 Task: Send an email with the signature Gianna Martinez with the subject Thank you for a testimonial and the message I would like to request a review of the new product brochure. from softage.5@softage.net to softage.8@softage.net and move the email from Sent Items to the folder Wellness
Action: Mouse moved to (27, 53)
Screenshot: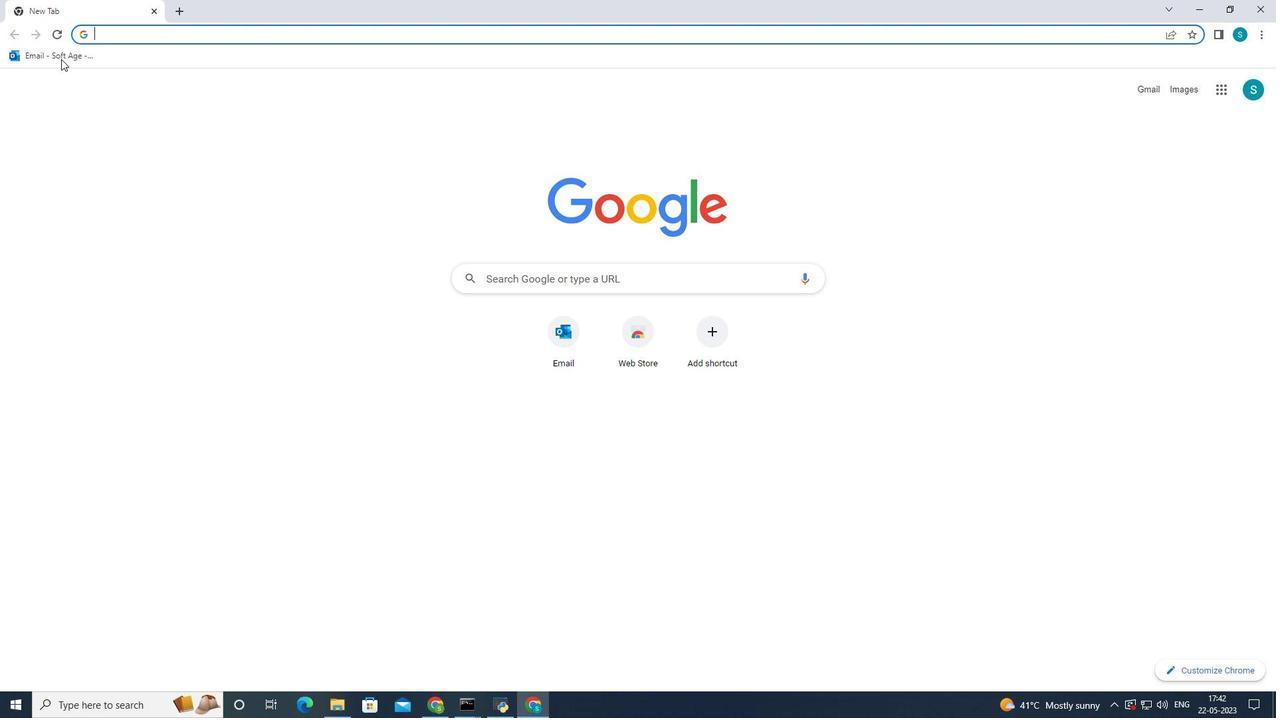 
Action: Mouse pressed left at (27, 53)
Screenshot: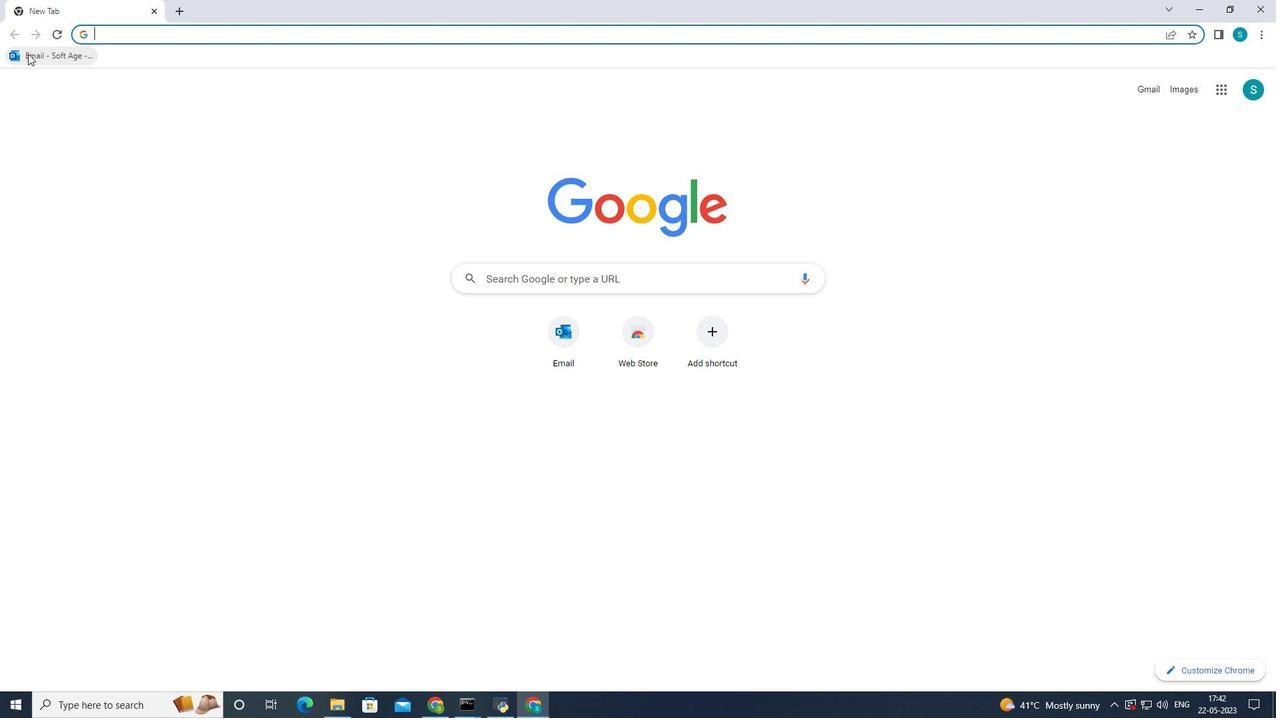 
Action: Mouse moved to (189, 123)
Screenshot: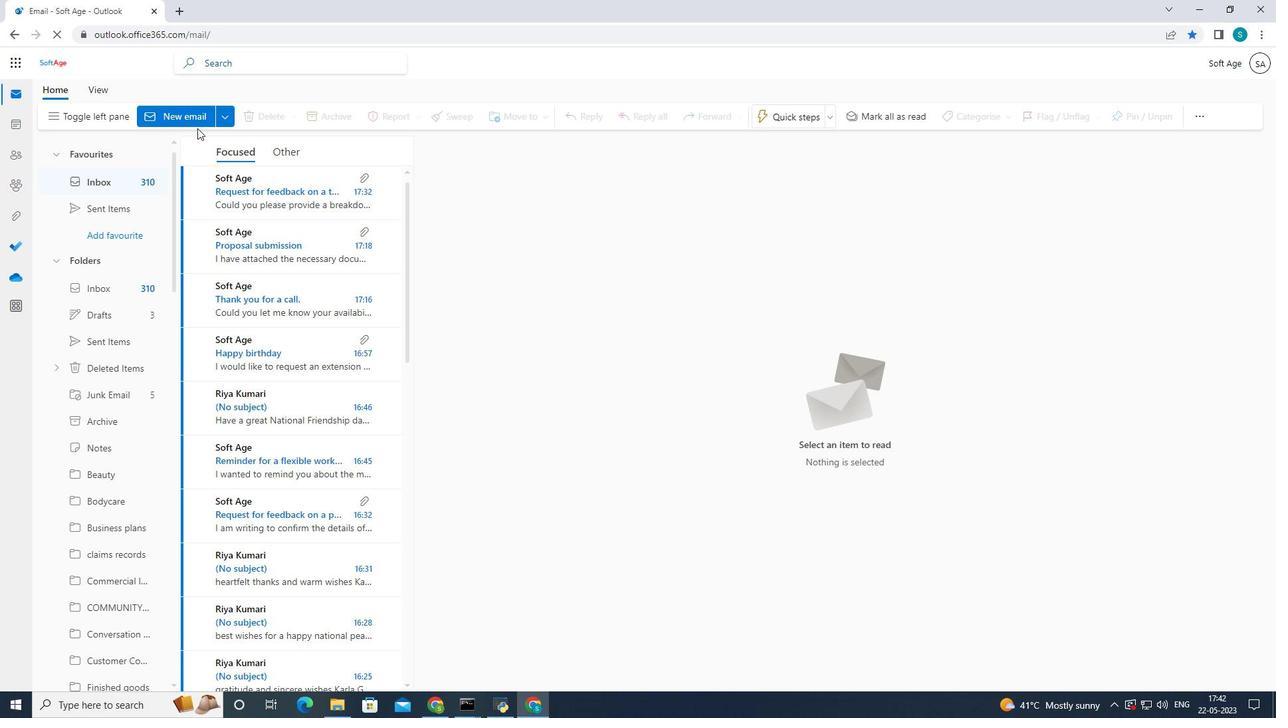 
Action: Mouse pressed left at (189, 123)
Screenshot: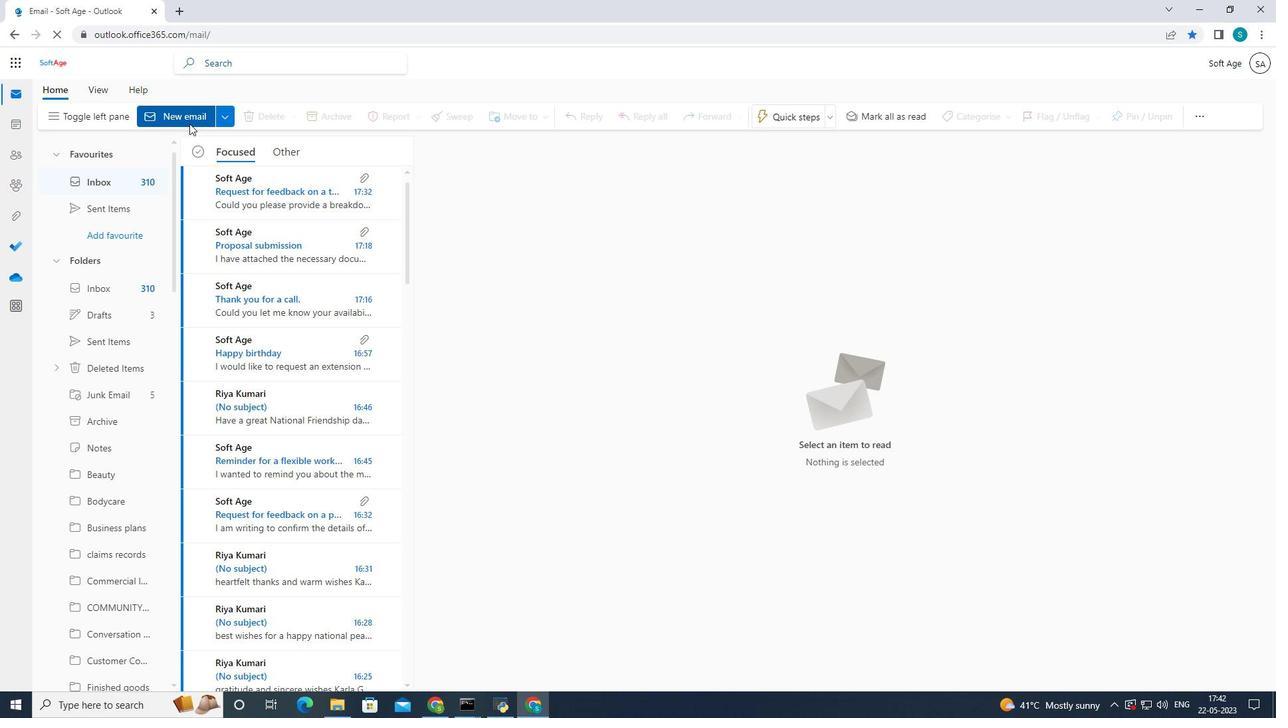 
Action: Mouse pressed left at (189, 123)
Screenshot: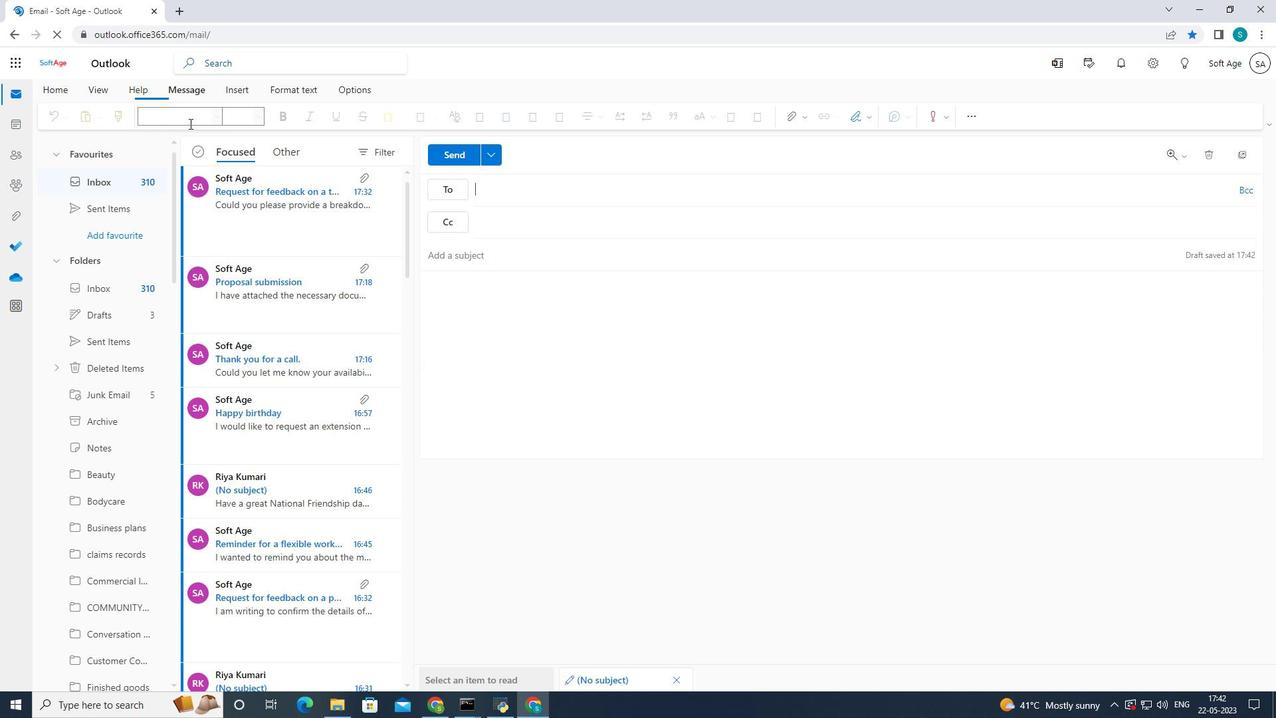 
Action: Mouse moved to (863, 121)
Screenshot: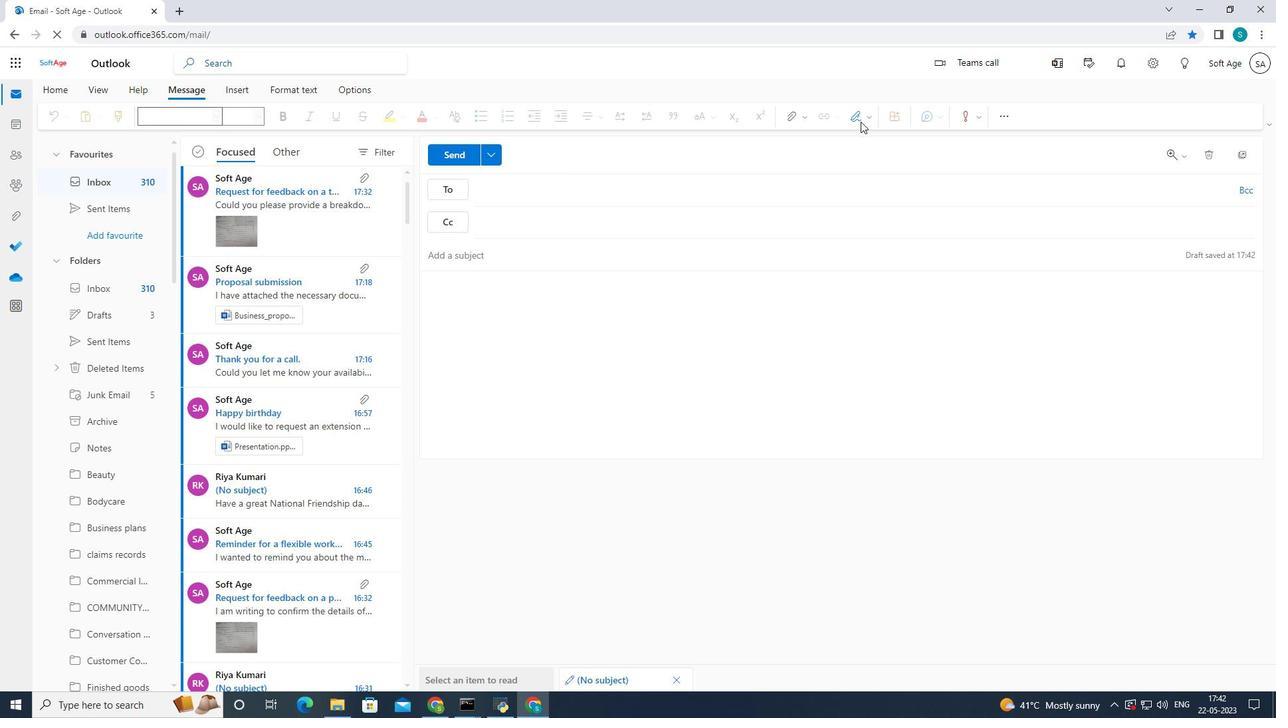 
Action: Mouse pressed left at (863, 121)
Screenshot: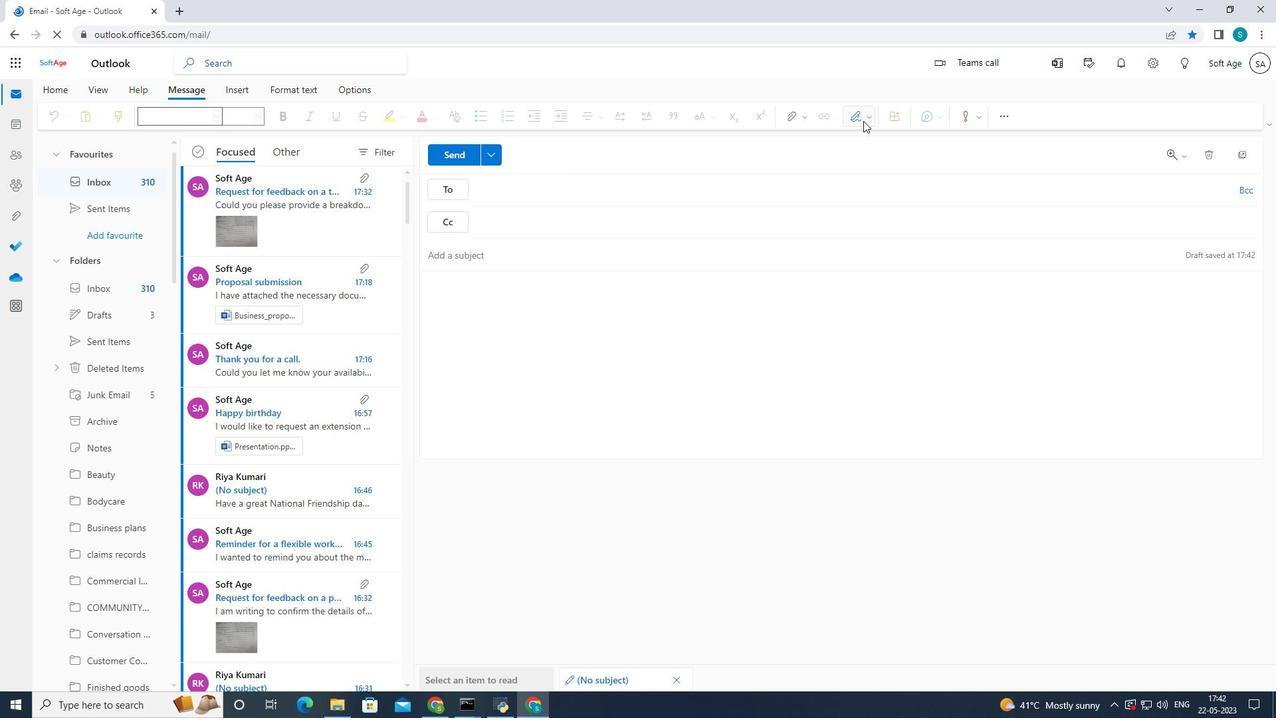 
Action: Mouse moved to (837, 173)
Screenshot: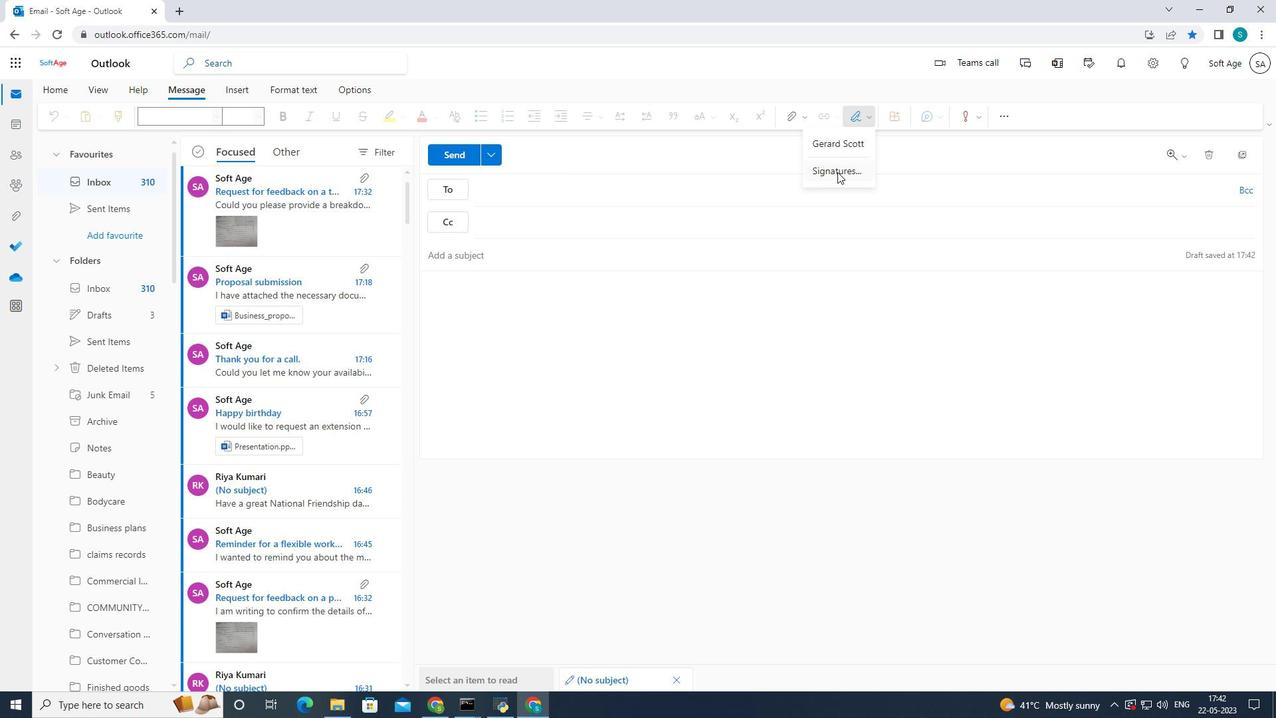 
Action: Mouse pressed left at (837, 173)
Screenshot: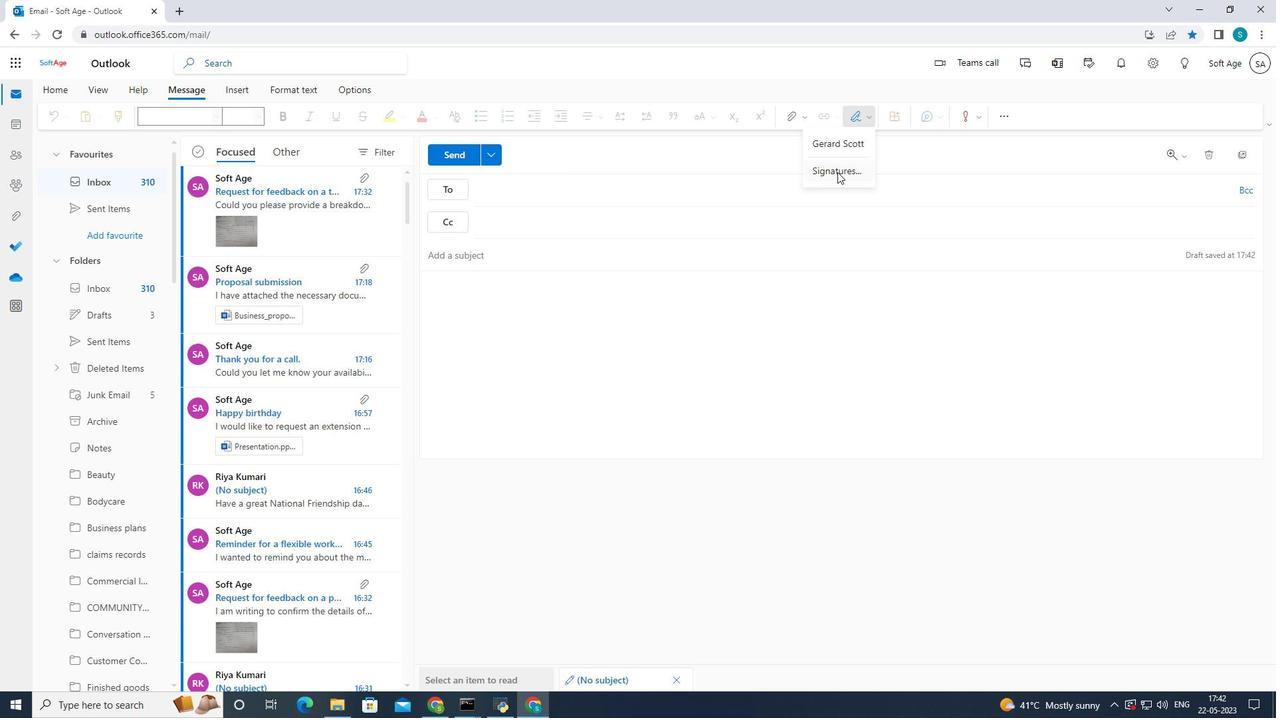 
Action: Mouse moved to (612, 217)
Screenshot: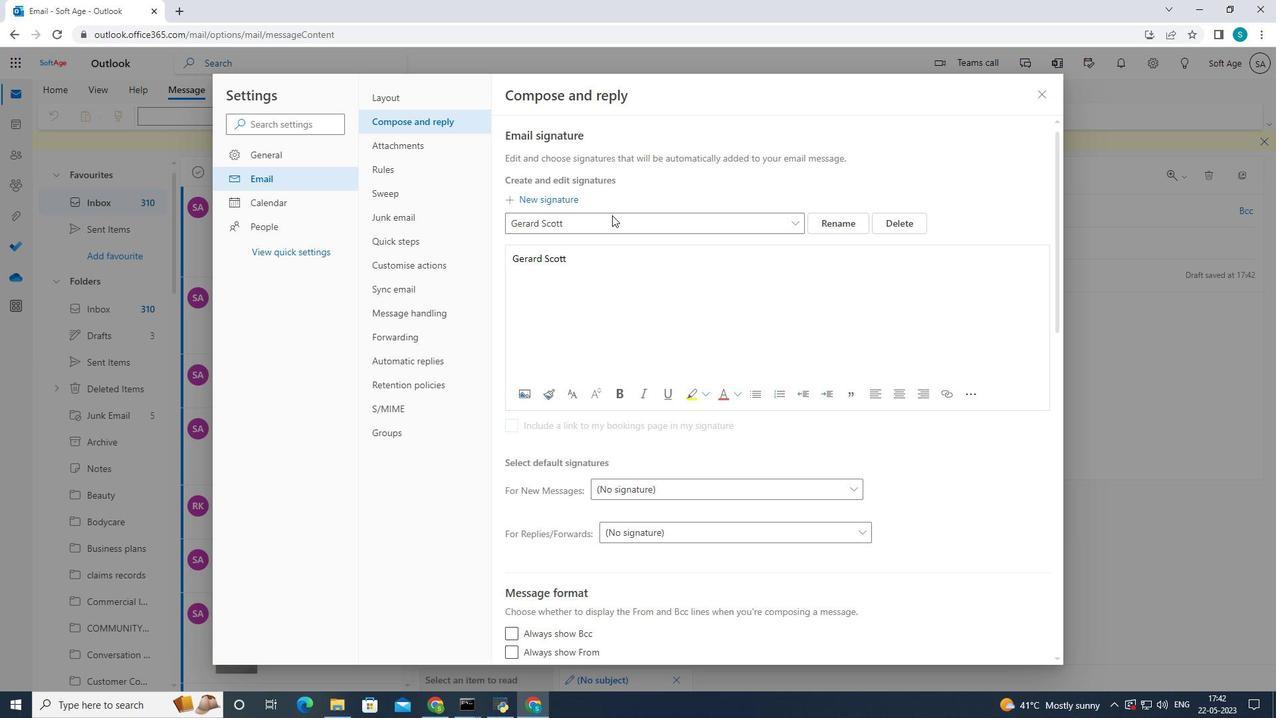 
Action: Mouse pressed left at (612, 217)
Screenshot: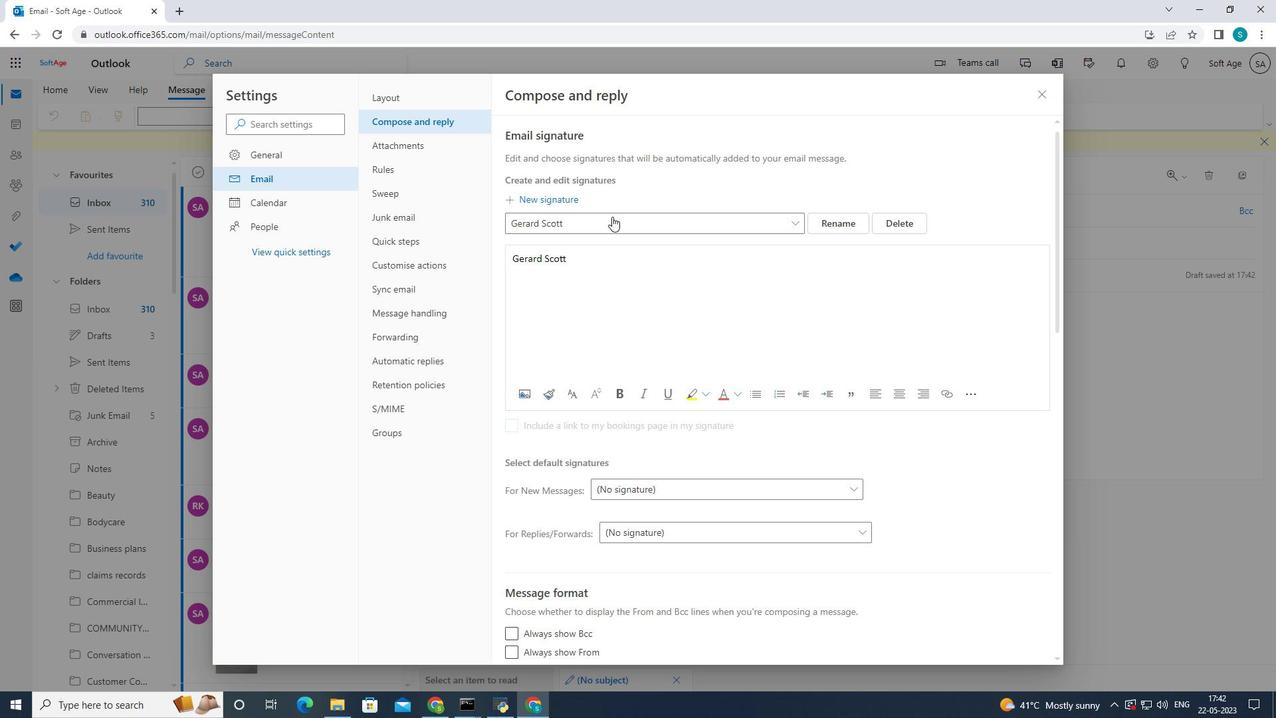 
Action: Mouse moved to (835, 221)
Screenshot: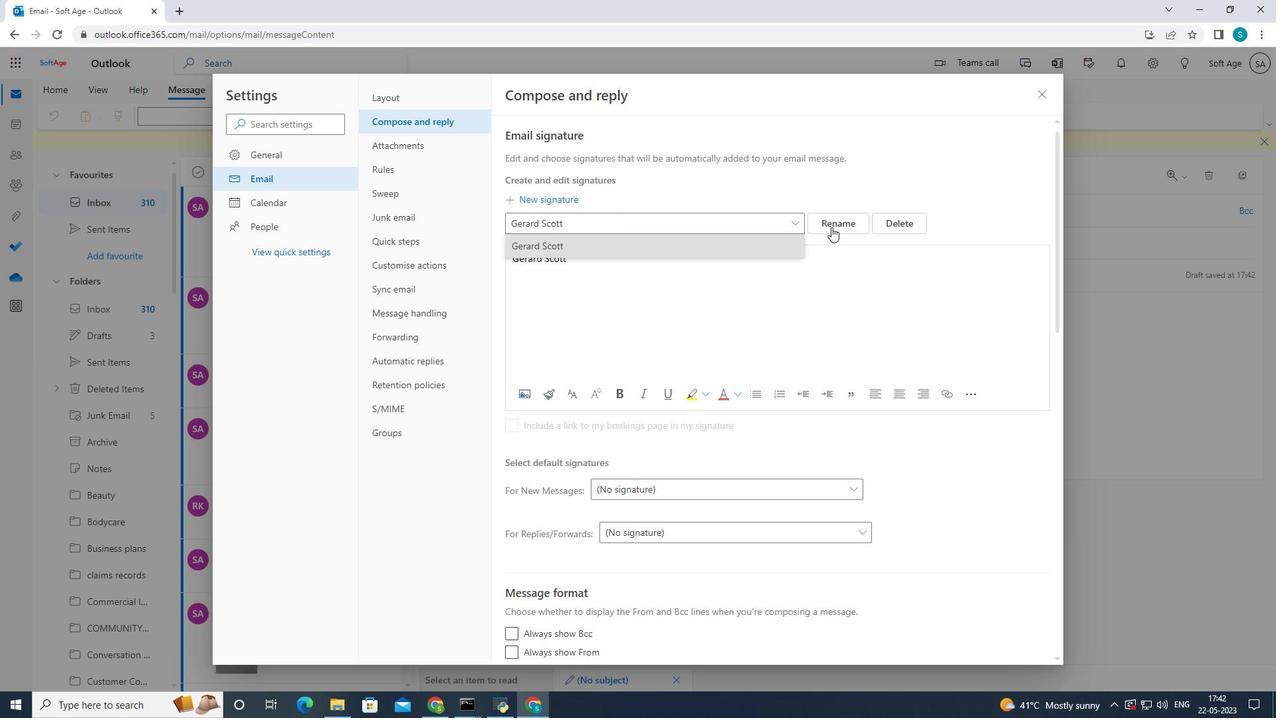 
Action: Mouse pressed left at (835, 221)
Screenshot: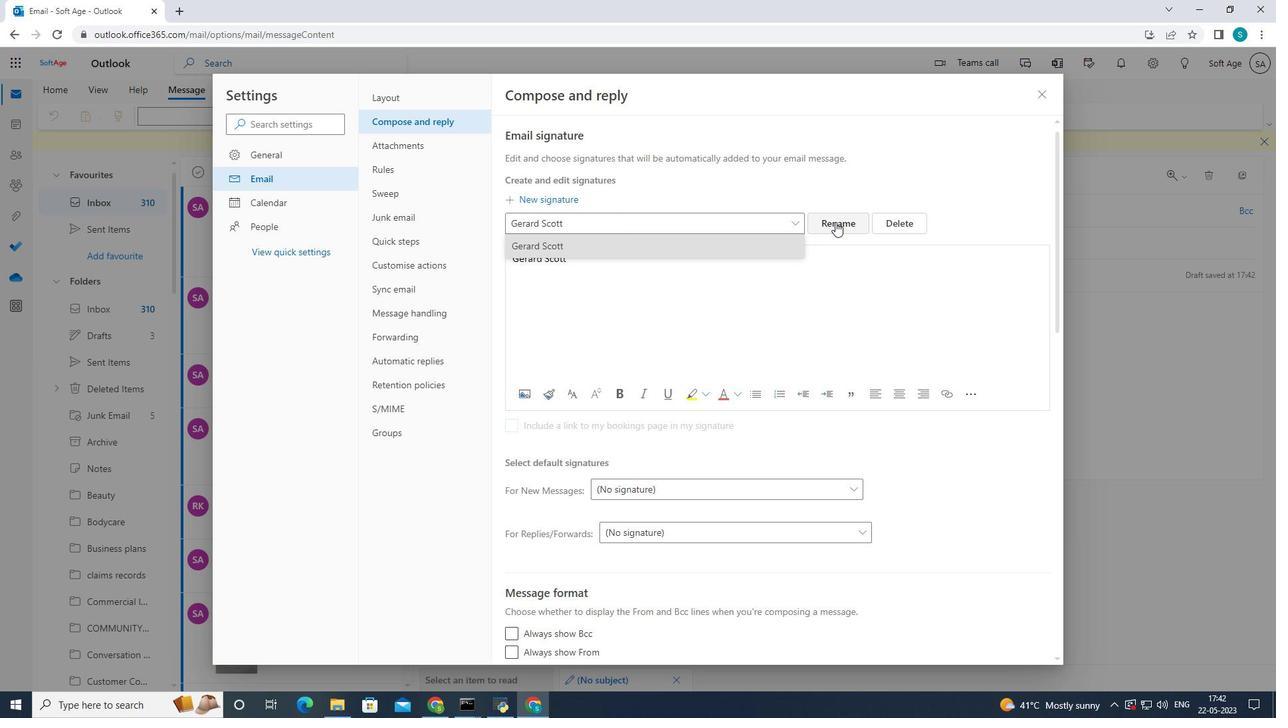 
Action: Mouse moved to (704, 220)
Screenshot: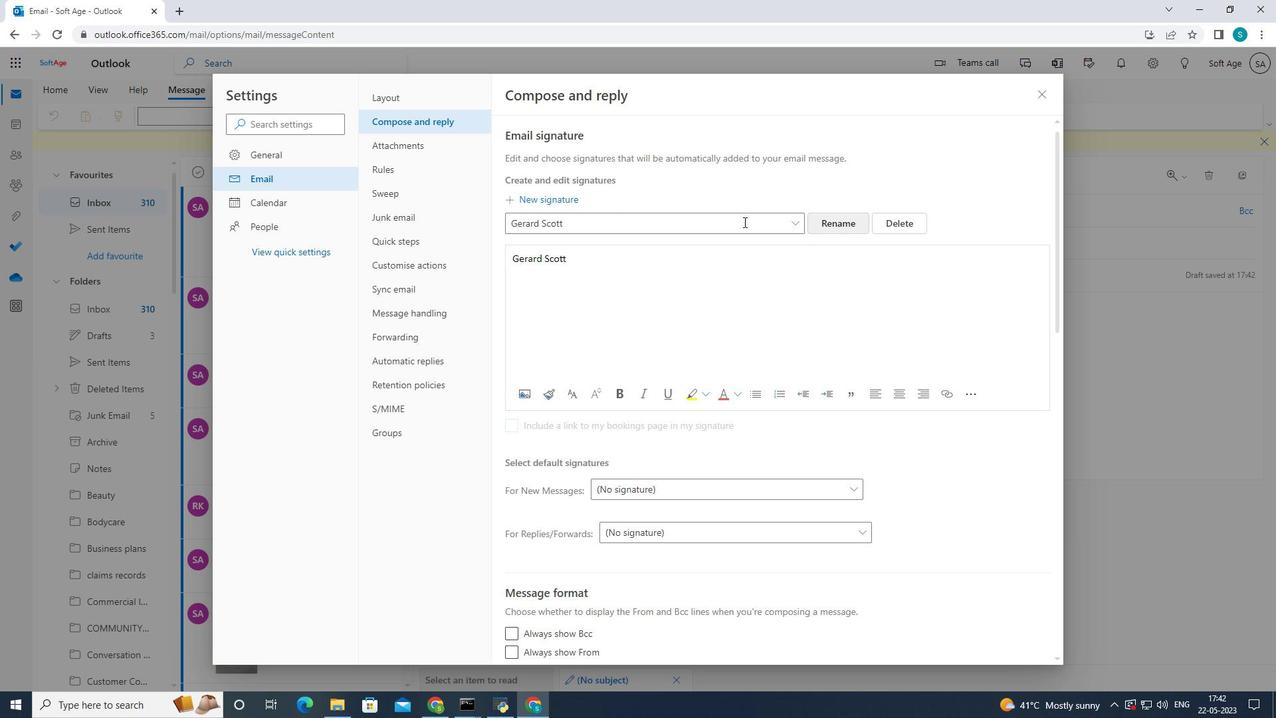
Action: Mouse pressed left at (704, 220)
Screenshot: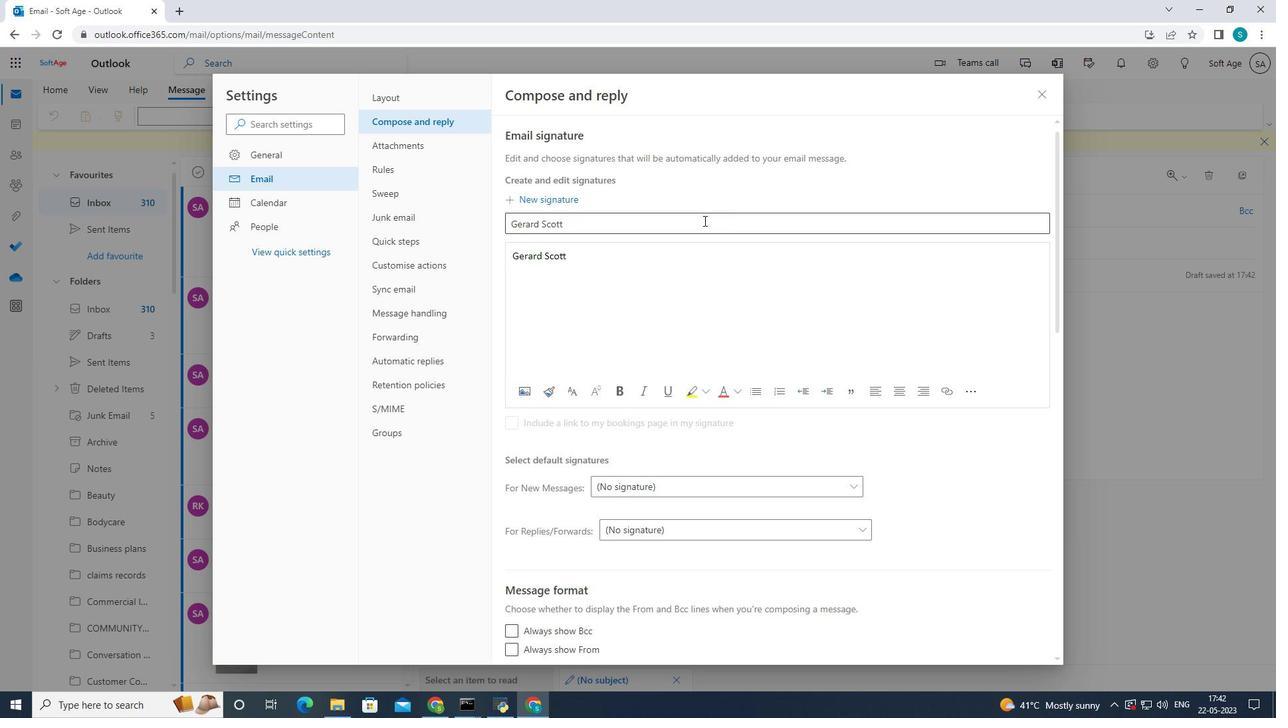 
Action: Mouse moved to (703, 220)
Screenshot: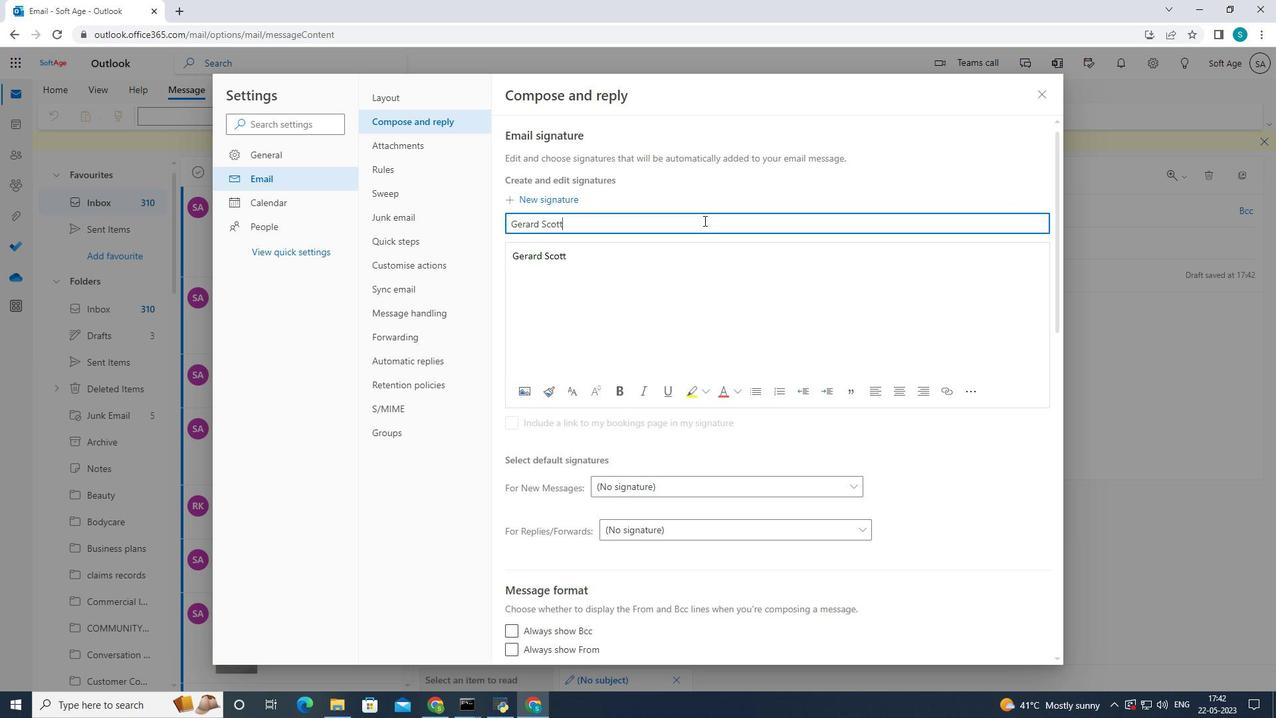 
Action: Key pressed <Key.backspace><Key.backspace><Key.backspace><Key.backspace><Key.backspace><Key.backspace><Key.backspace><Key.backspace><Key.backspace><Key.backspace><Key.backspace><Key.backspace><Key.backspace><Key.backspace><Key.backspace><Key.shift>Gianna<Key.space><Key.shift>Martinez
Screenshot: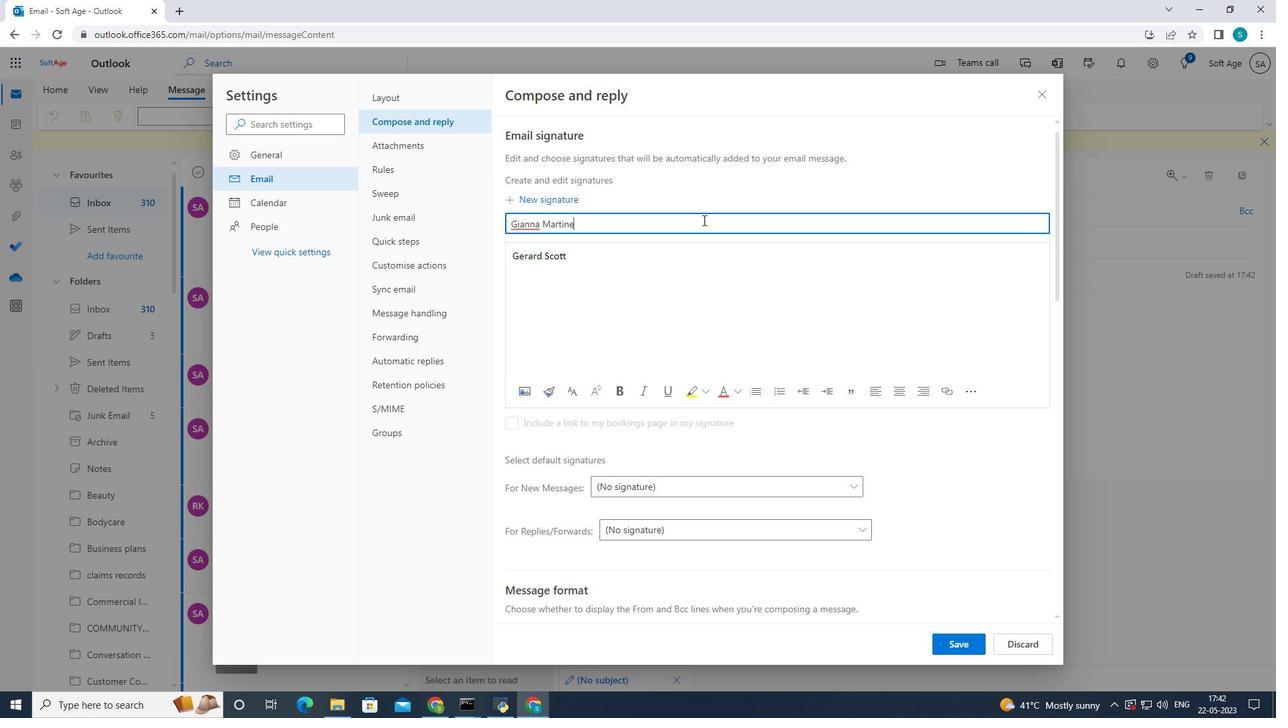 
Action: Mouse moved to (571, 254)
Screenshot: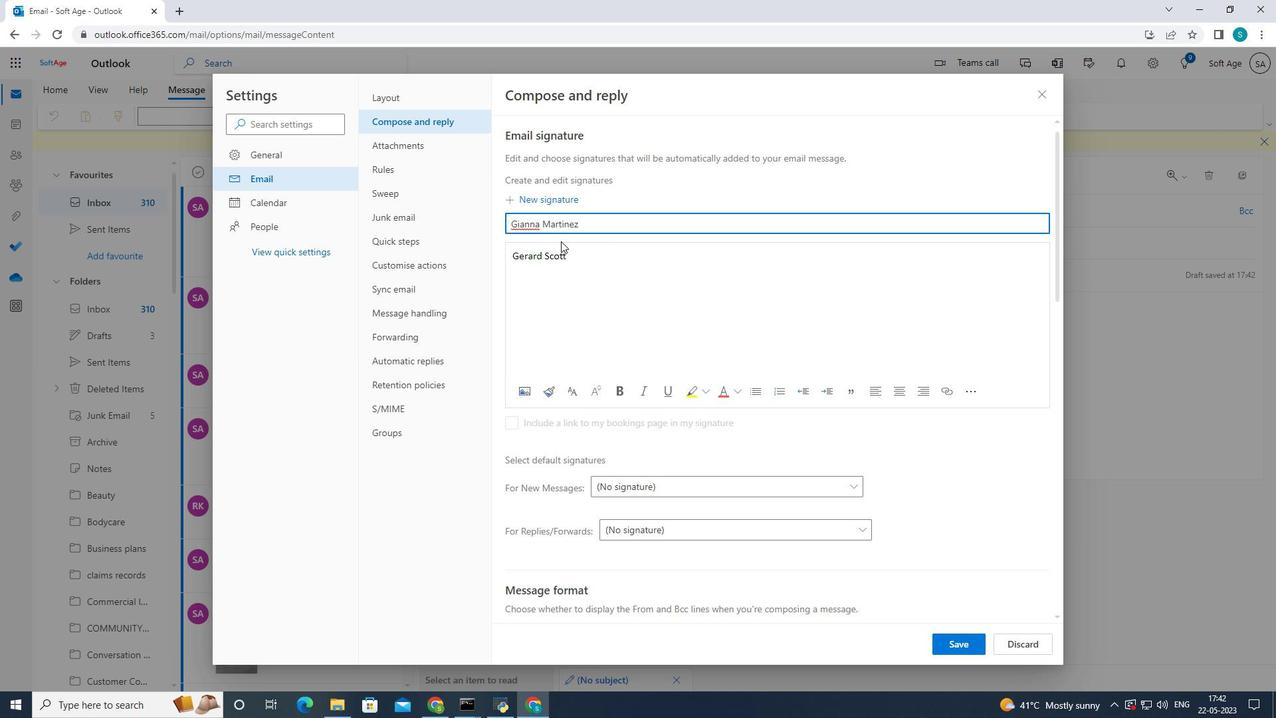 
Action: Mouse pressed left at (571, 254)
Screenshot: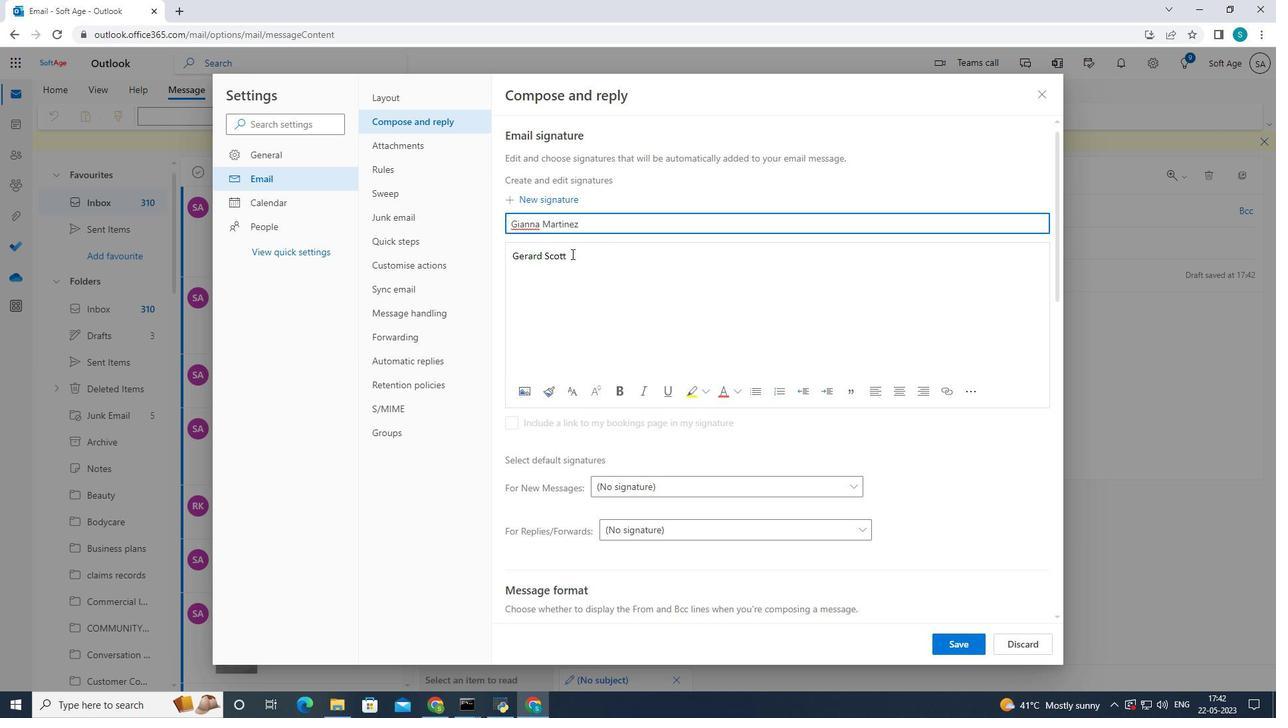 
Action: Key pressed <Key.backspace><Key.backspace><Key.backspace><Key.backspace><Key.backspace><Key.backspace><Key.backspace><Key.backspace><Key.backspace><Key.backspace><Key.backspace>ianna<Key.space><Key.shift>Martinez
Screenshot: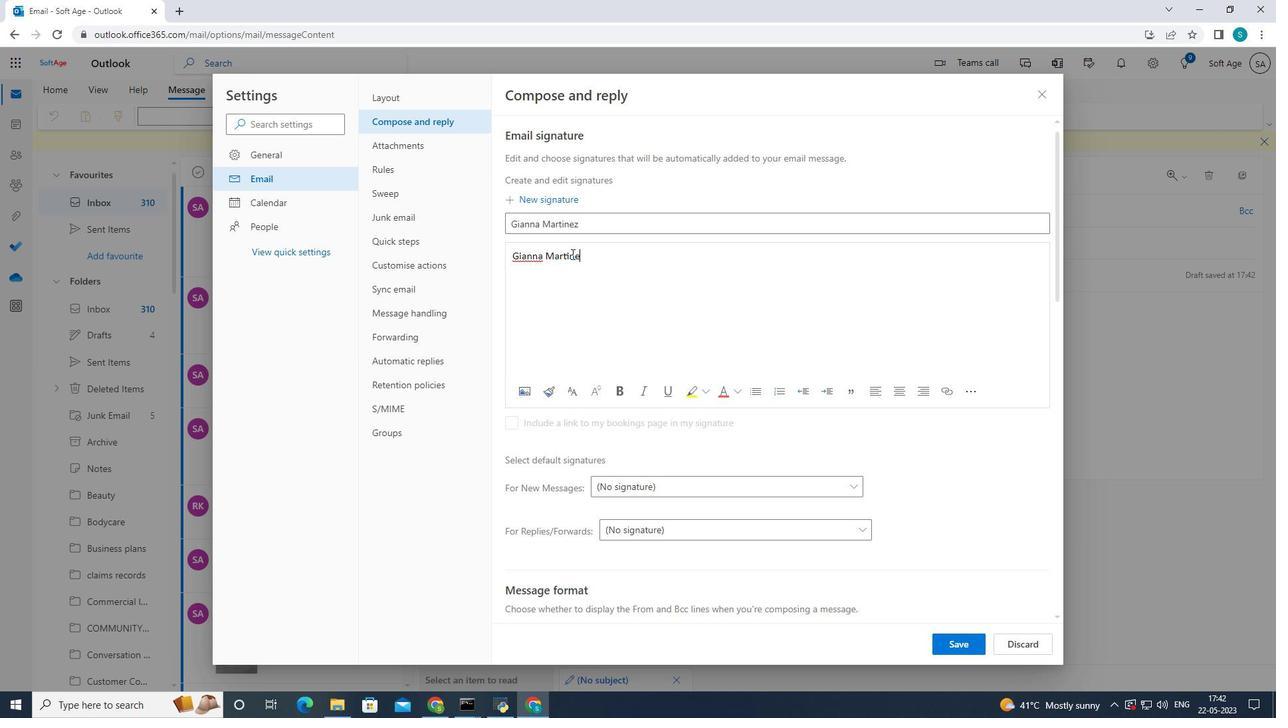 
Action: Mouse moved to (970, 646)
Screenshot: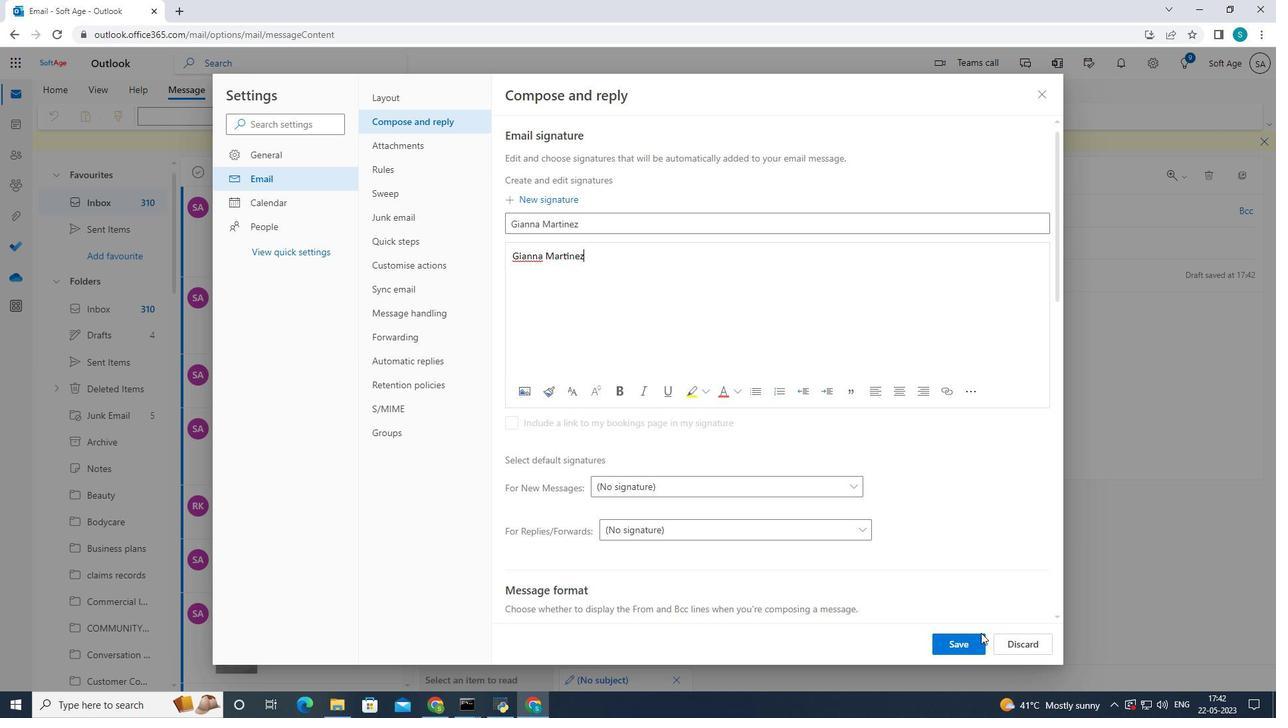 
Action: Mouse pressed left at (970, 646)
Screenshot: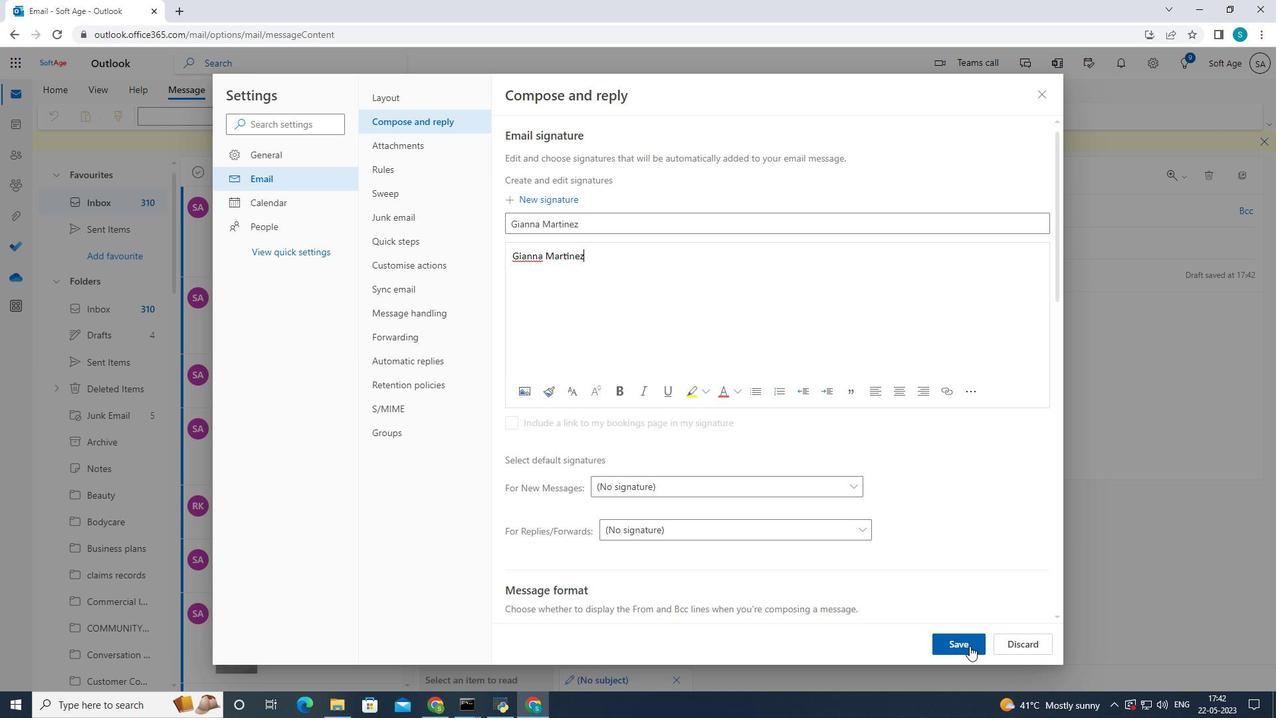 
Action: Mouse moved to (1040, 99)
Screenshot: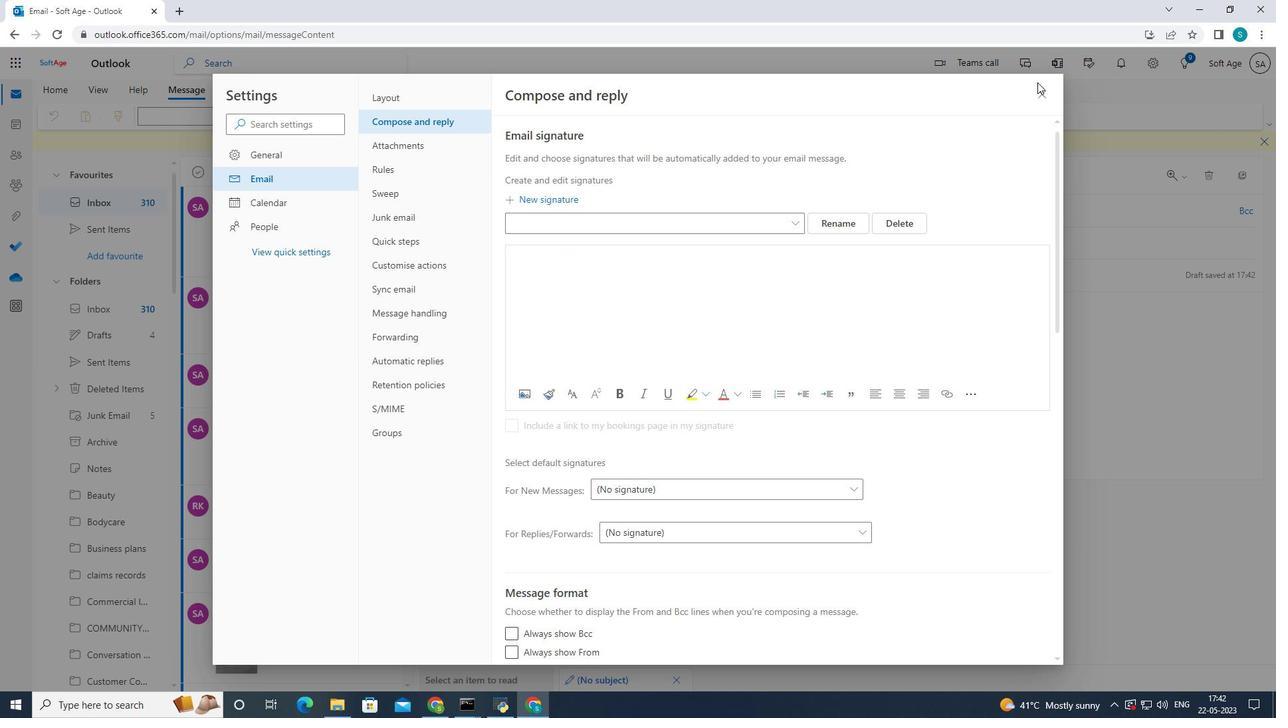 
Action: Mouse pressed left at (1040, 99)
Screenshot: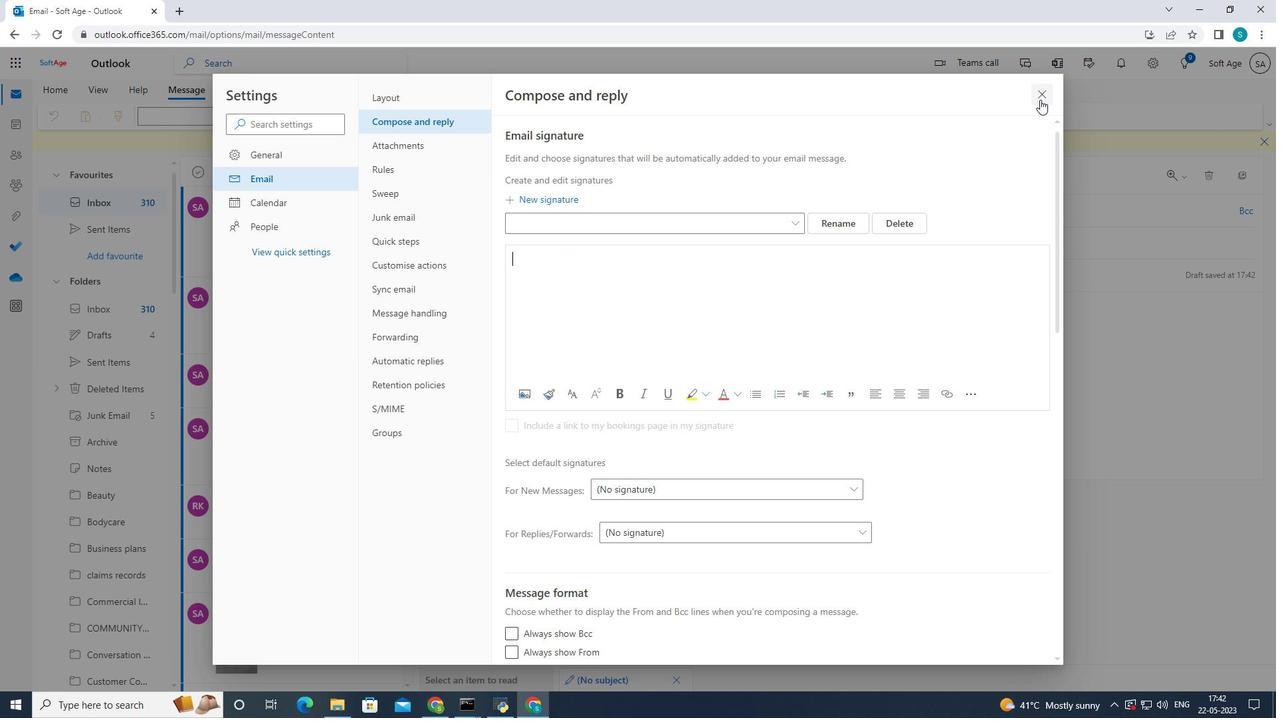 
Action: Mouse moved to (555, 276)
Screenshot: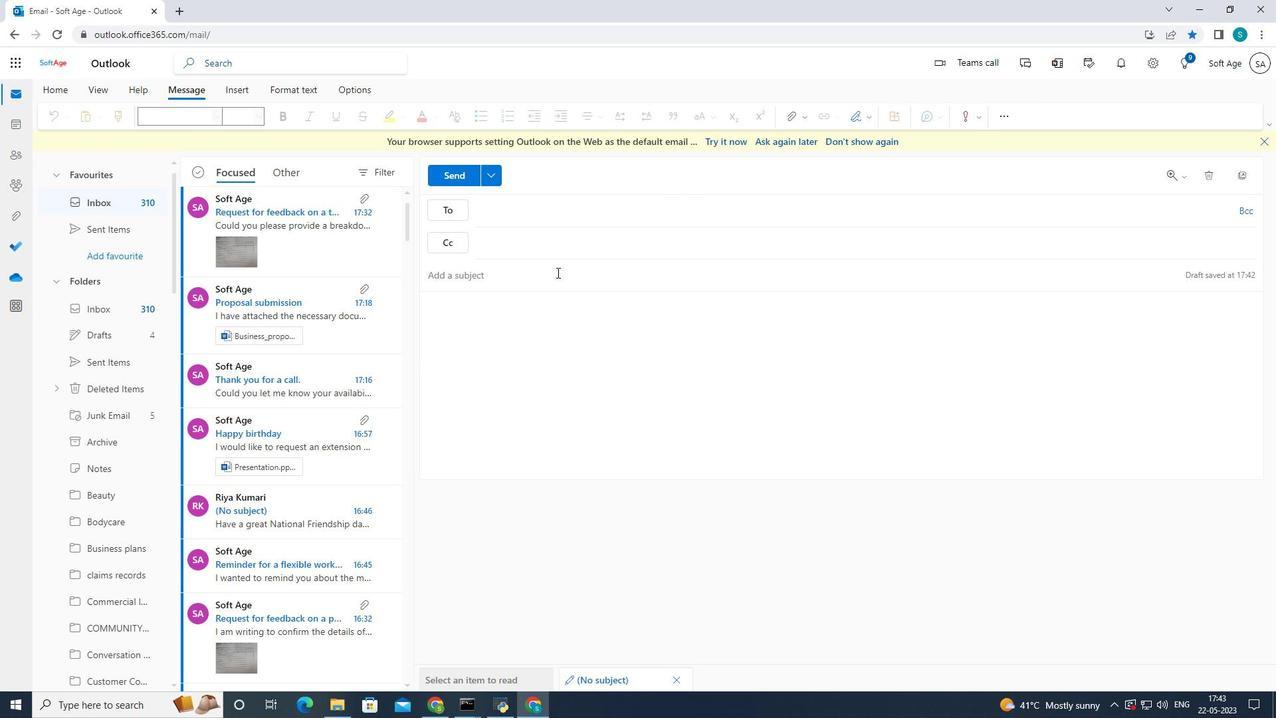 
Action: Mouse pressed left at (555, 276)
Screenshot: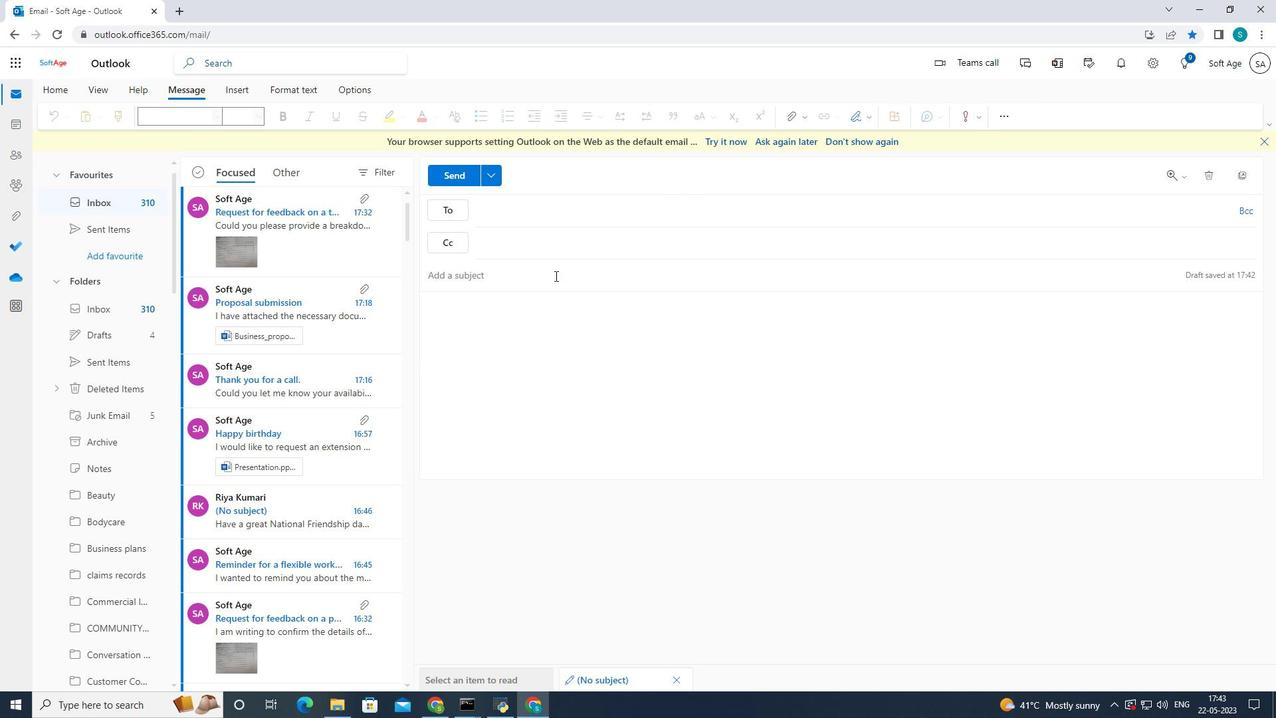 
Action: Mouse moved to (573, 285)
Screenshot: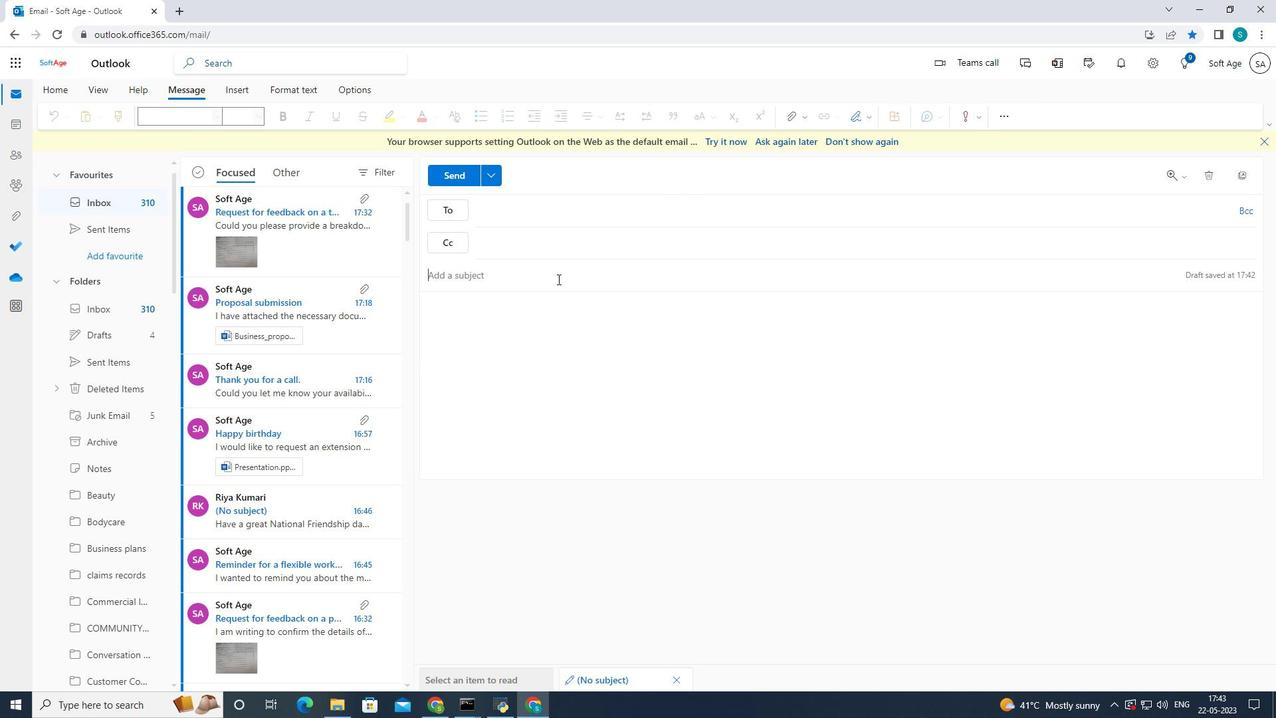 
Action: Key pressed <Key.shift>t<Key.backspace><Key.shift>Thank<Key.space>you<Key.space>for<Key.space>a<Key.space>testimono<Key.backspace>ial<Key.space>
Screenshot: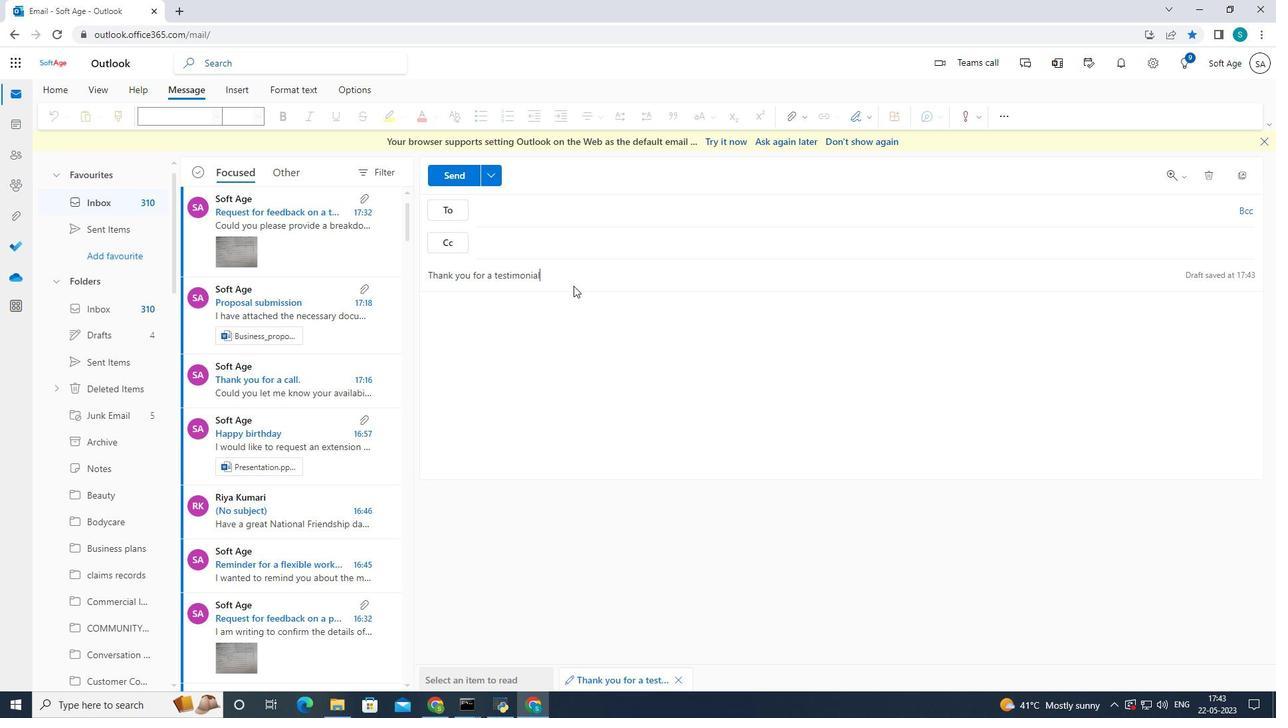 
Action: Mouse moved to (518, 311)
Screenshot: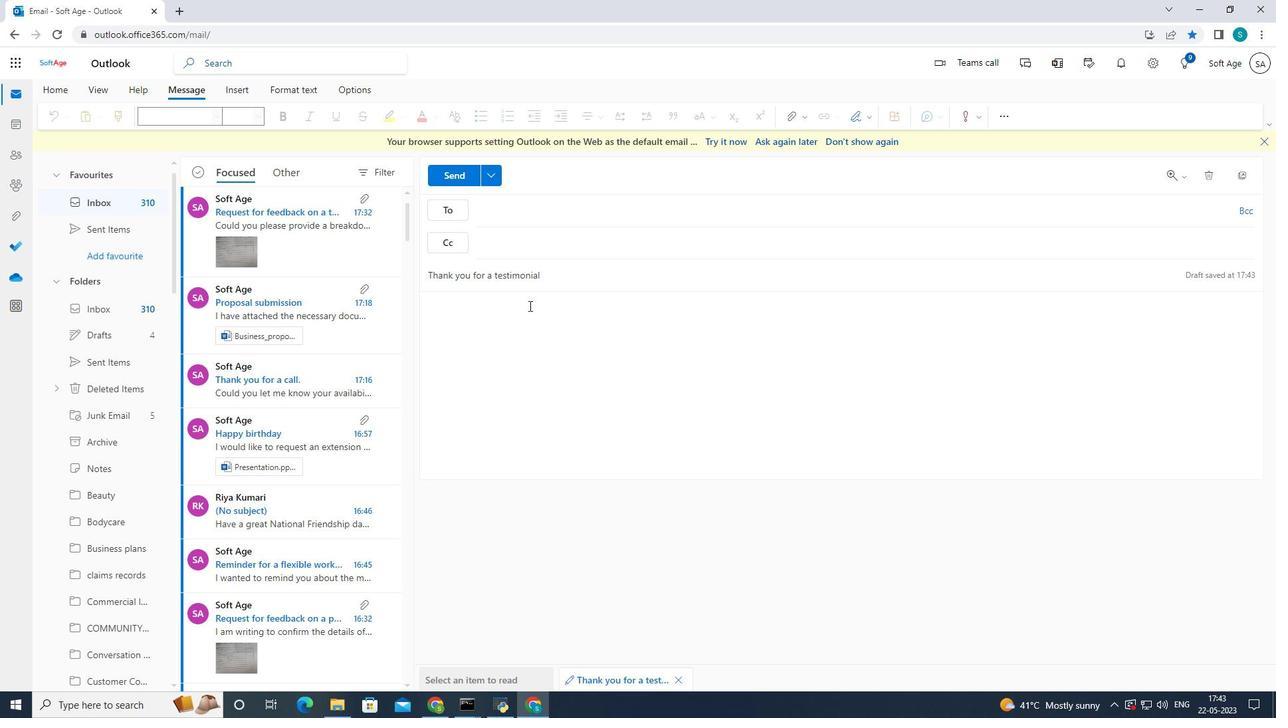 
Action: Mouse pressed left at (518, 311)
Screenshot: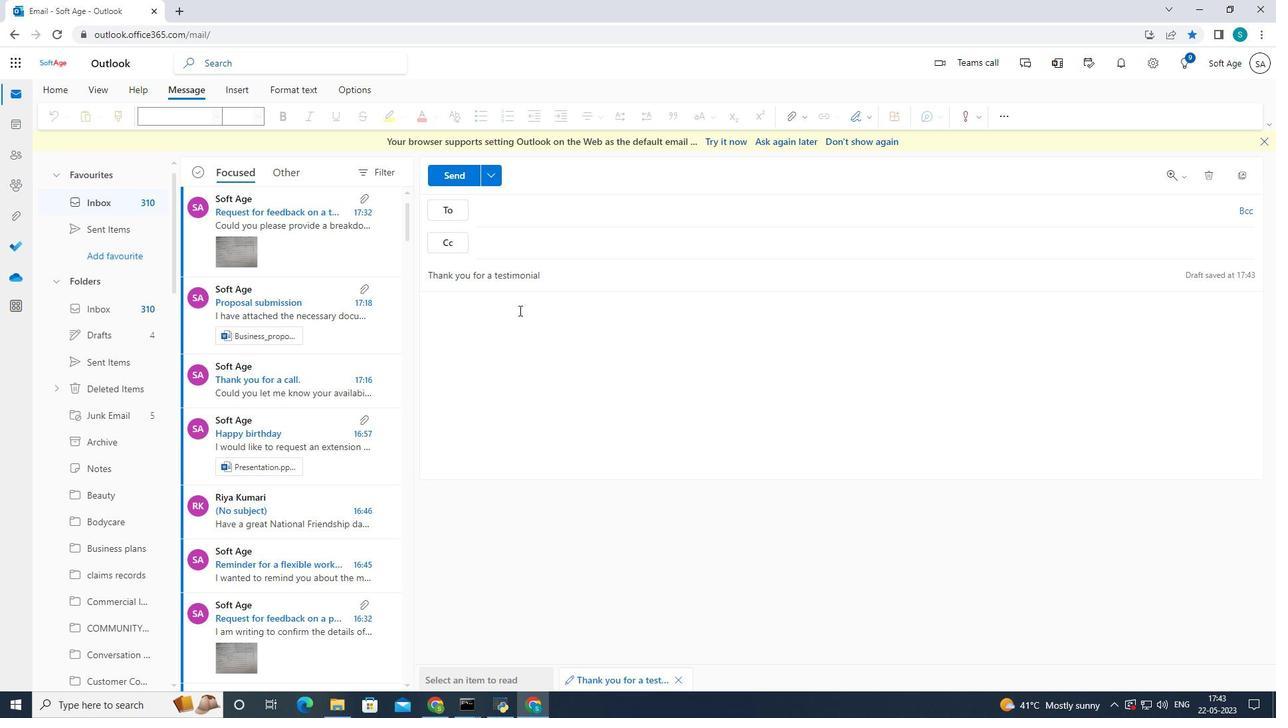 
Action: Mouse moved to (865, 115)
Screenshot: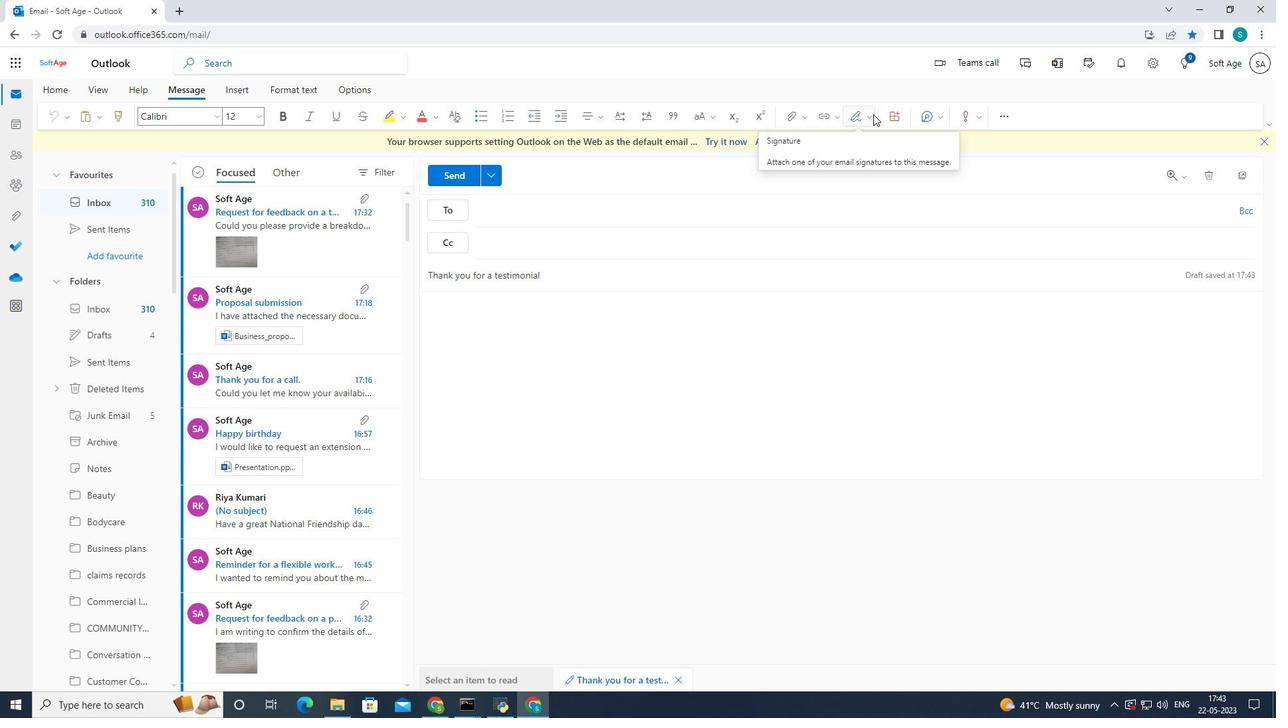 
Action: Mouse pressed left at (865, 115)
Screenshot: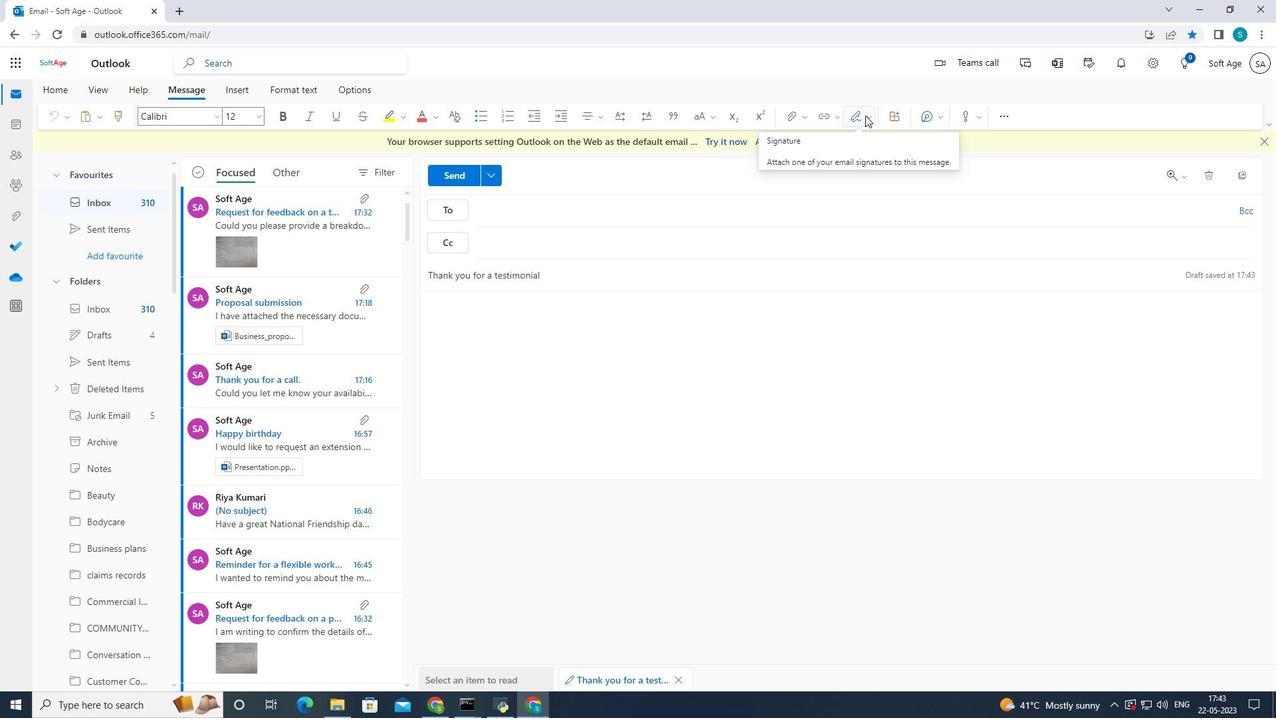 
Action: Mouse moved to (852, 152)
Screenshot: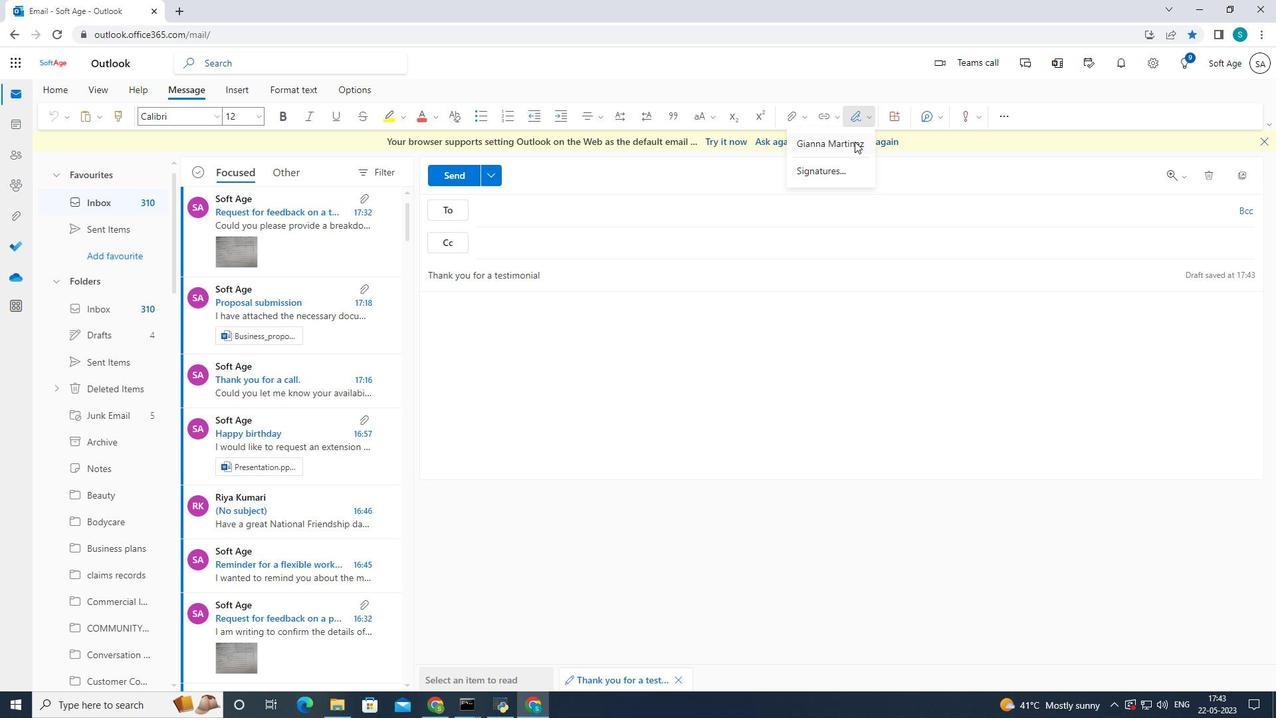 
Action: Mouse pressed left at (852, 152)
Screenshot: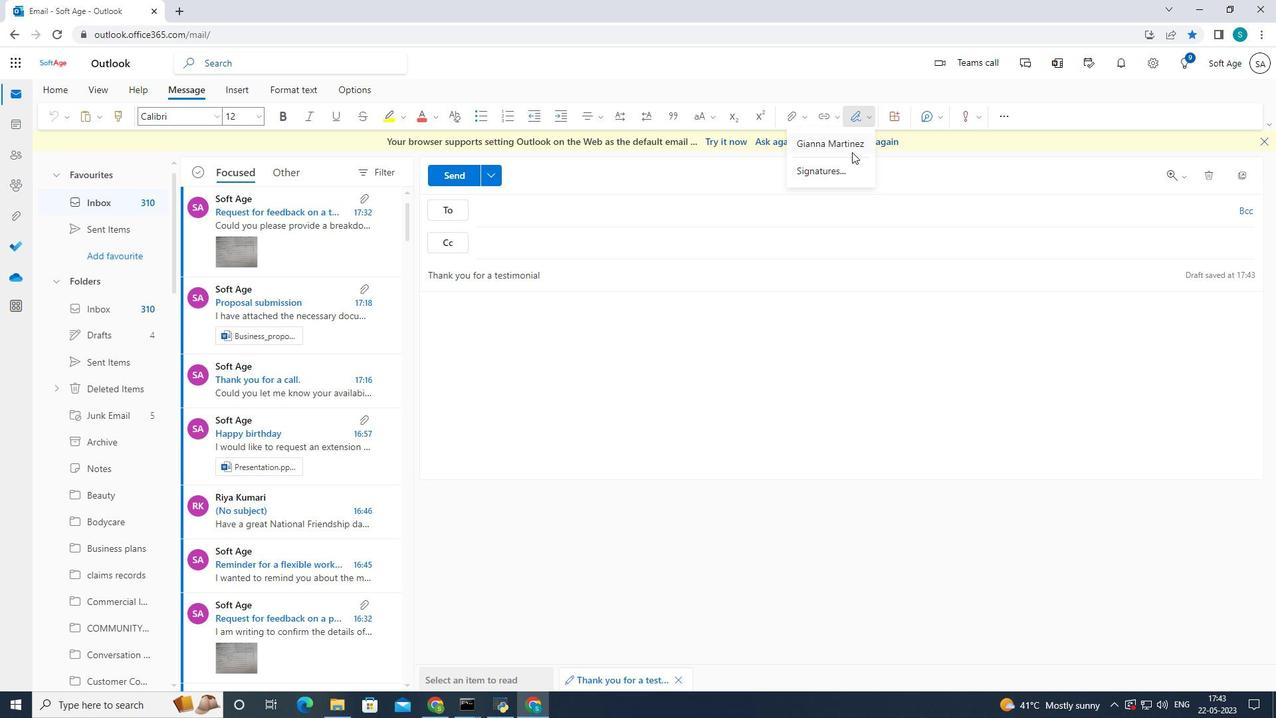 
Action: Mouse moved to (709, 349)
Screenshot: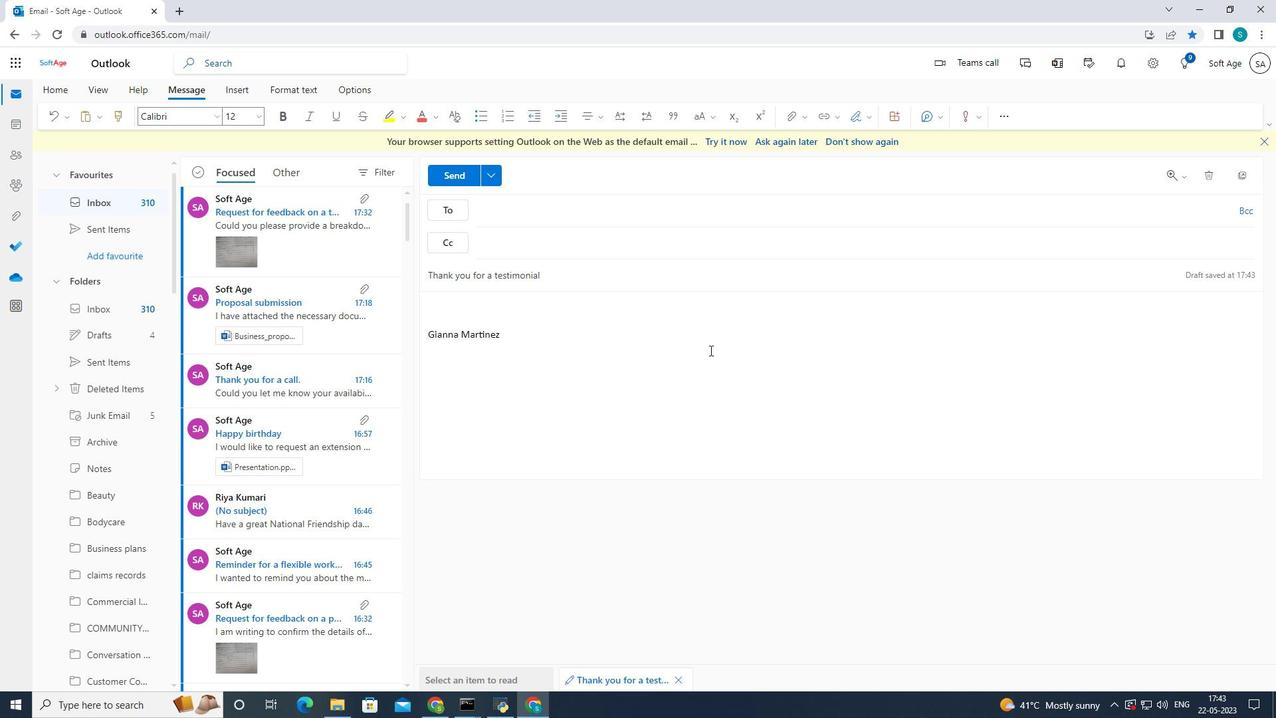 
Action: Key pressed <Key.shift>I<Key.space>woulg<Key.space><Key.backspace><Key.backspace>d<Key.space>like<Key.space>tp<Key.space><Key.backspace><Key.backspace>o<Key.space>request<Key.space>a<Key.space>review<Key.space>of<Key.space>the<Key.space>new<Key.space>product<Key.space>brochure
Screenshot: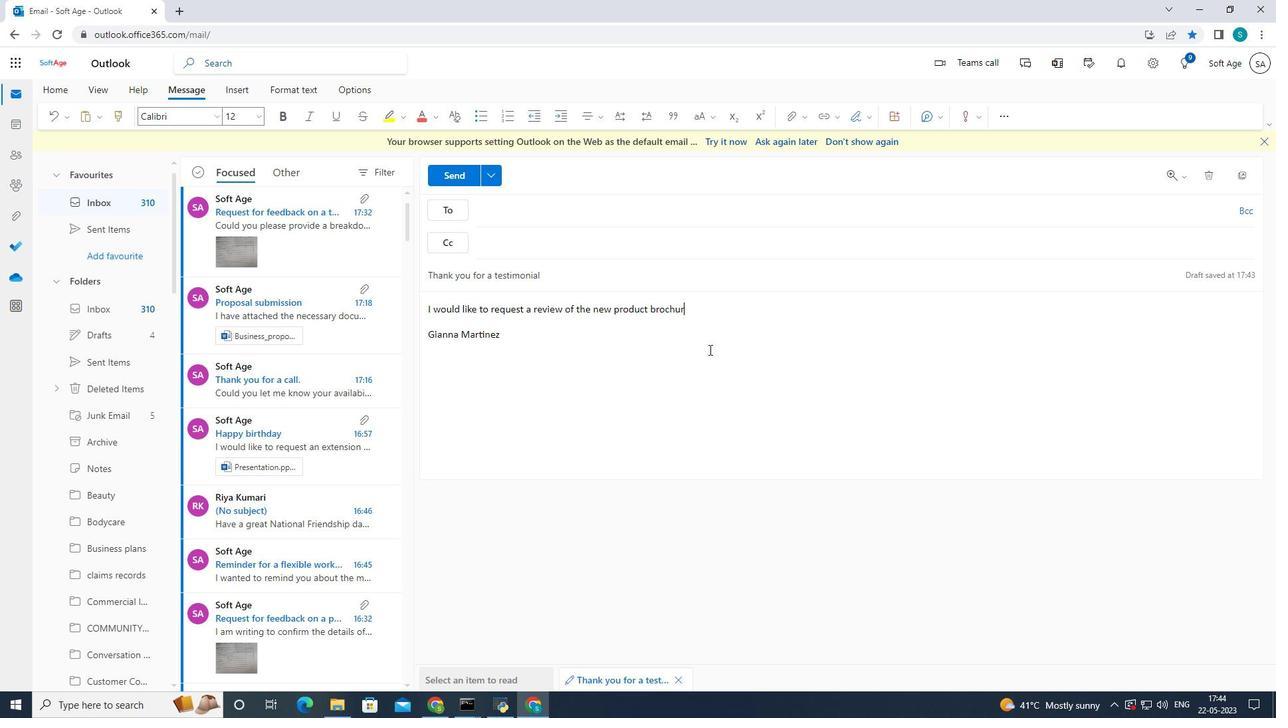 
Action: Mouse moved to (153, 429)
Screenshot: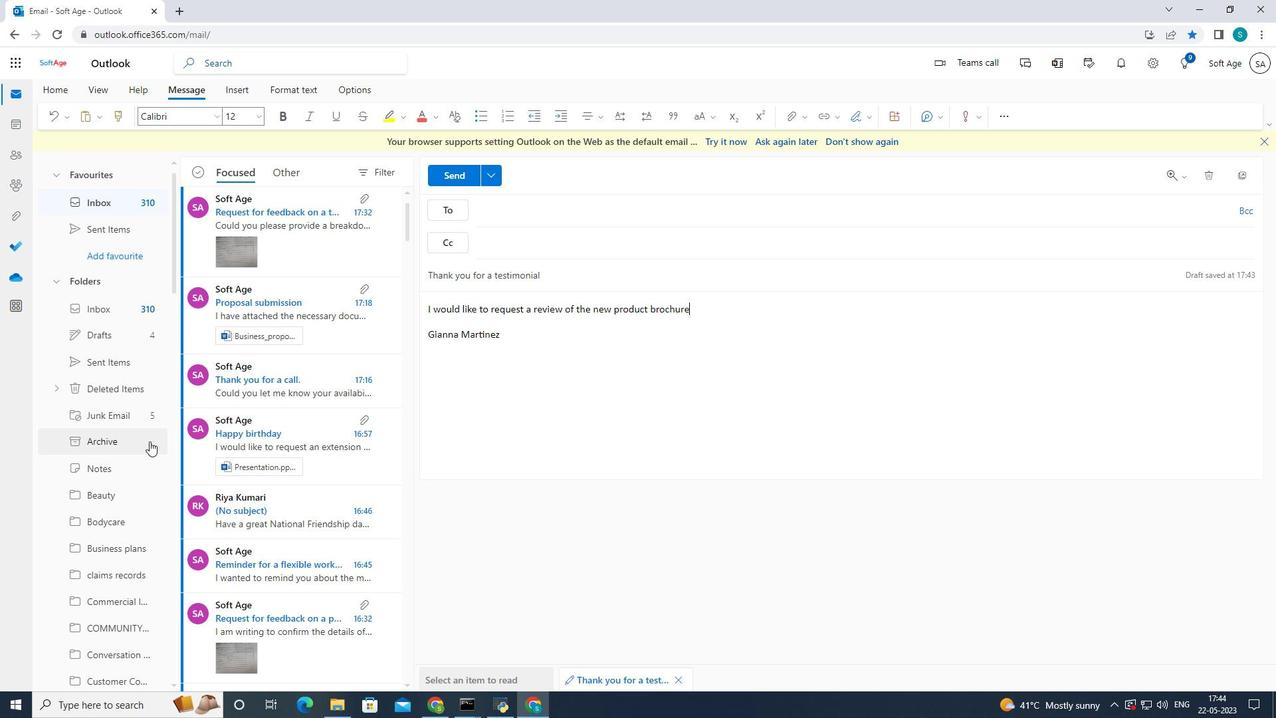 
Action: Mouse scrolled (153, 428) with delta (0, 0)
Screenshot: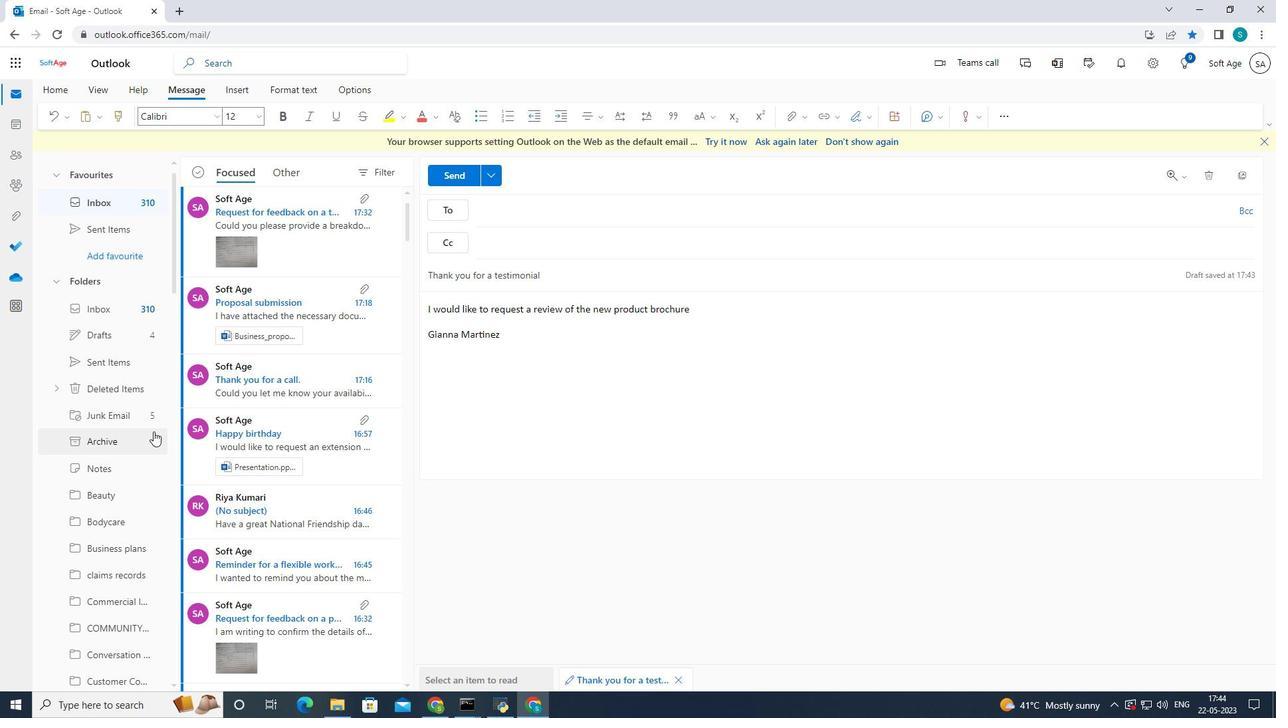 
Action: Mouse scrolled (153, 428) with delta (0, 0)
Screenshot: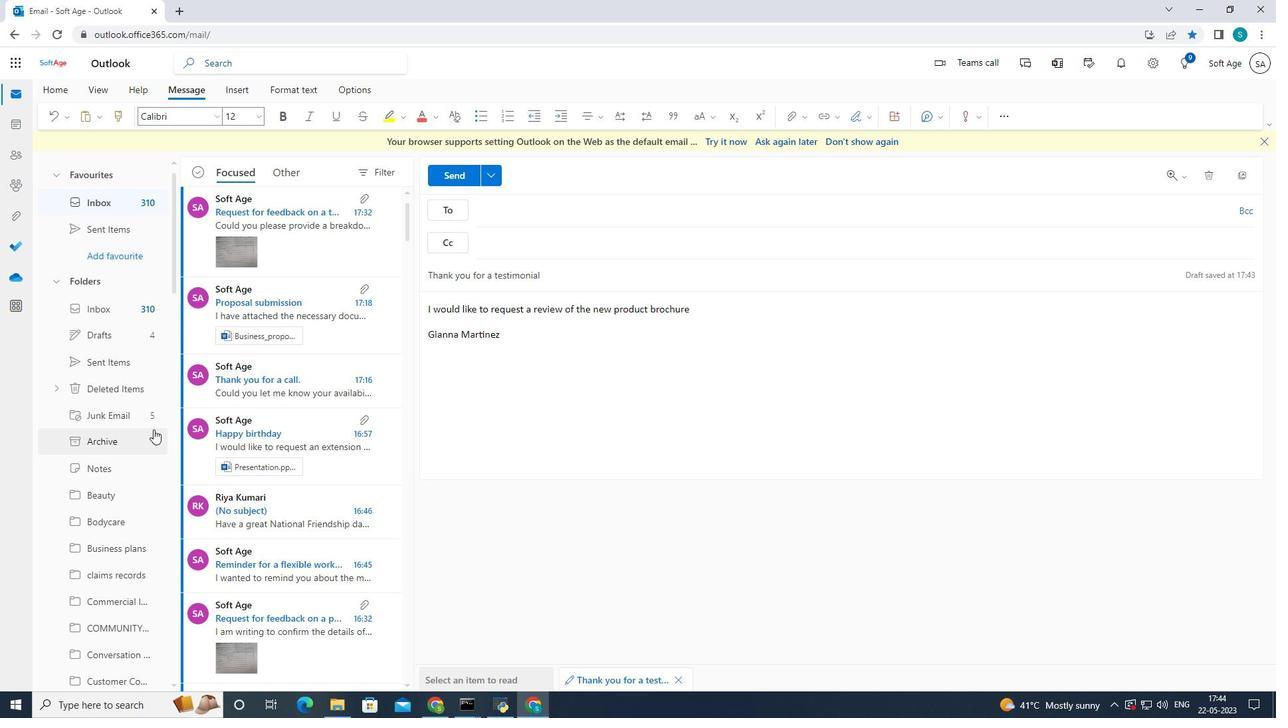 
Action: Mouse scrolled (153, 428) with delta (0, 0)
Screenshot: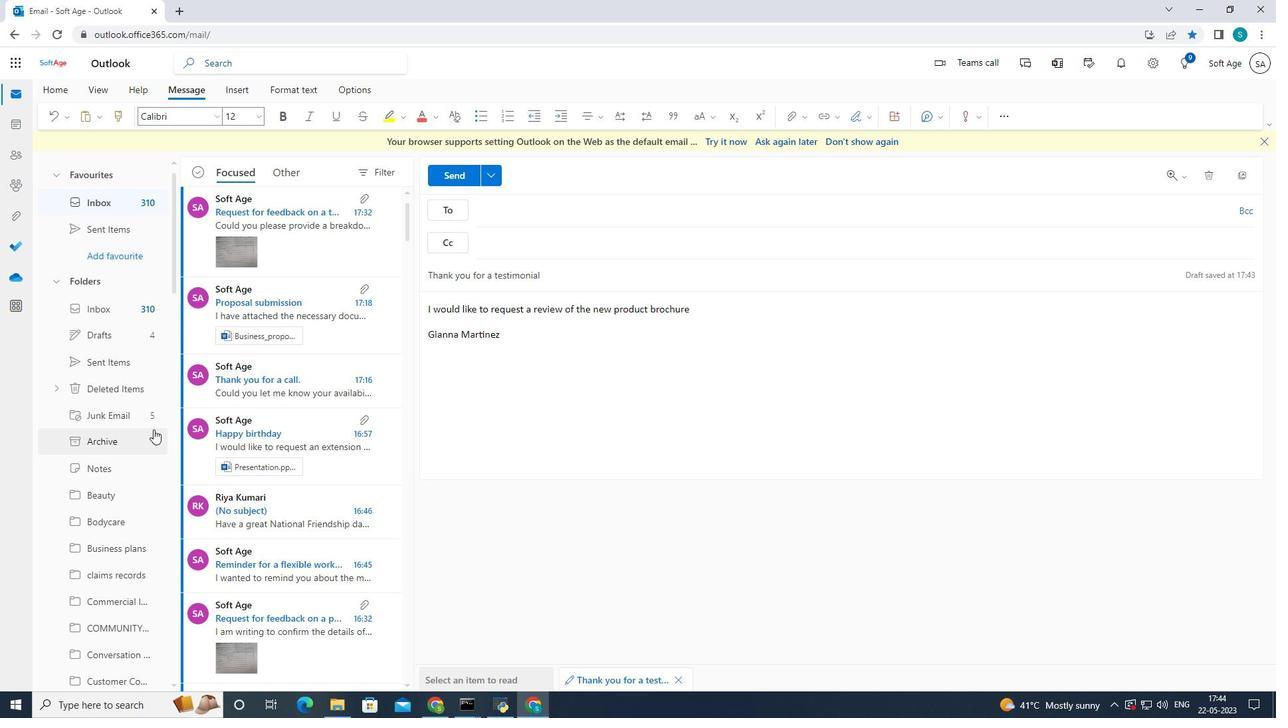 
Action: Mouse moved to (153, 429)
Screenshot: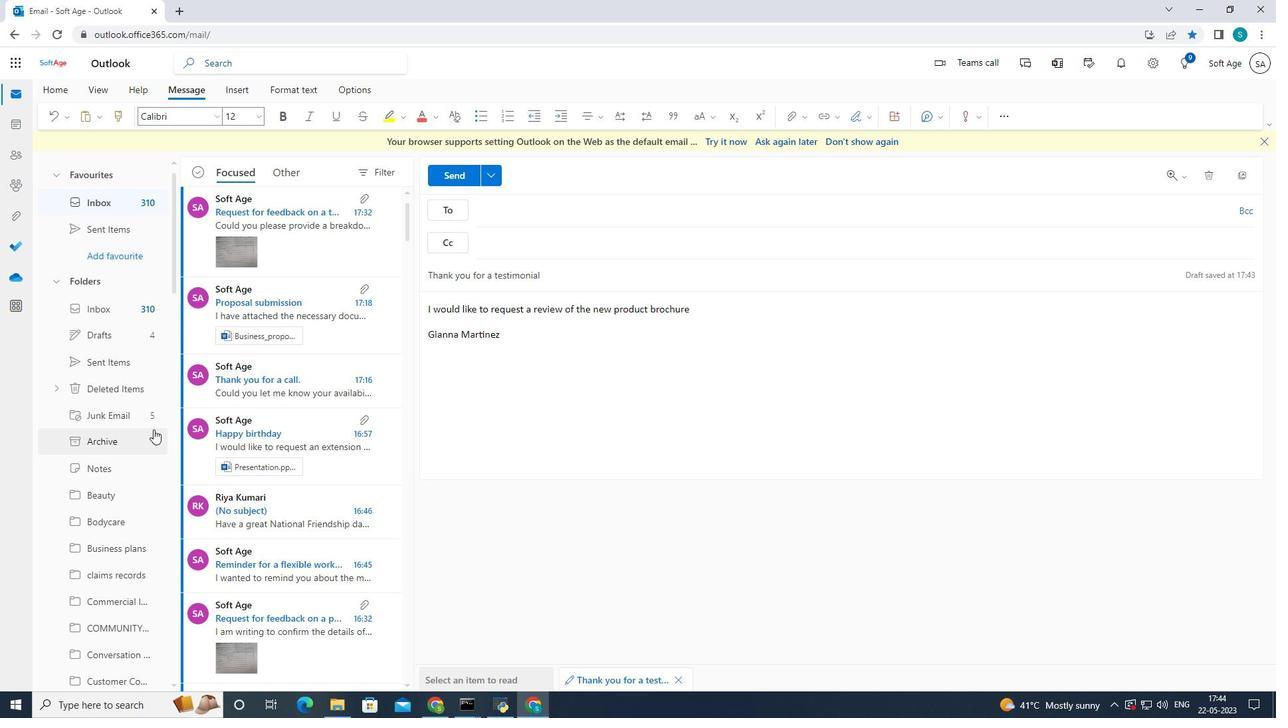 
Action: Mouse scrolled (153, 428) with delta (0, 0)
Screenshot: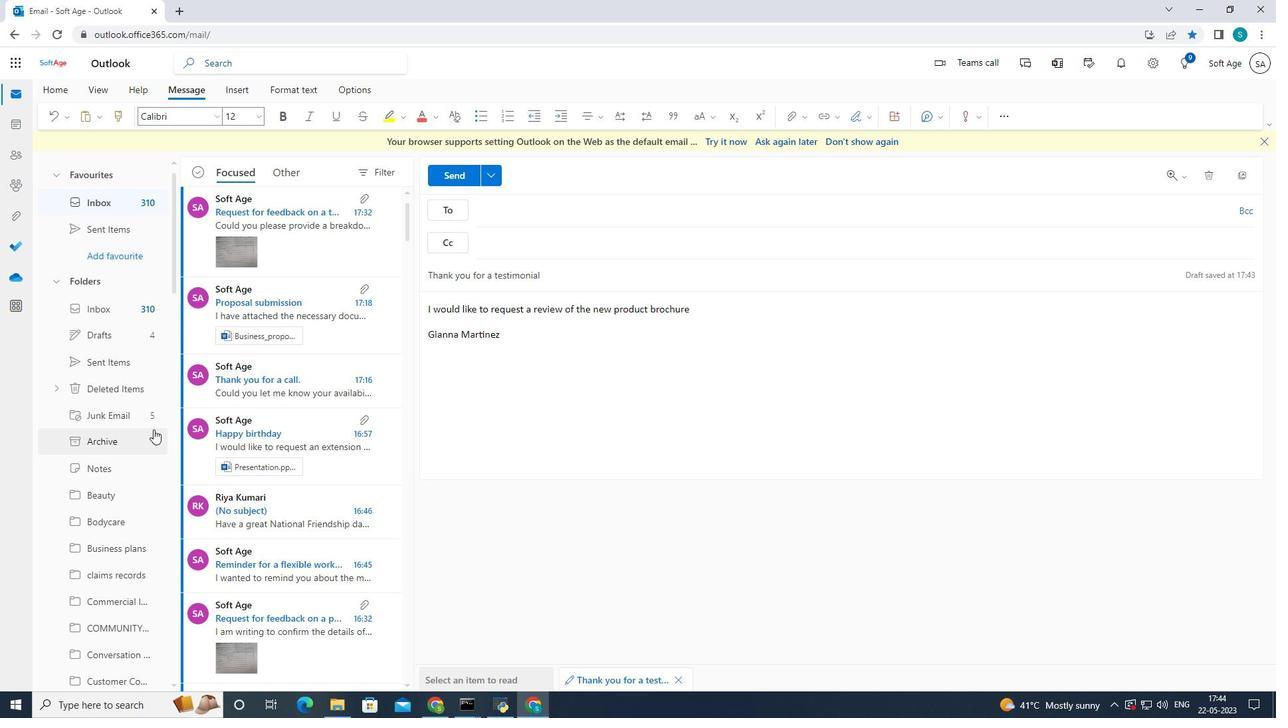 
Action: Mouse moved to (152, 430)
Screenshot: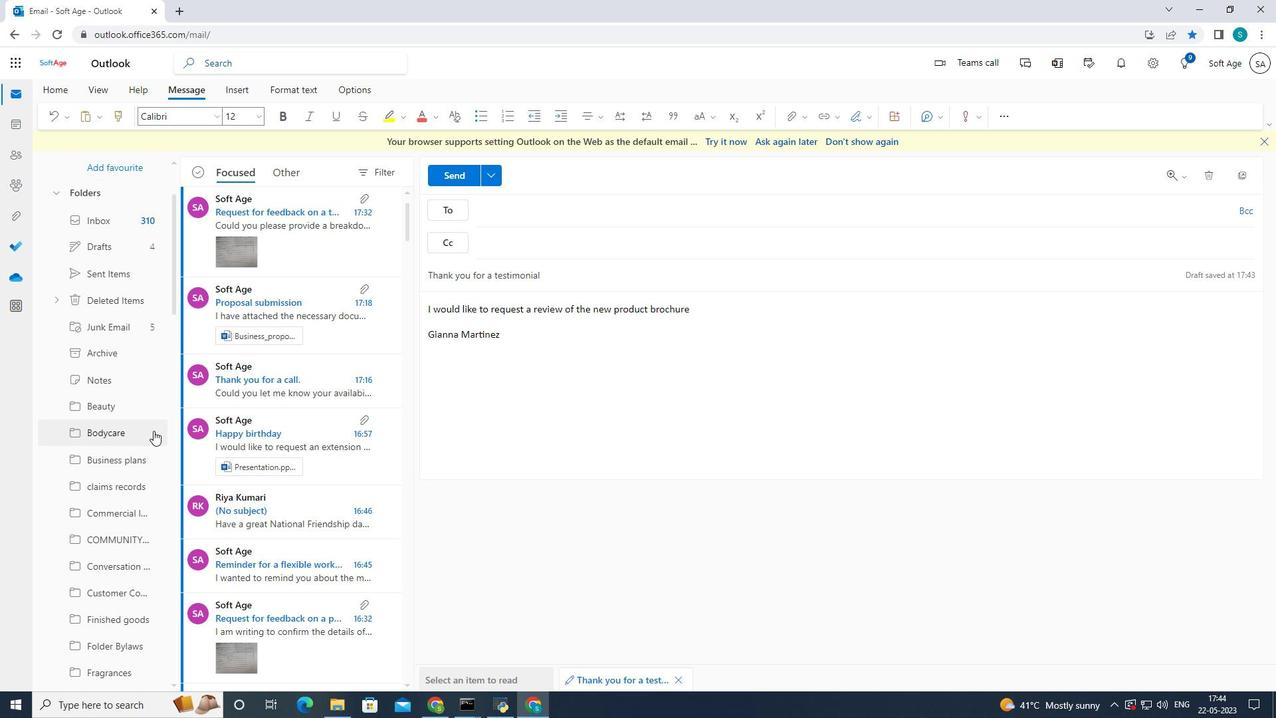 
Action: Mouse scrolled (152, 430) with delta (0, 0)
Screenshot: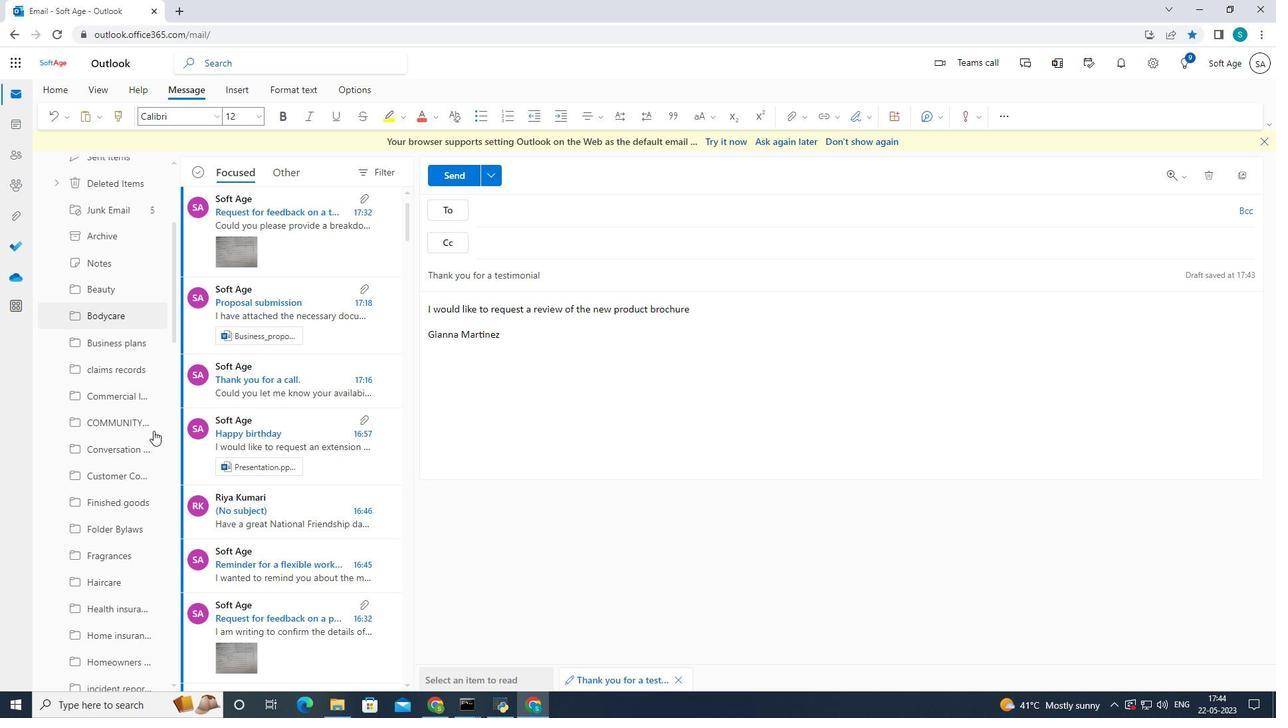 
Action: Mouse scrolled (152, 430) with delta (0, 0)
Screenshot: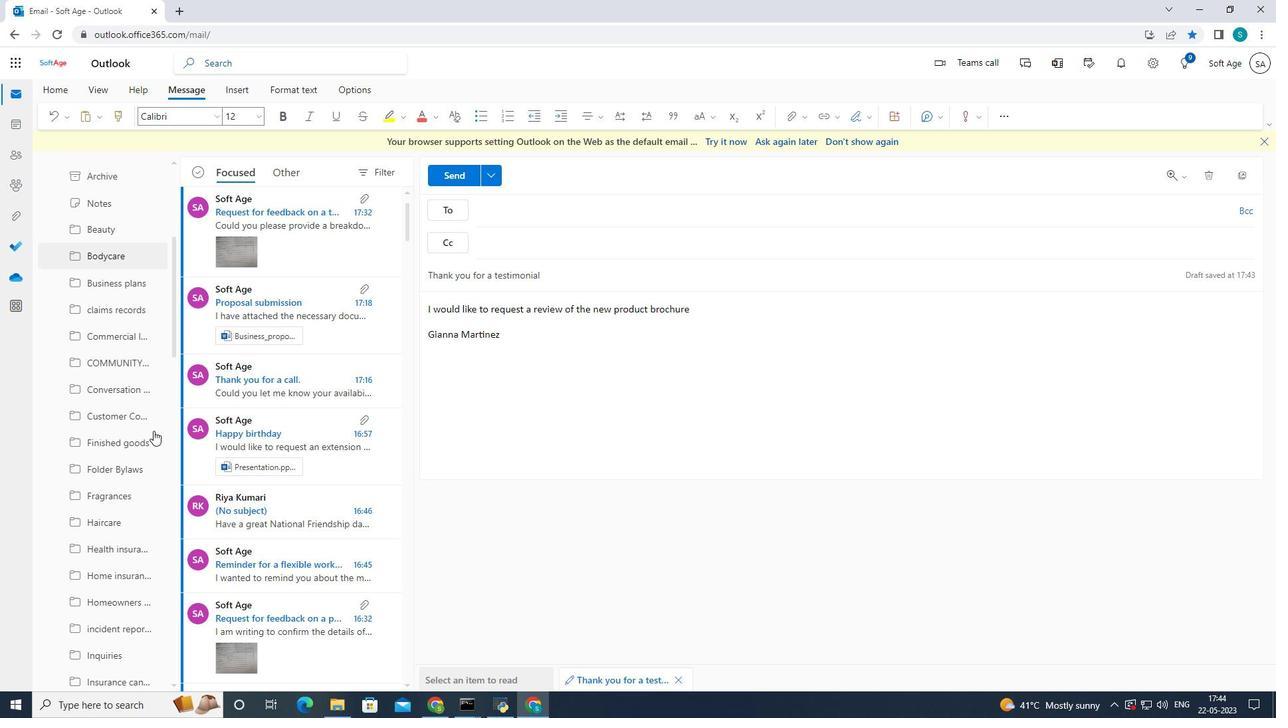 
Action: Mouse moved to (152, 430)
Screenshot: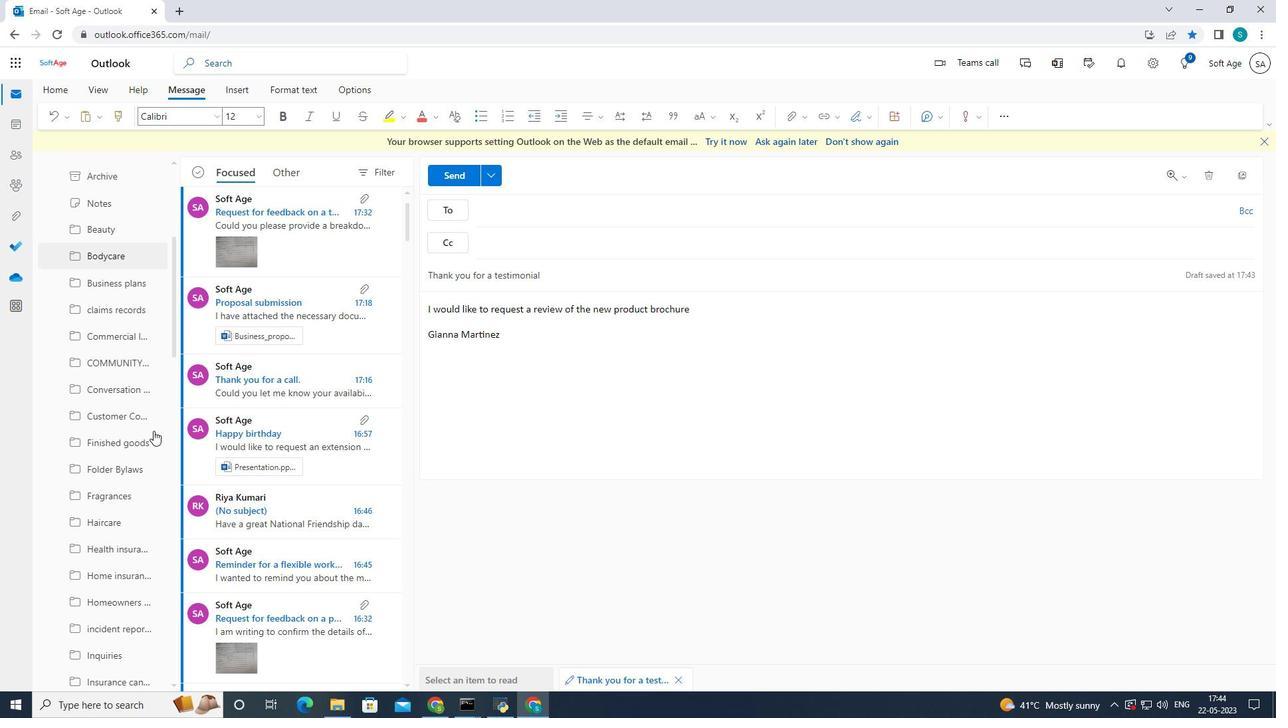 
Action: Mouse scrolled (152, 430) with delta (0, 0)
Screenshot: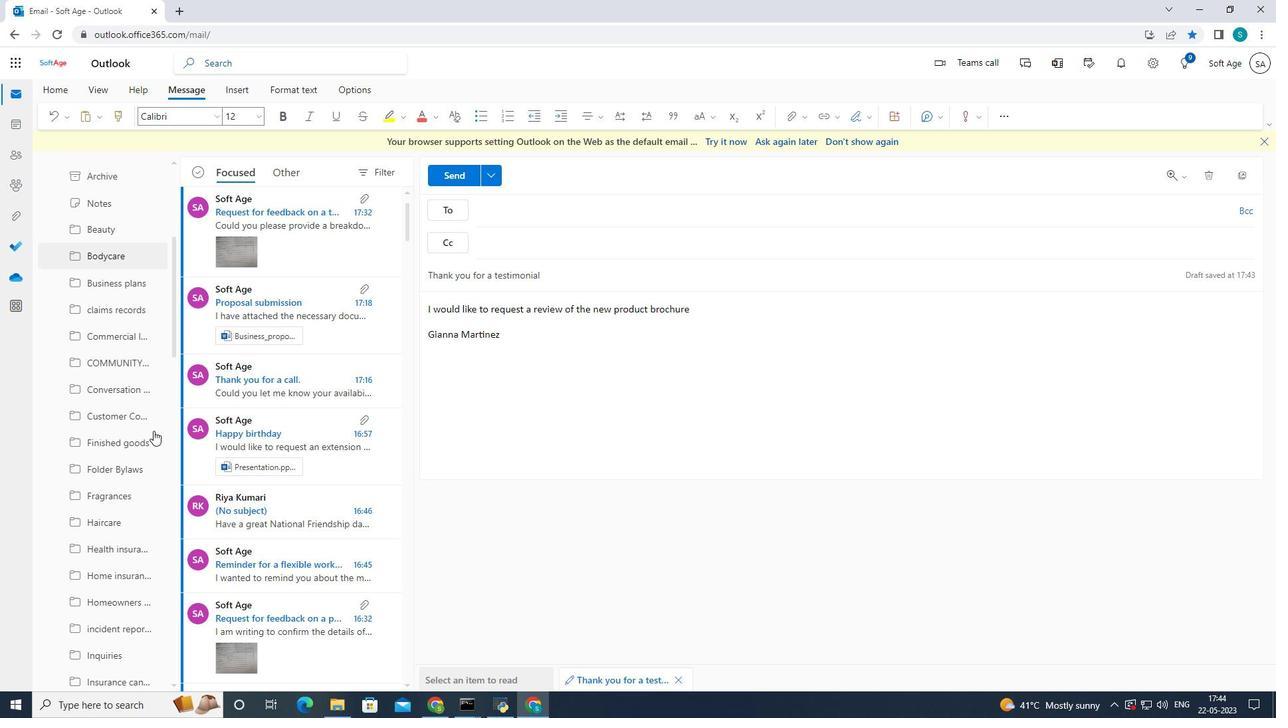 
Action: Mouse moved to (151, 431)
Screenshot: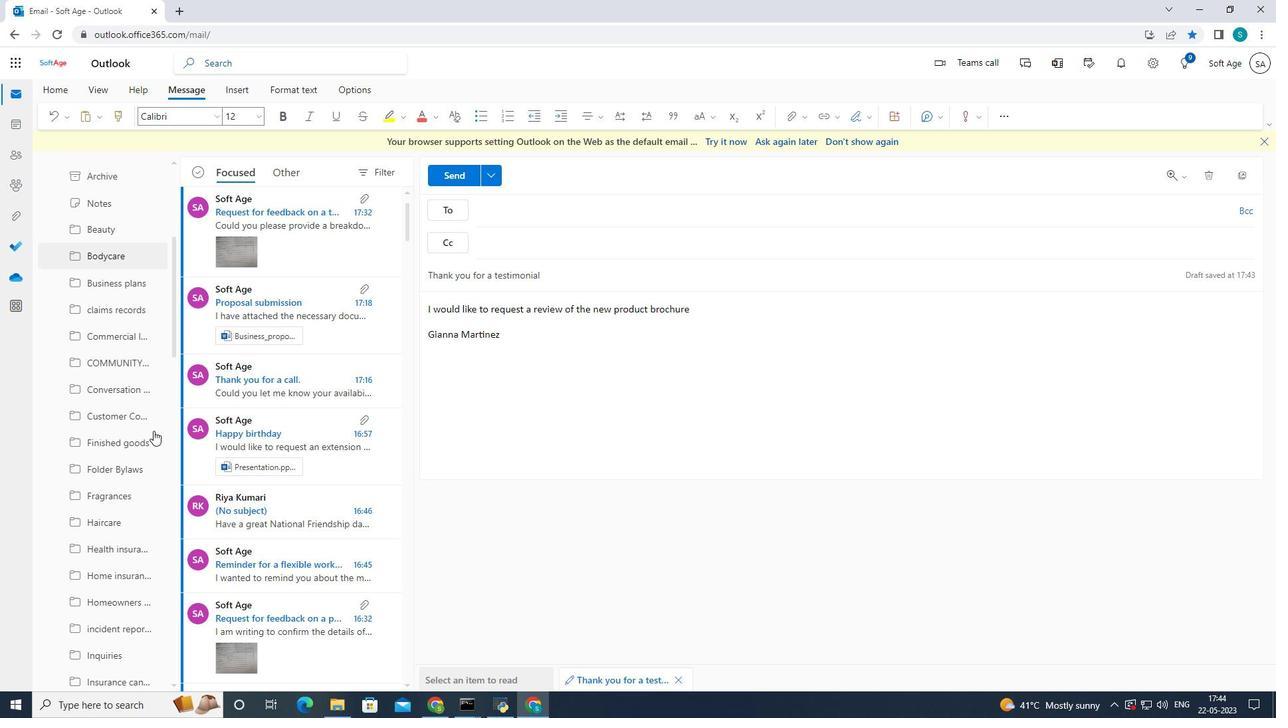 
Action: Mouse scrolled (152, 430) with delta (0, 0)
Screenshot: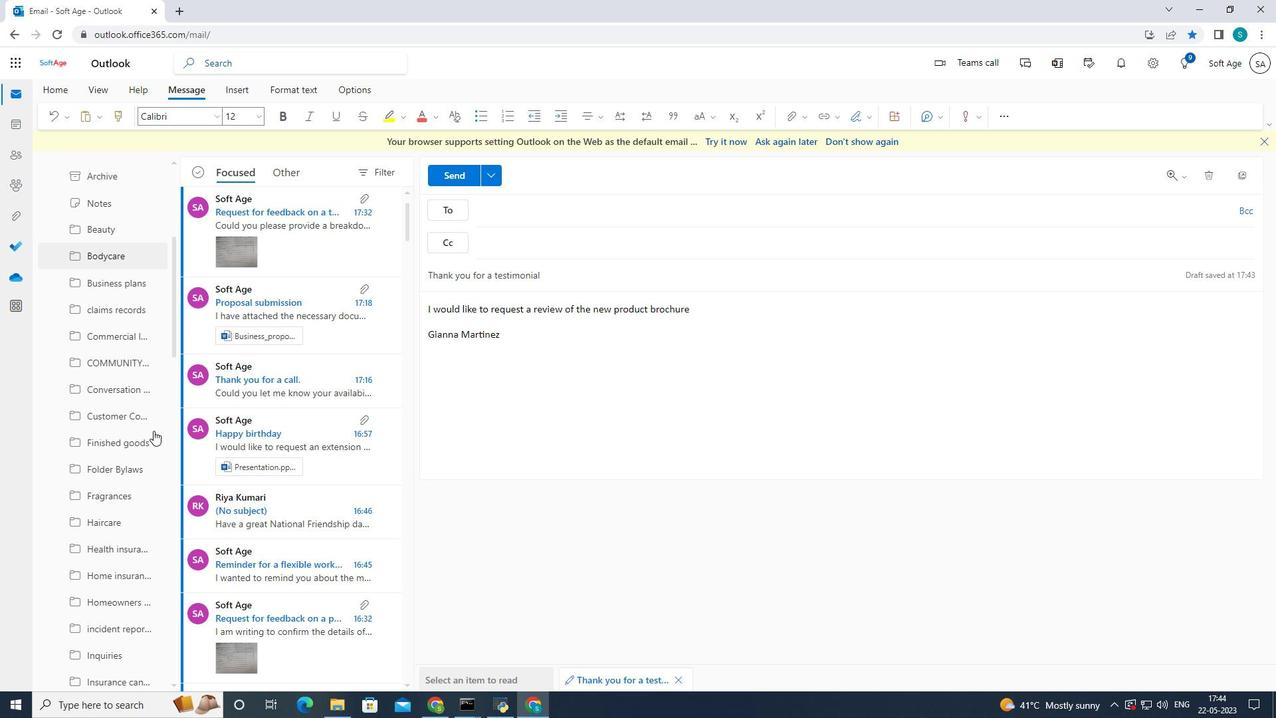 
Action: Mouse moved to (150, 433)
Screenshot: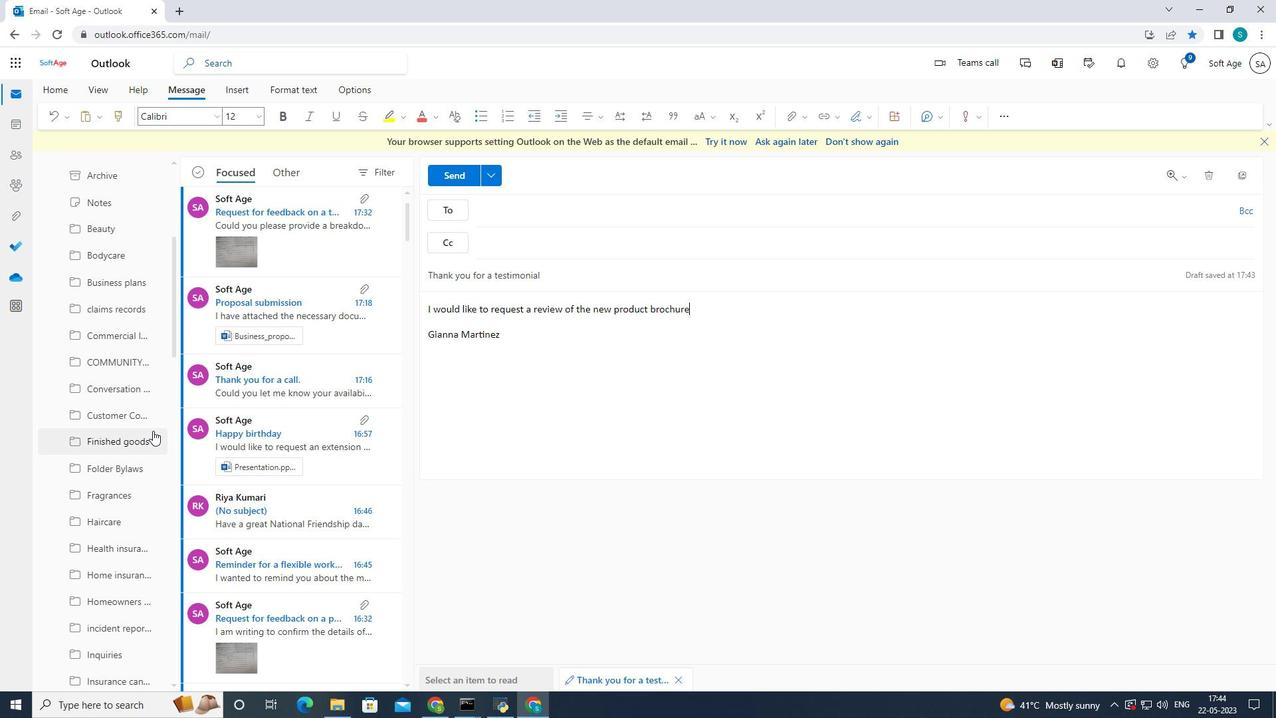 
Action: Mouse scrolled (150, 432) with delta (0, 0)
Screenshot: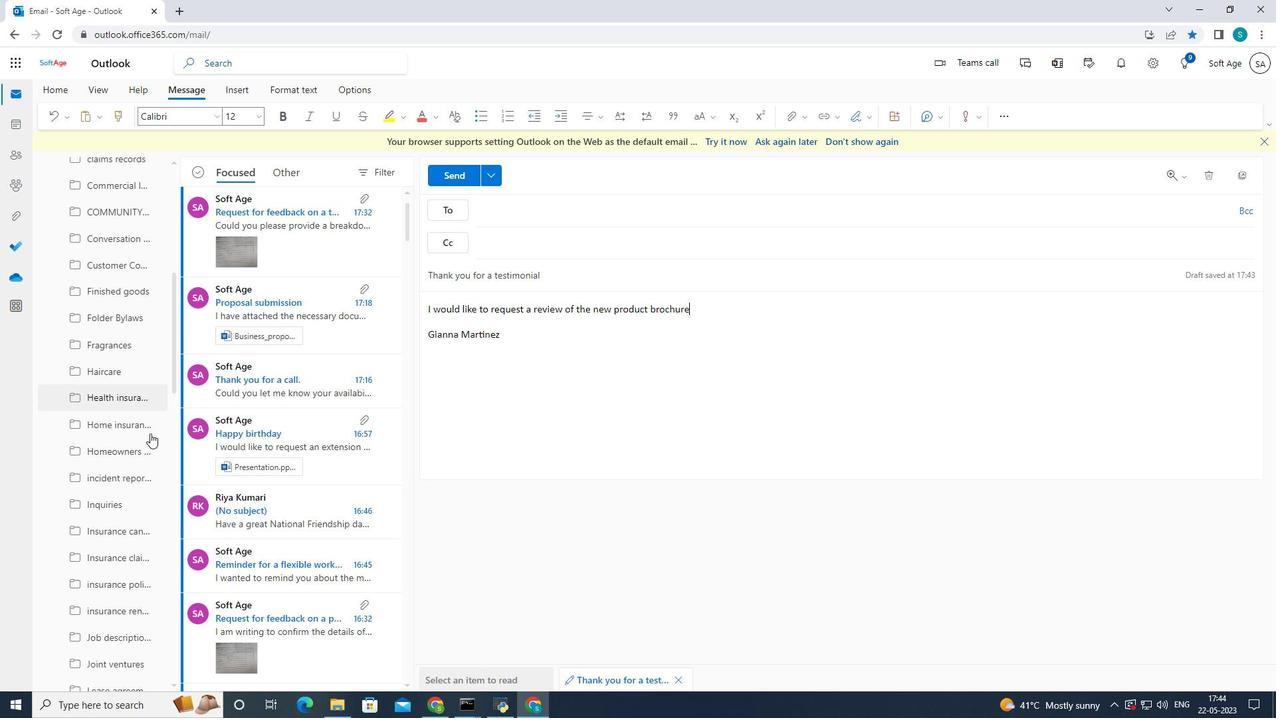 
Action: Mouse scrolled (150, 432) with delta (0, 0)
Screenshot: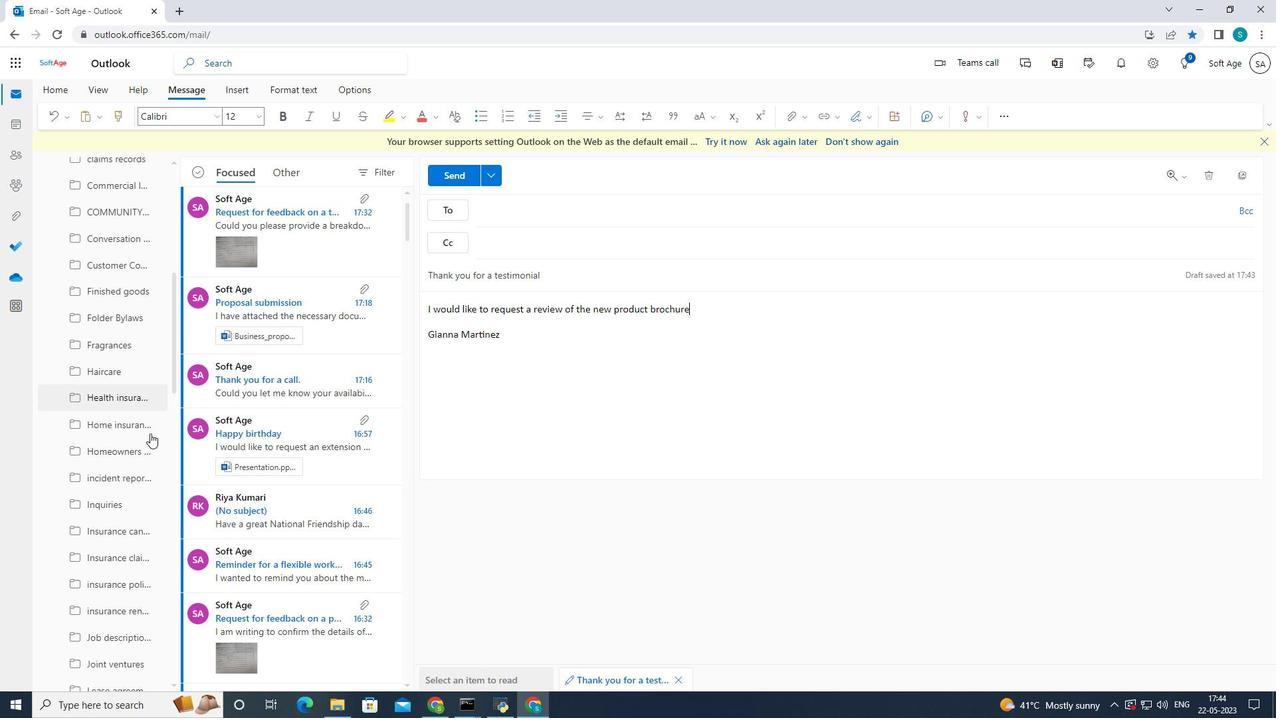 
Action: Mouse scrolled (150, 432) with delta (0, 0)
Screenshot: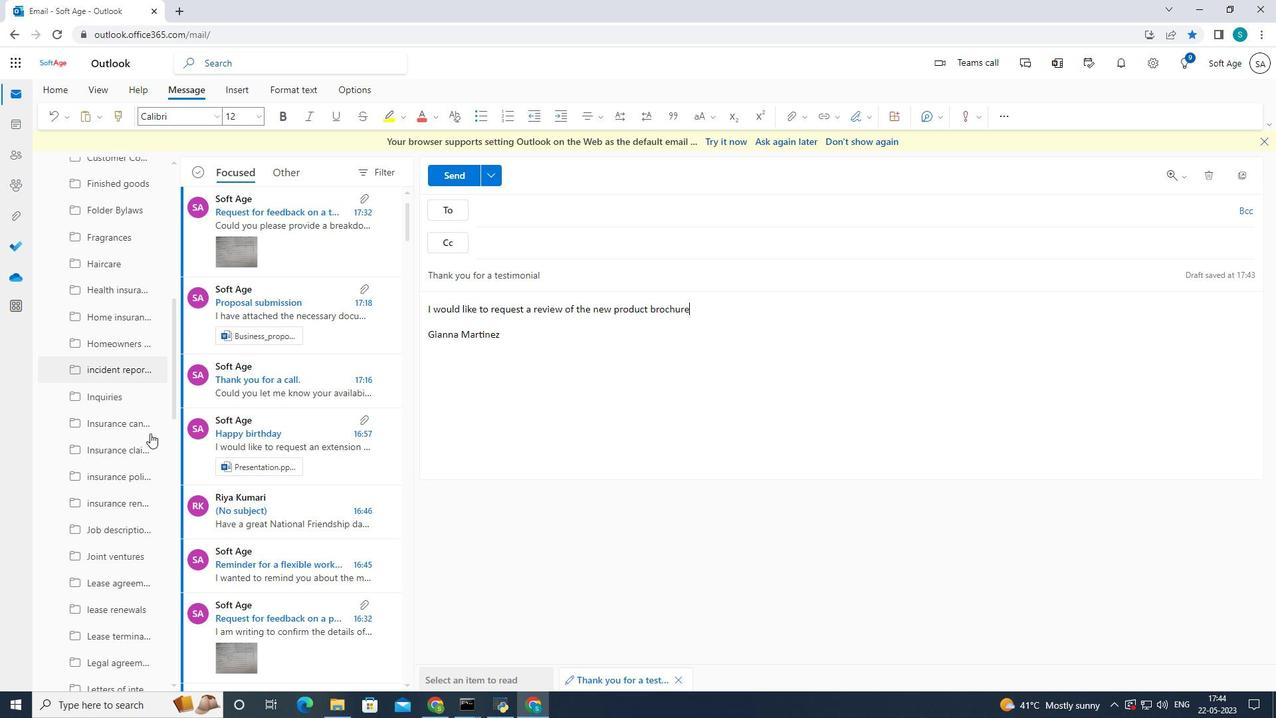 
Action: Mouse scrolled (150, 432) with delta (0, 0)
Screenshot: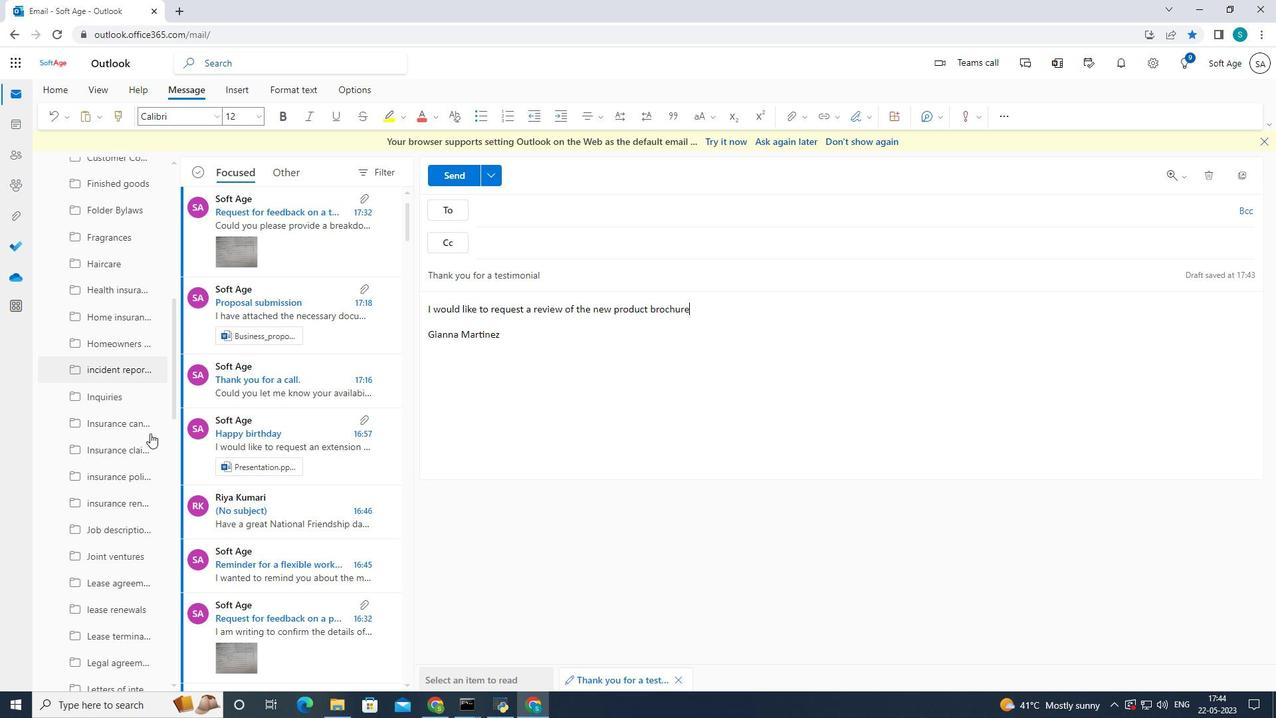 
Action: Mouse scrolled (150, 432) with delta (0, 0)
Screenshot: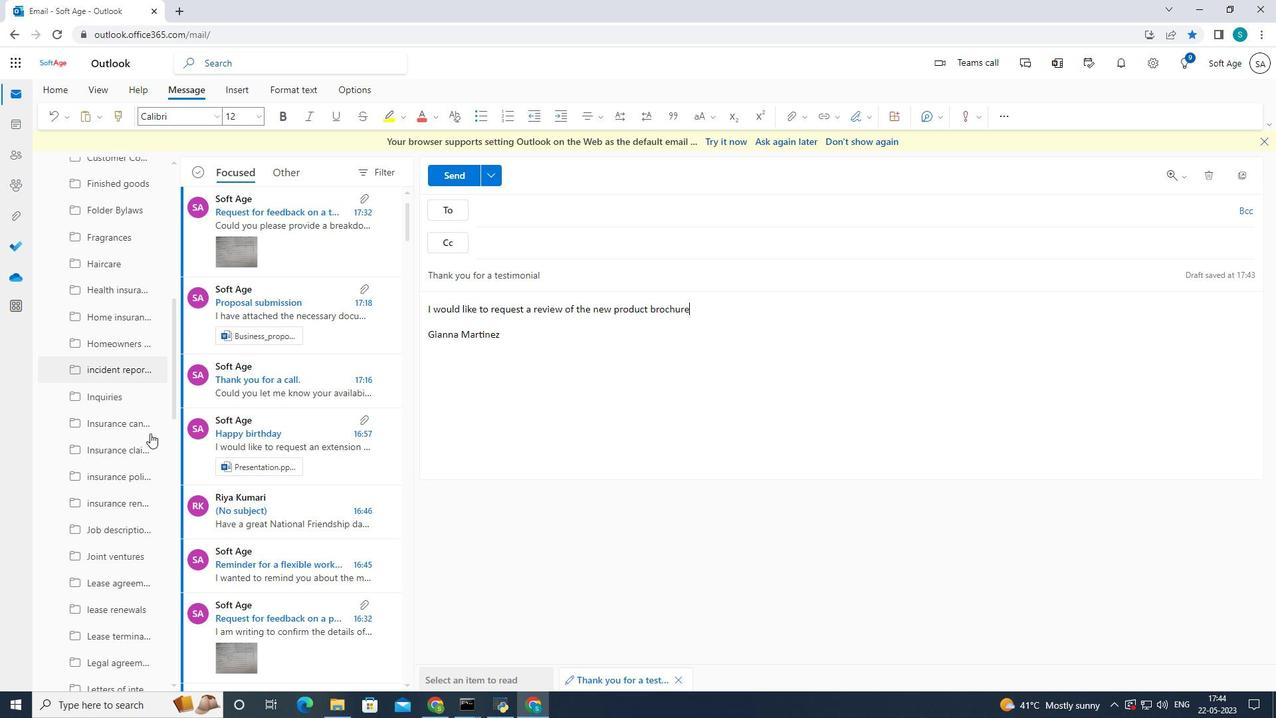 
Action: Mouse moved to (149, 428)
Screenshot: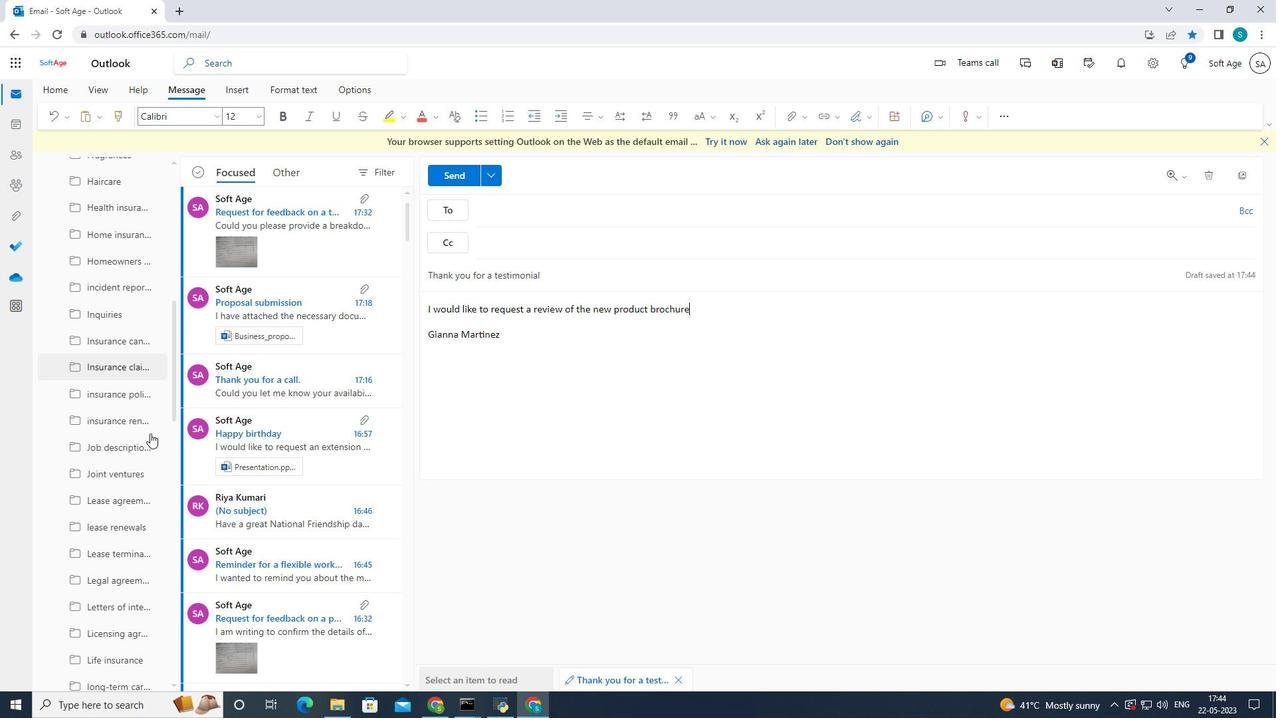 
Action: Mouse scrolled (149, 427) with delta (0, 0)
Screenshot: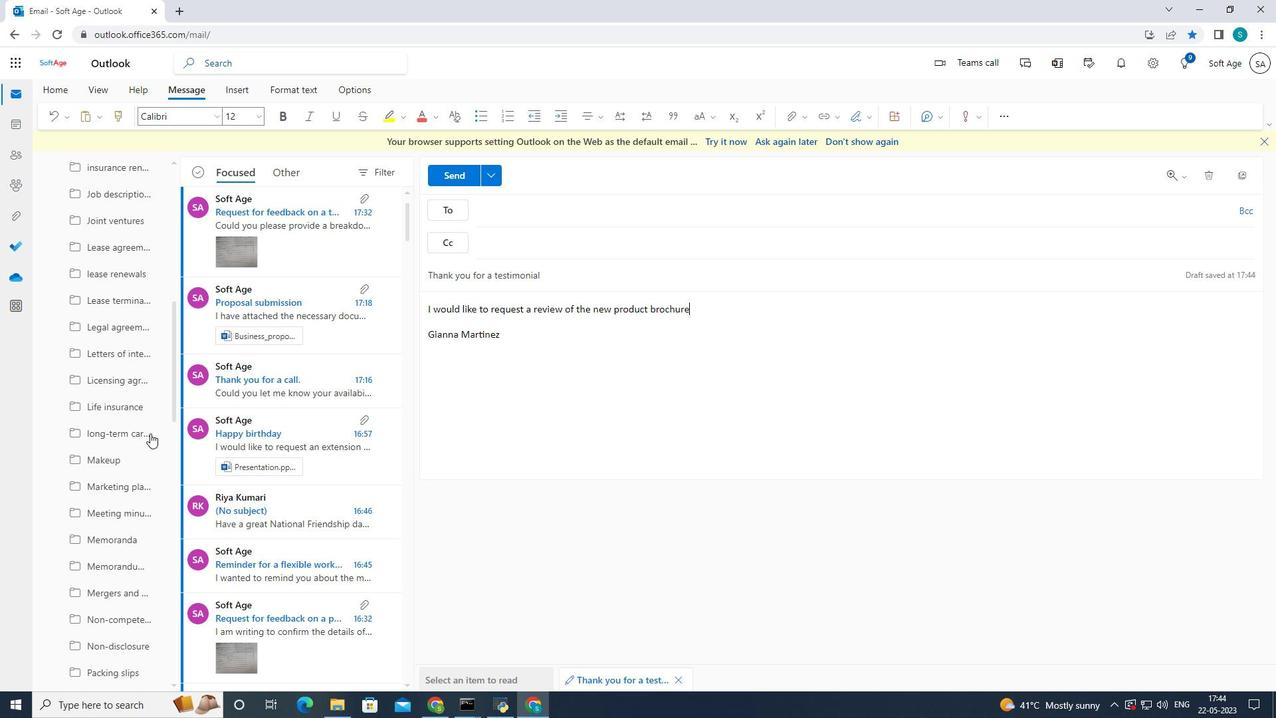 
Action: Mouse scrolled (149, 427) with delta (0, 0)
Screenshot: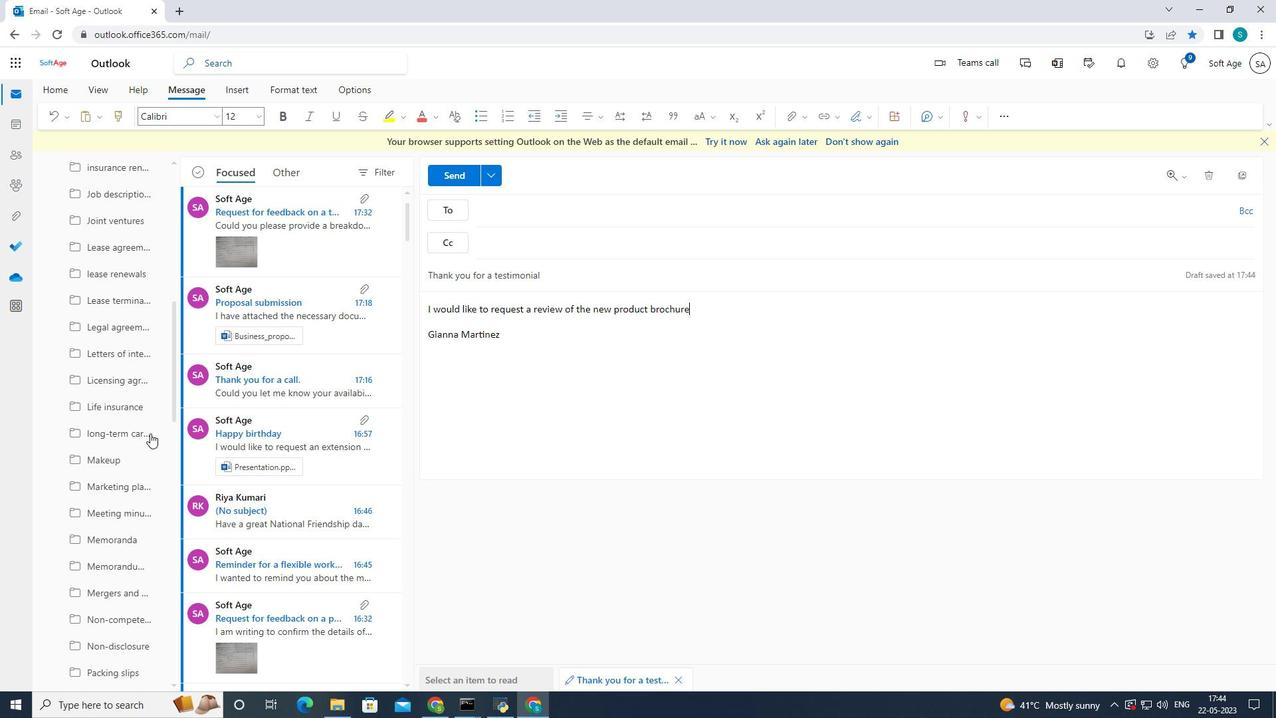 
Action: Mouse scrolled (149, 427) with delta (0, 0)
Screenshot: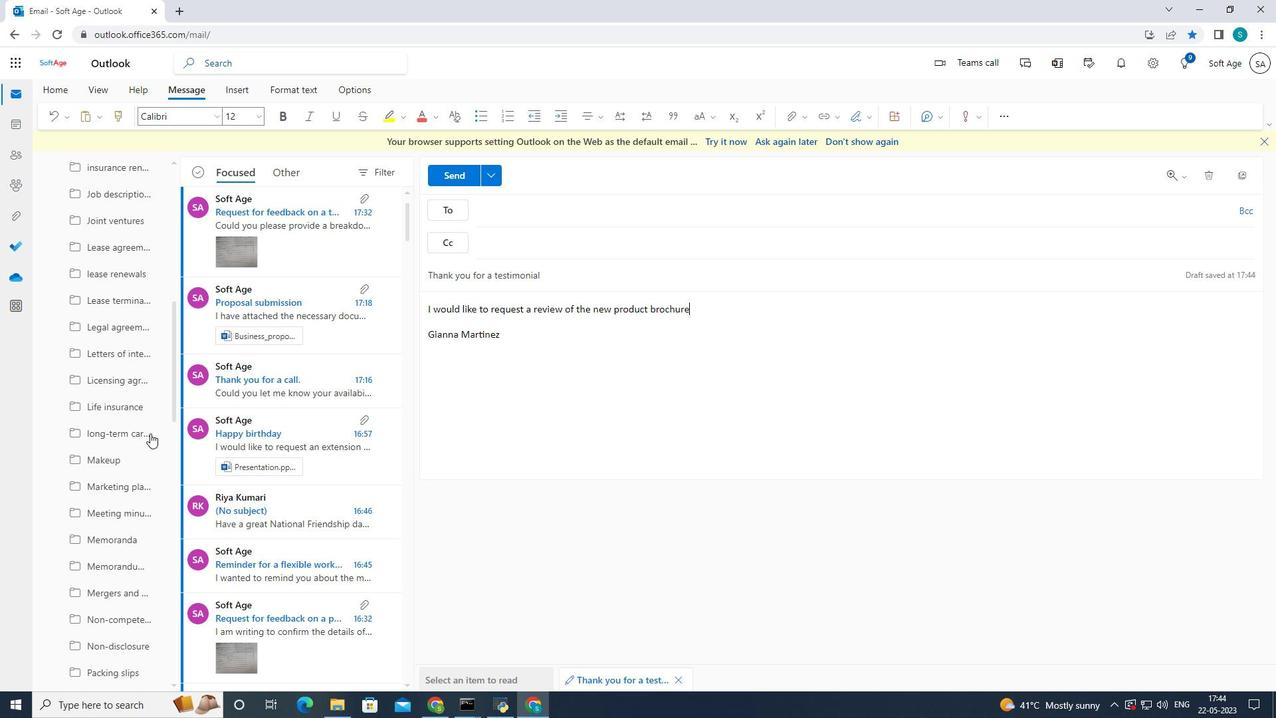
Action: Mouse scrolled (149, 427) with delta (0, 0)
Screenshot: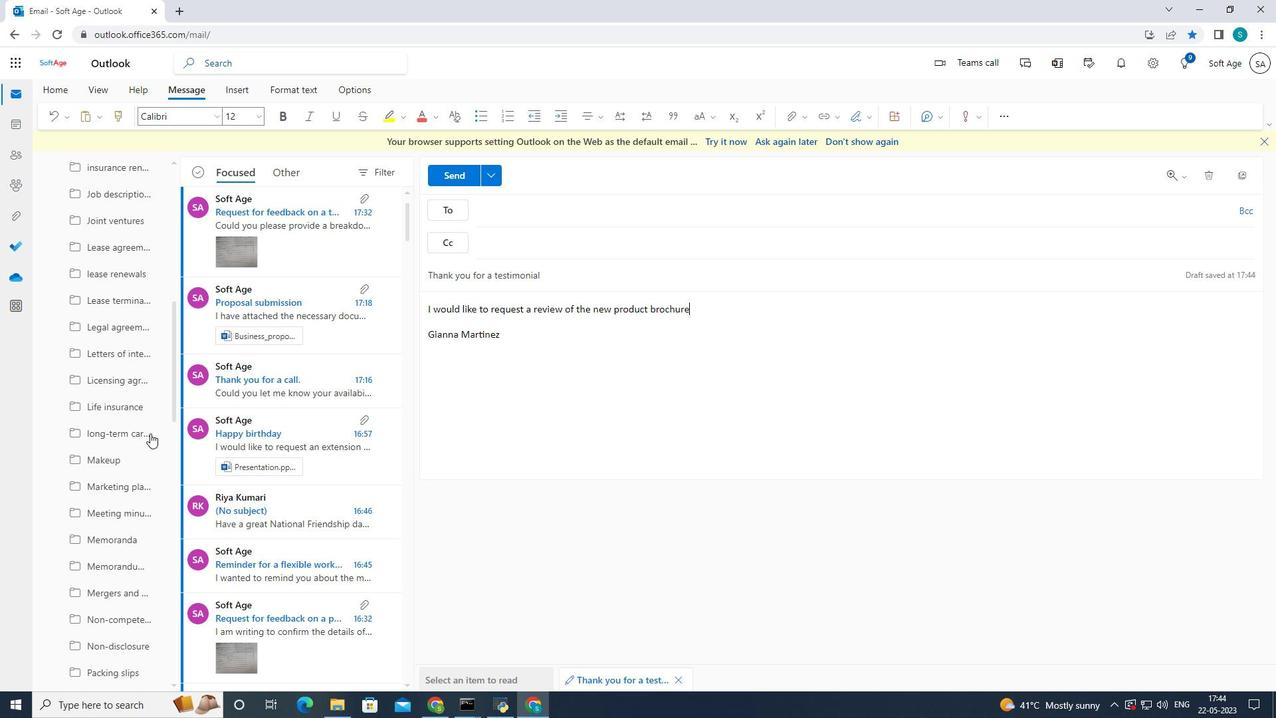 
Action: Mouse moved to (149, 424)
Screenshot: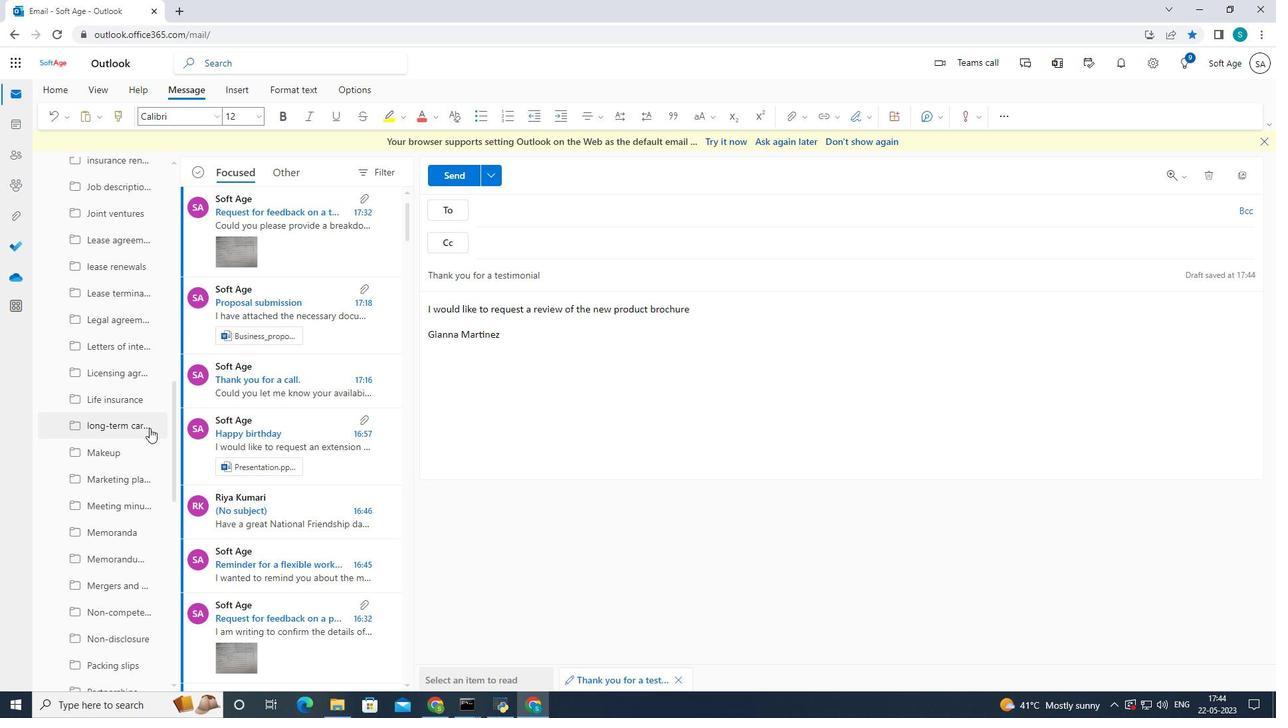 
Action: Mouse scrolled (149, 423) with delta (0, 0)
Screenshot: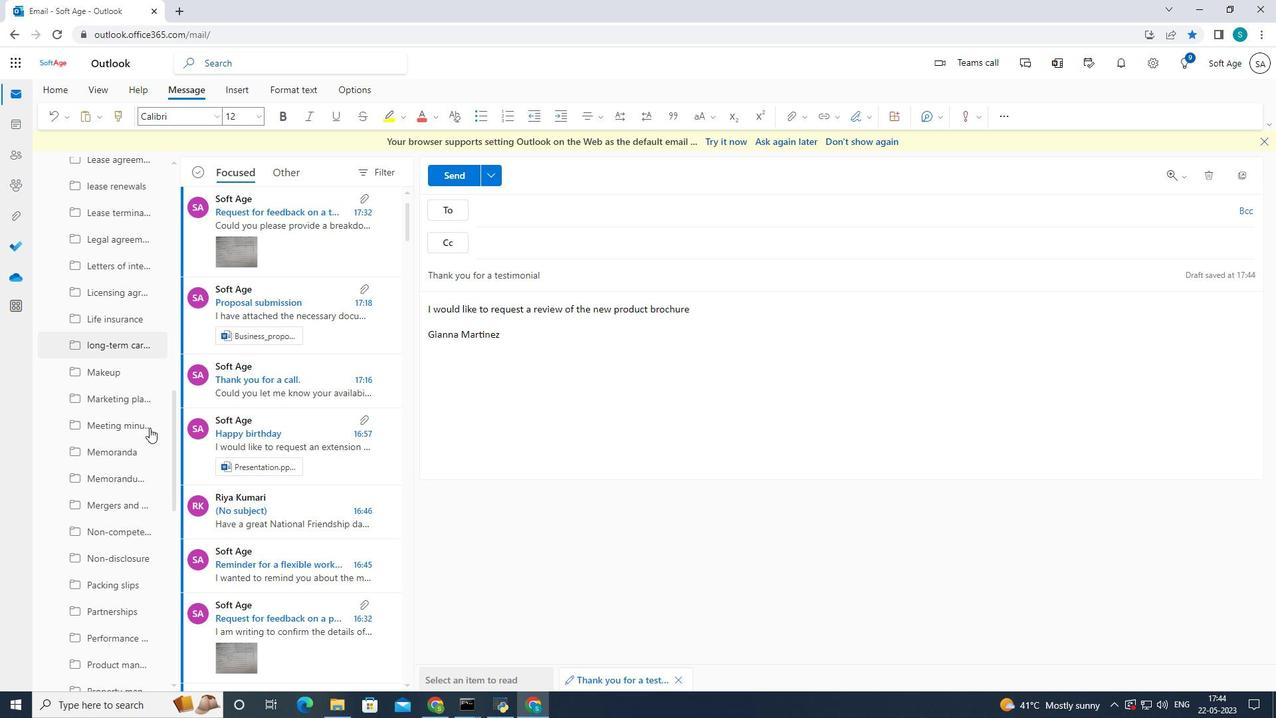 
Action: Mouse scrolled (149, 423) with delta (0, 0)
Screenshot: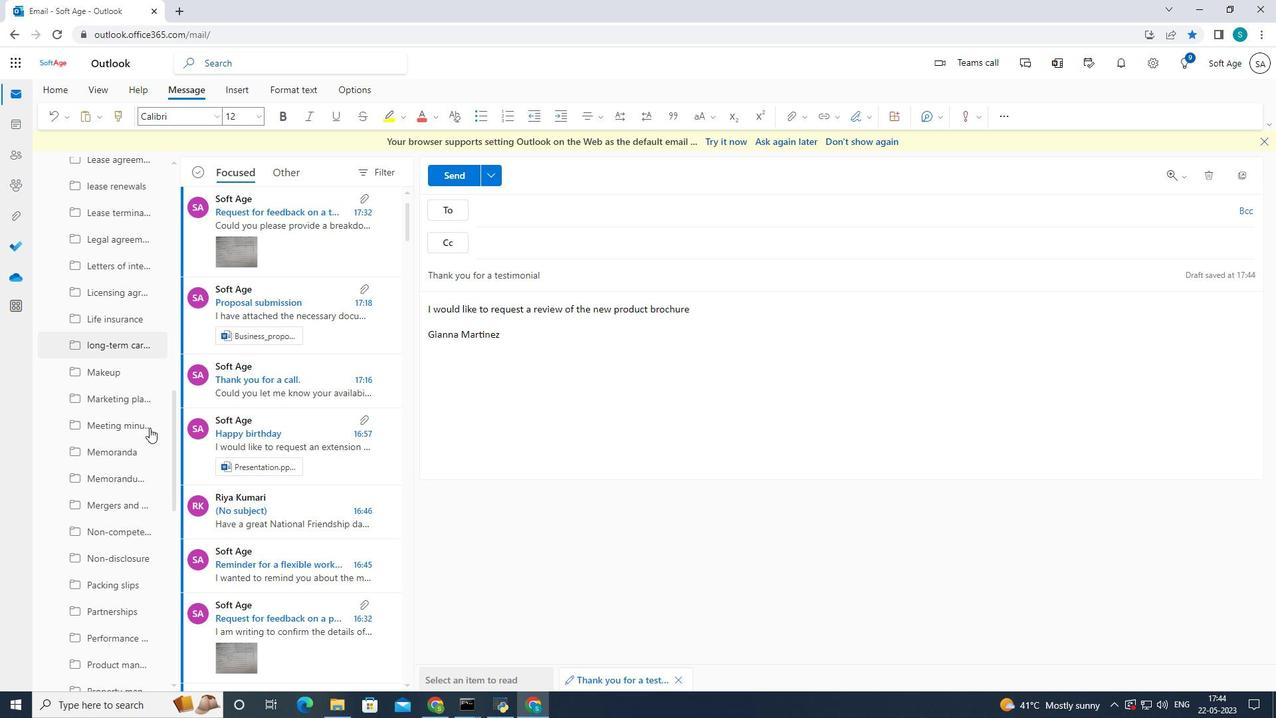 
Action: Mouse scrolled (149, 423) with delta (0, 0)
Screenshot: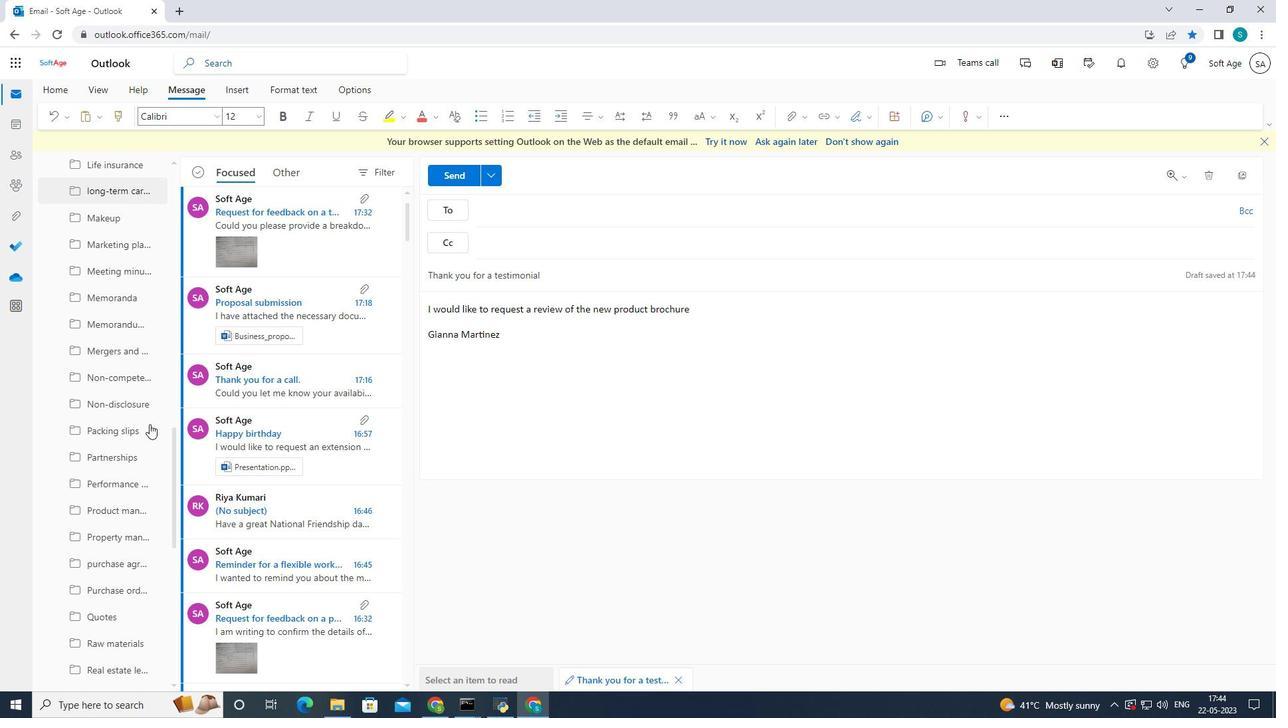 
Action: Mouse scrolled (149, 423) with delta (0, 0)
Screenshot: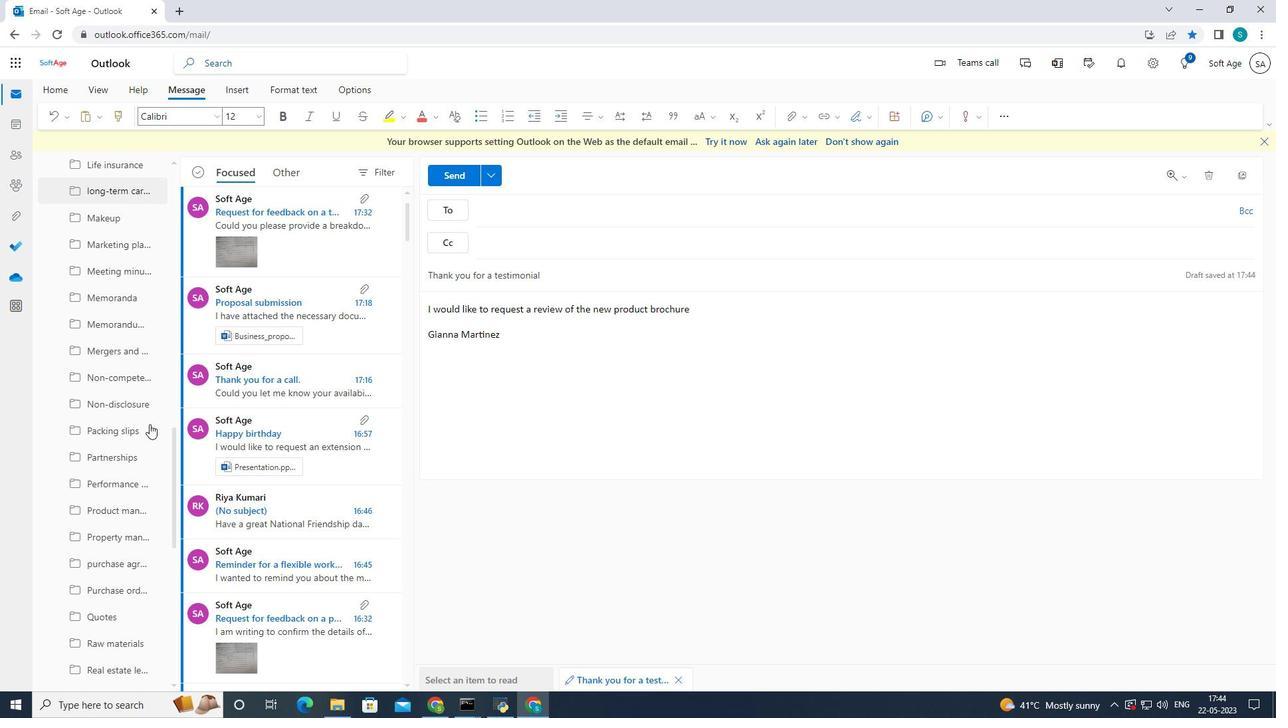 
Action: Mouse moved to (148, 427)
Screenshot: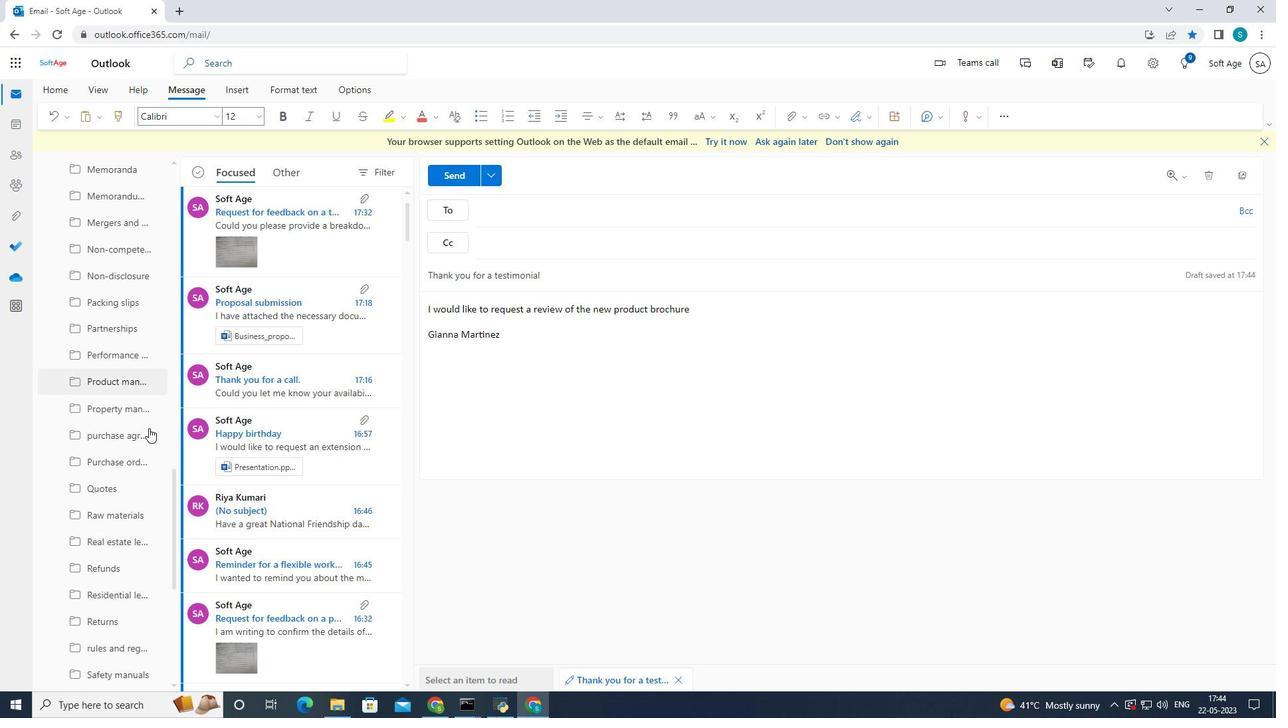 
Action: Mouse scrolled (148, 426) with delta (0, 0)
Screenshot: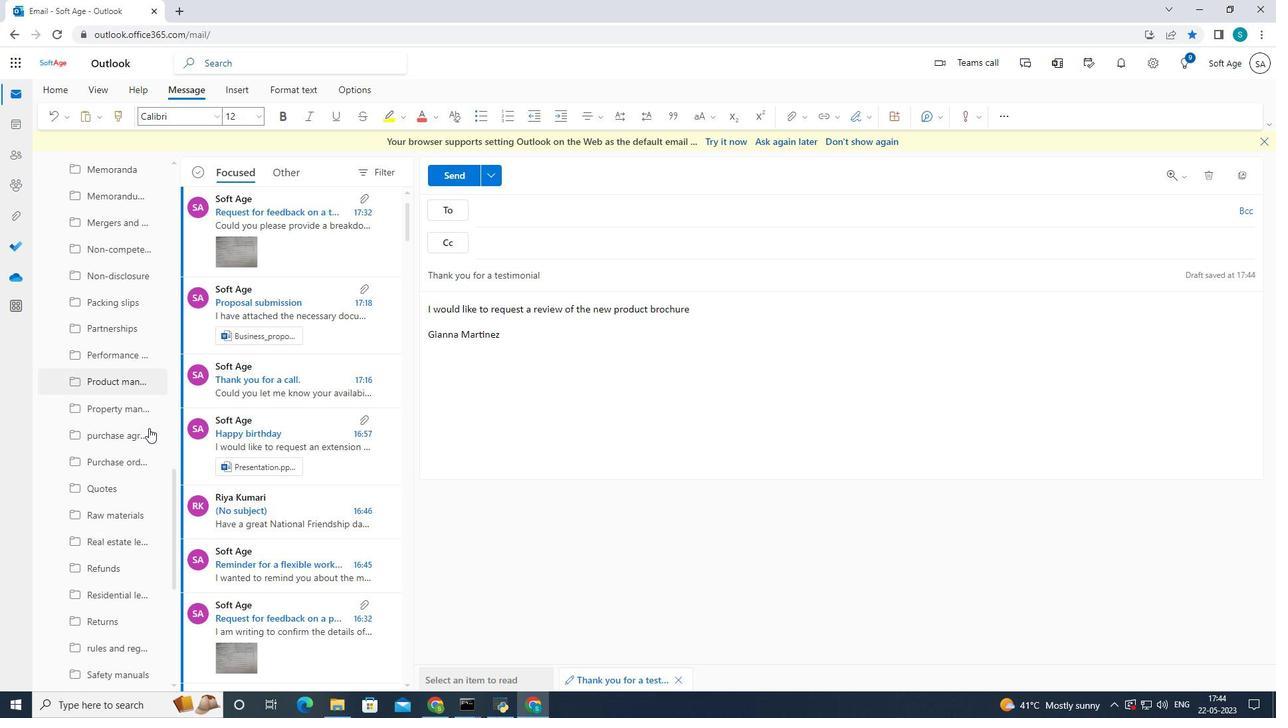 
Action: Mouse scrolled (148, 426) with delta (0, 0)
Screenshot: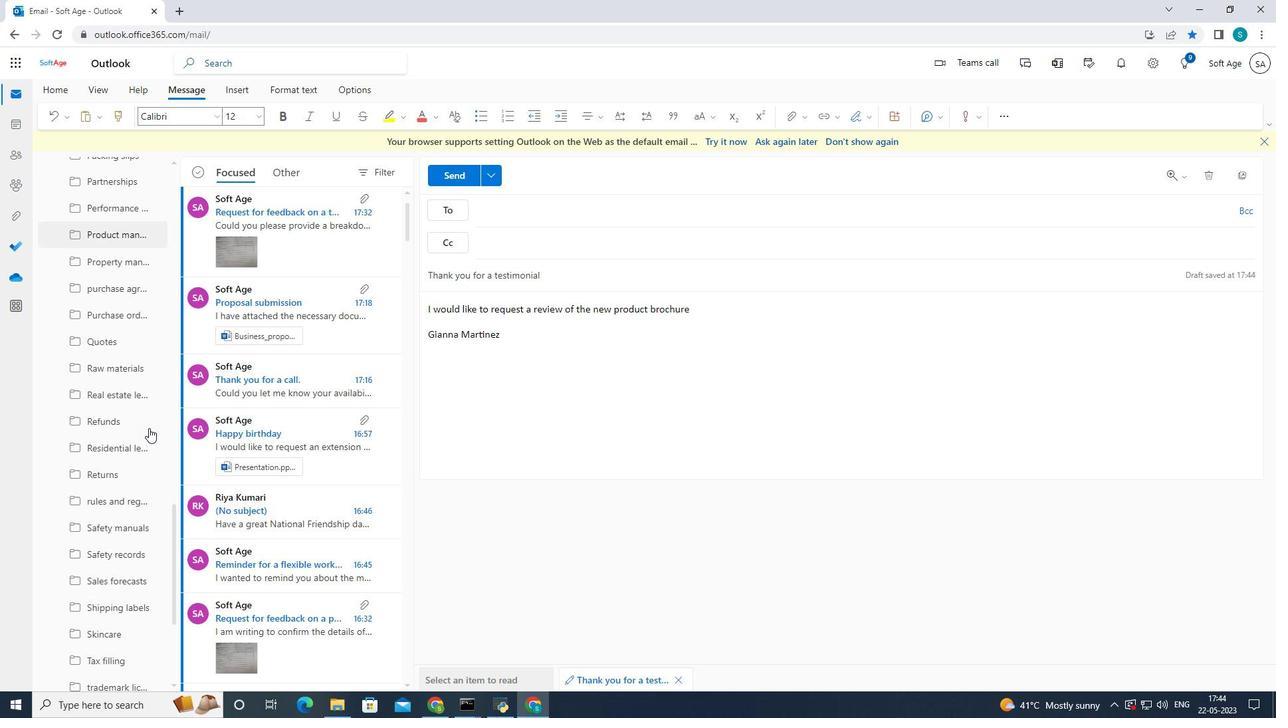 
Action: Mouse scrolled (148, 426) with delta (0, 0)
Screenshot: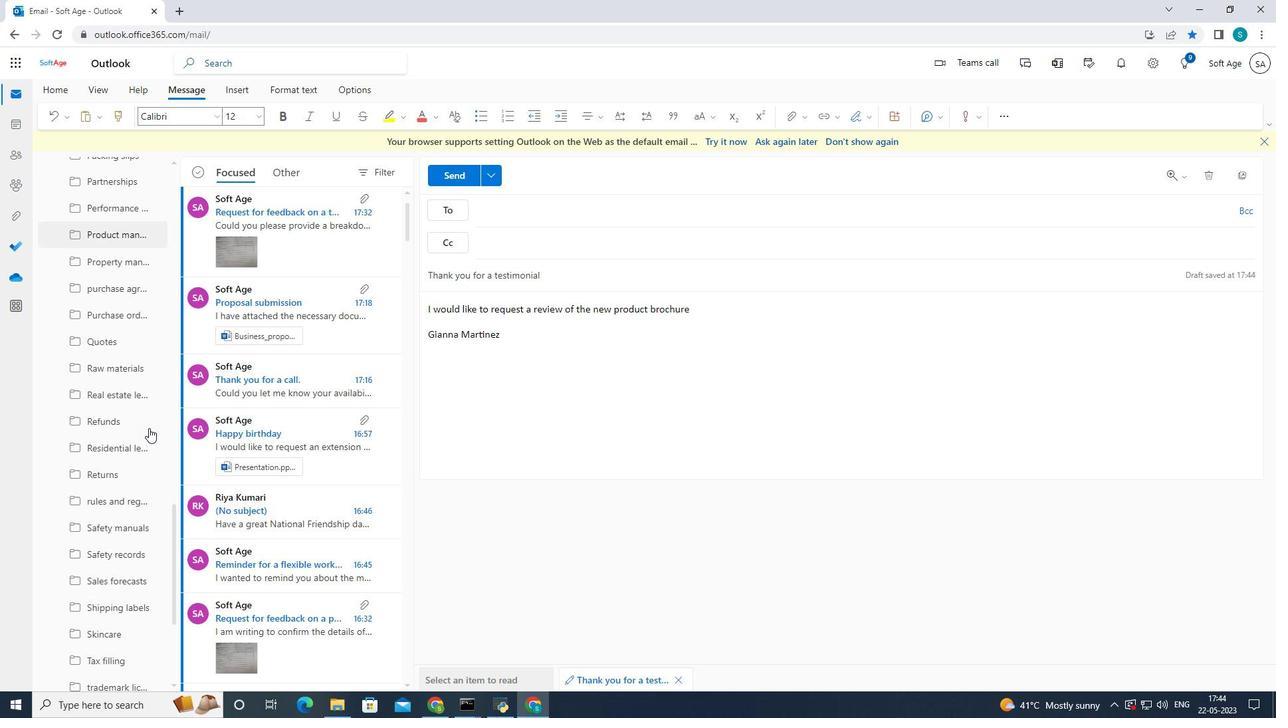 
Action: Mouse scrolled (148, 426) with delta (0, 0)
Screenshot: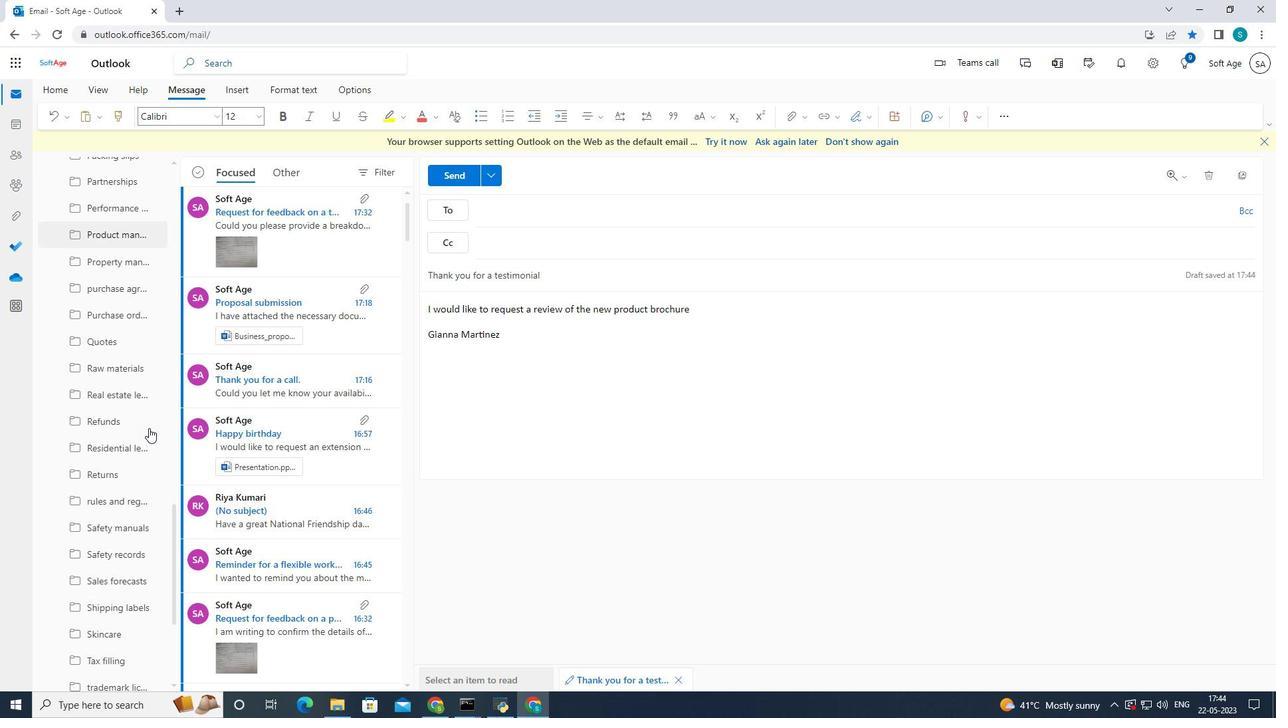 
Action: Mouse moved to (148, 424)
Screenshot: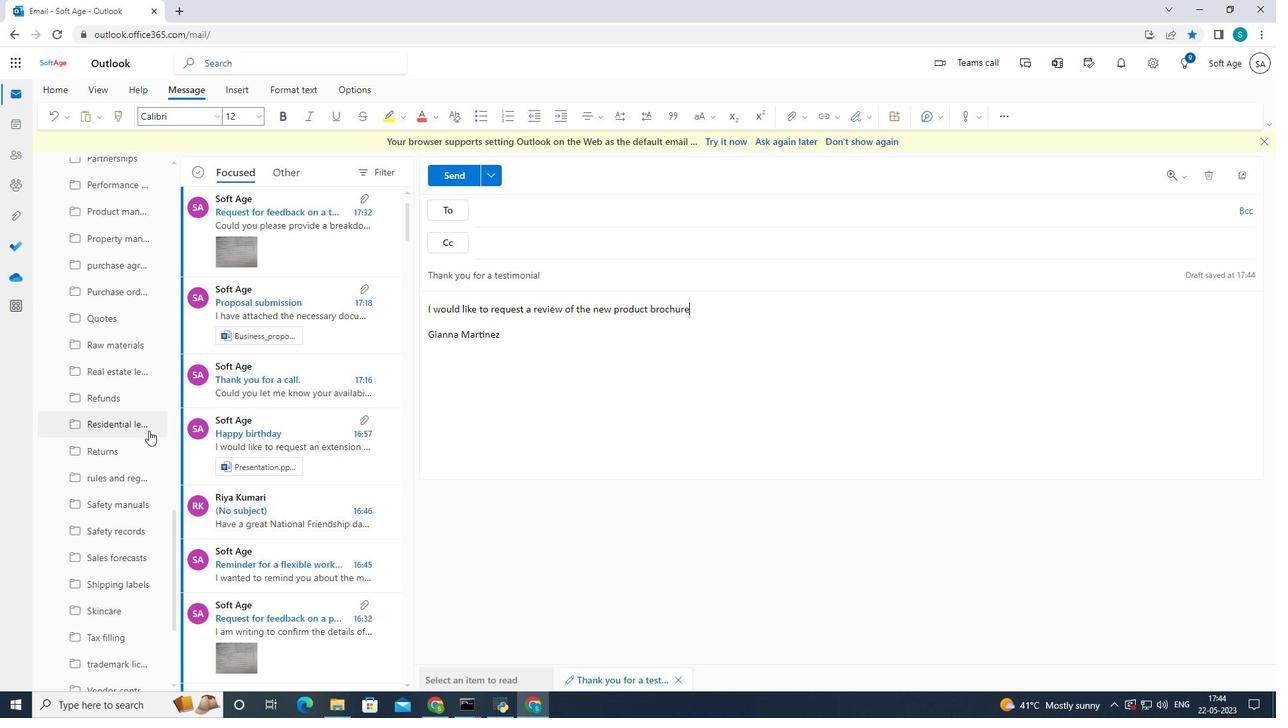 
Action: Mouse scrolled (148, 424) with delta (0, 0)
Screenshot: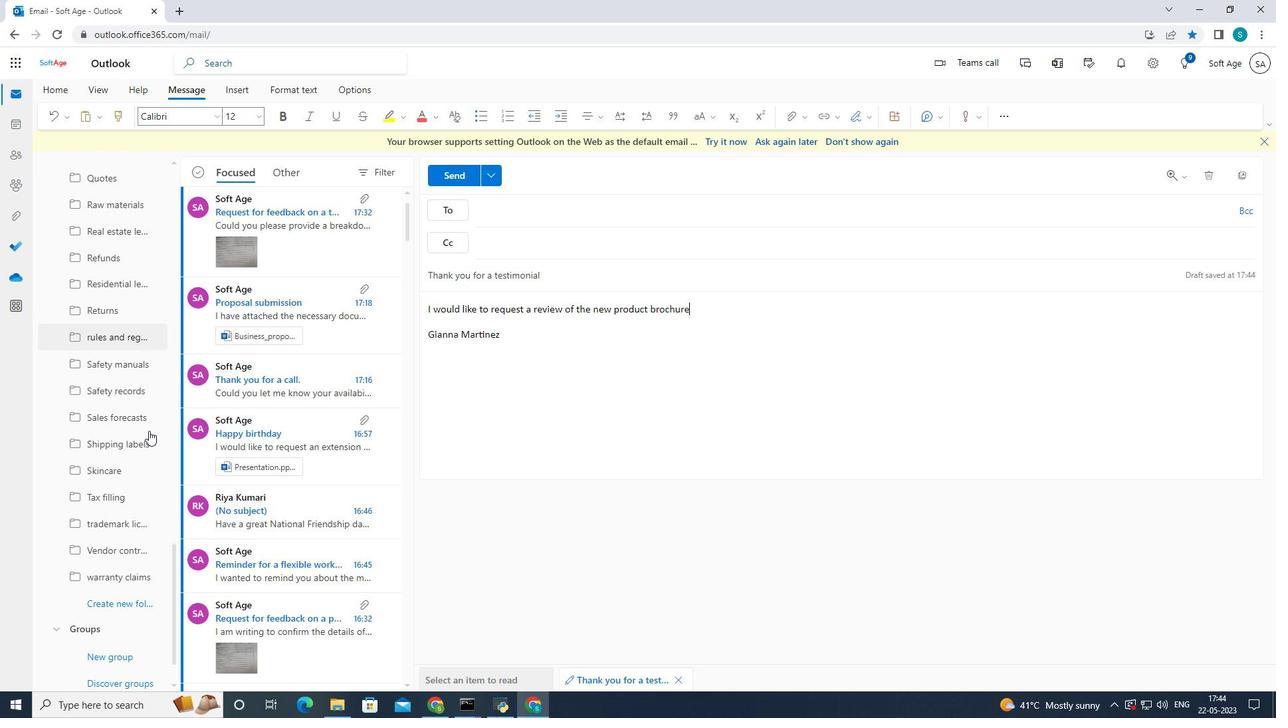 
Action: Mouse scrolled (148, 424) with delta (0, 0)
Screenshot: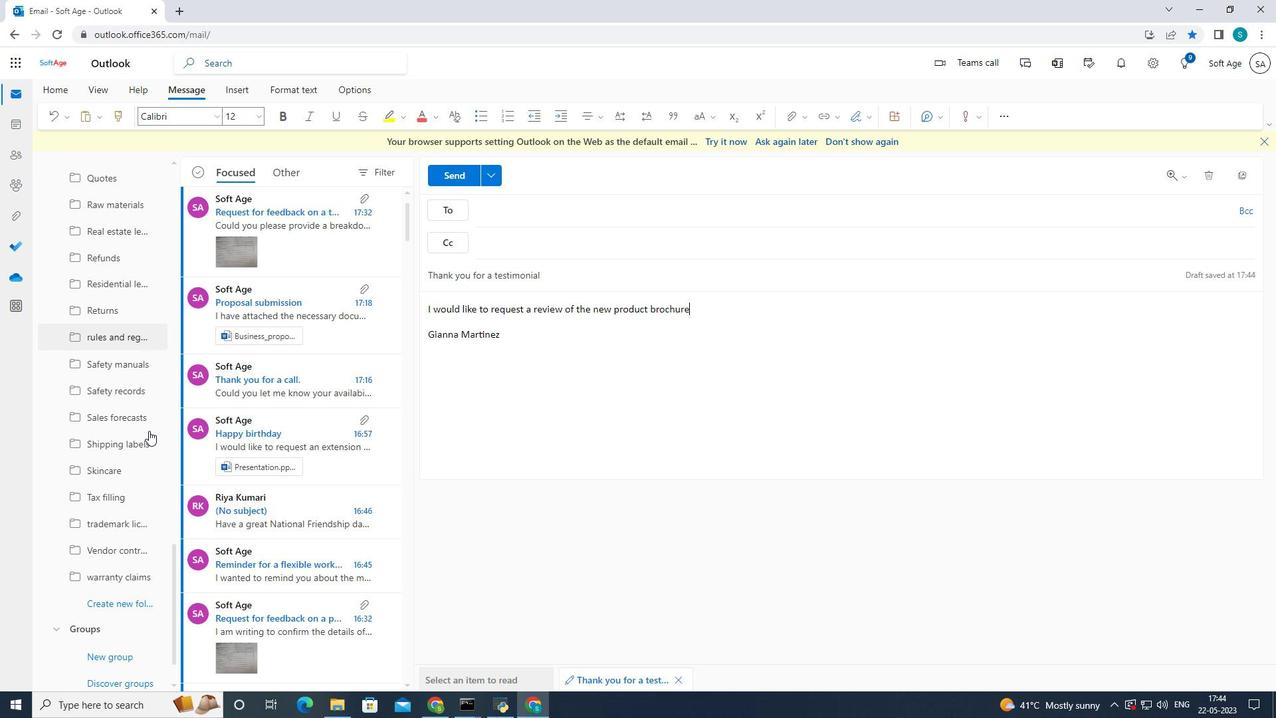 
Action: Mouse scrolled (148, 424) with delta (0, 0)
Screenshot: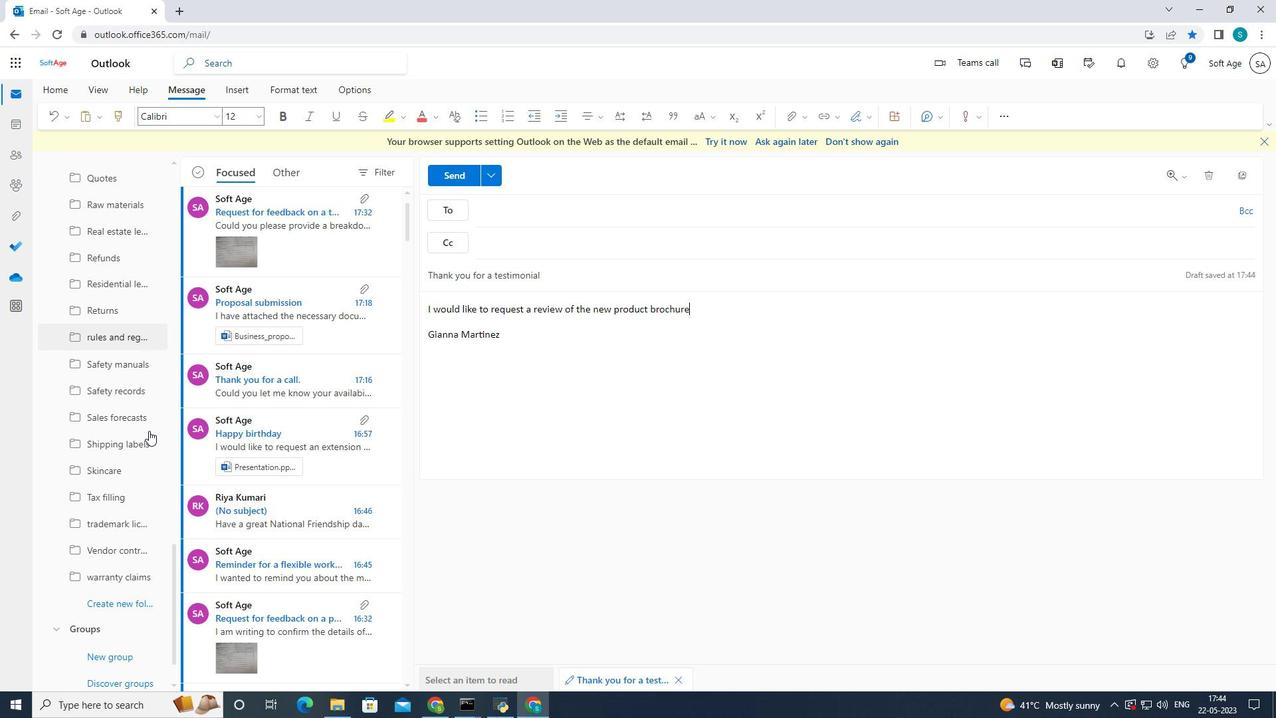
Action: Mouse moved to (148, 426)
Screenshot: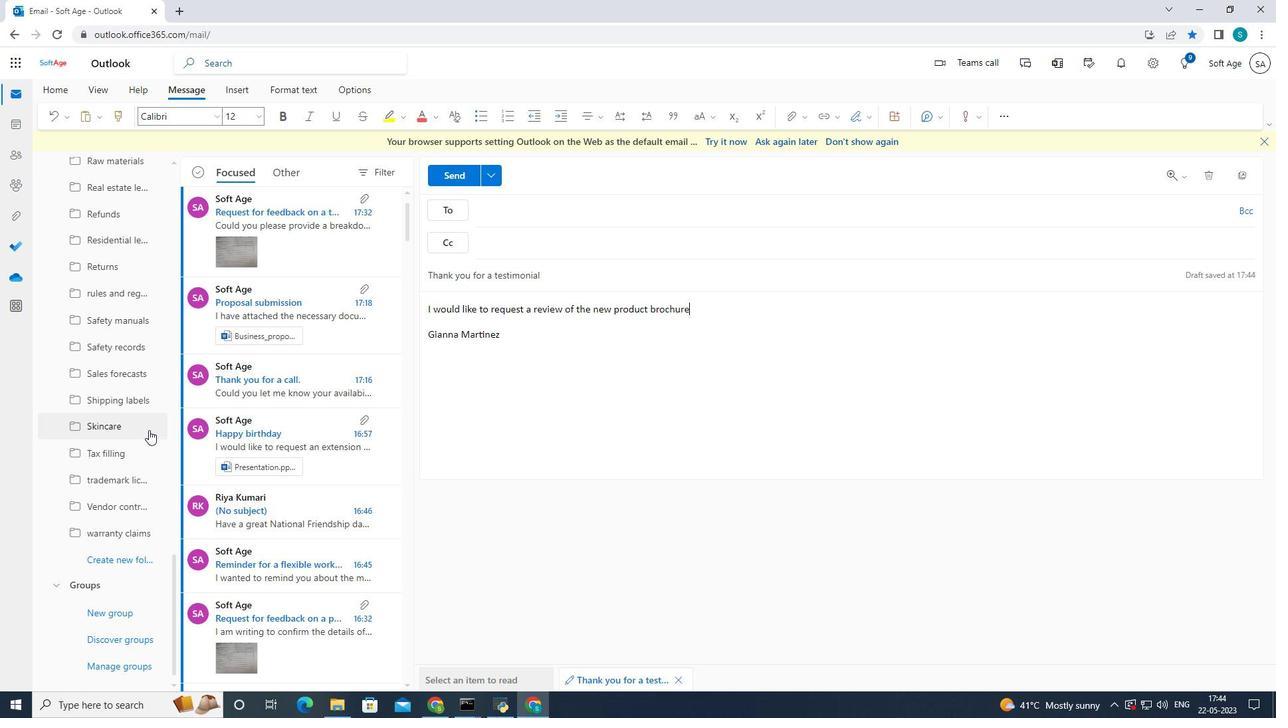 
Action: Mouse scrolled (148, 426) with delta (0, 0)
Screenshot: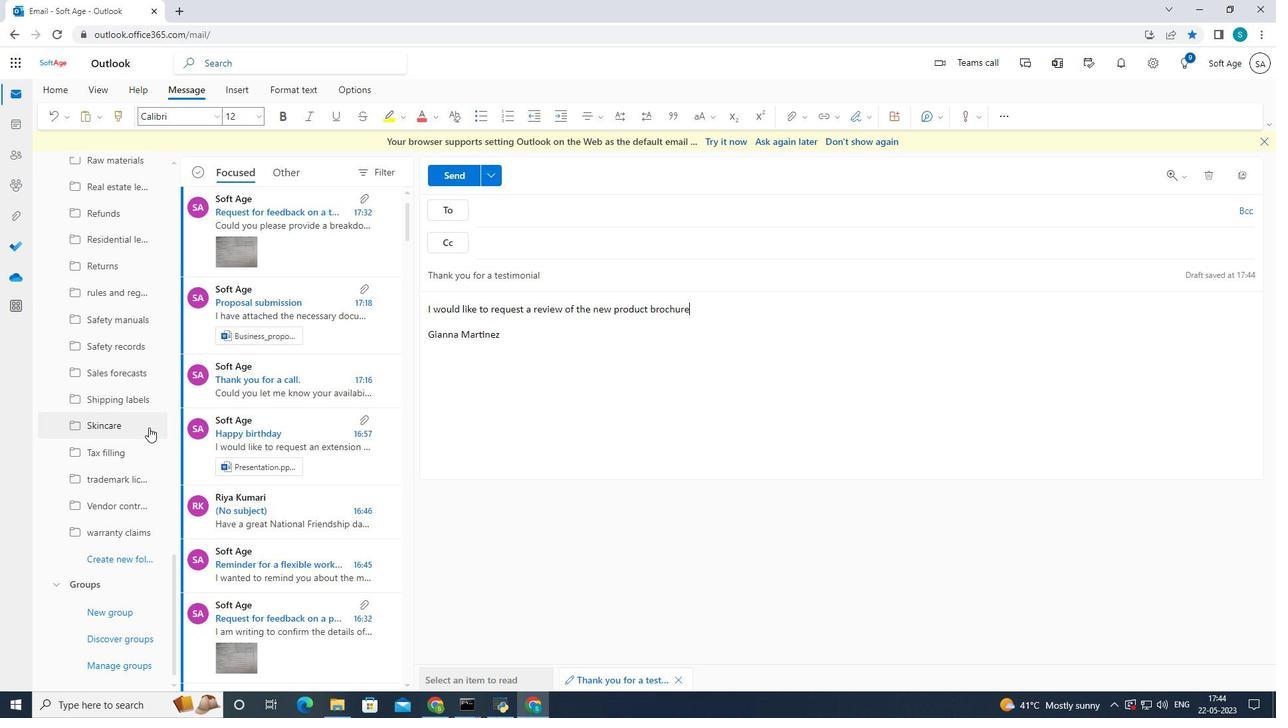 
Action: Mouse scrolled (148, 426) with delta (0, 0)
Screenshot: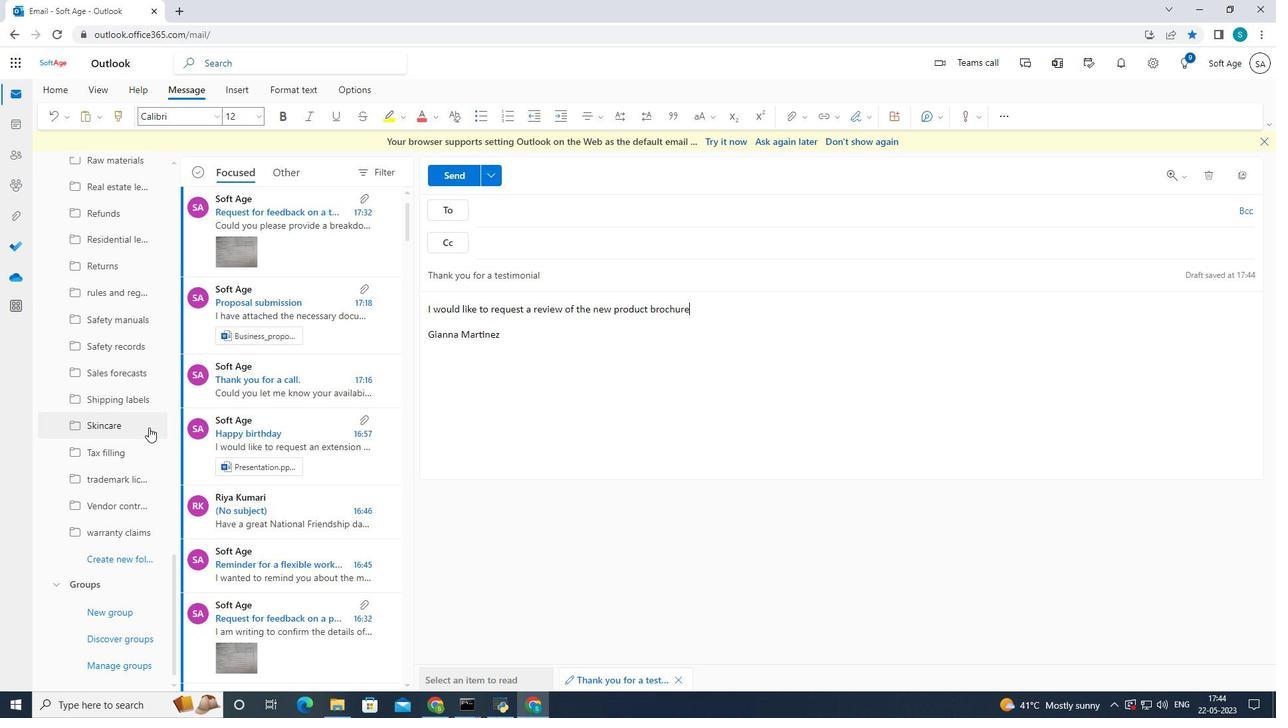 
Action: Mouse moved to (117, 550)
Screenshot: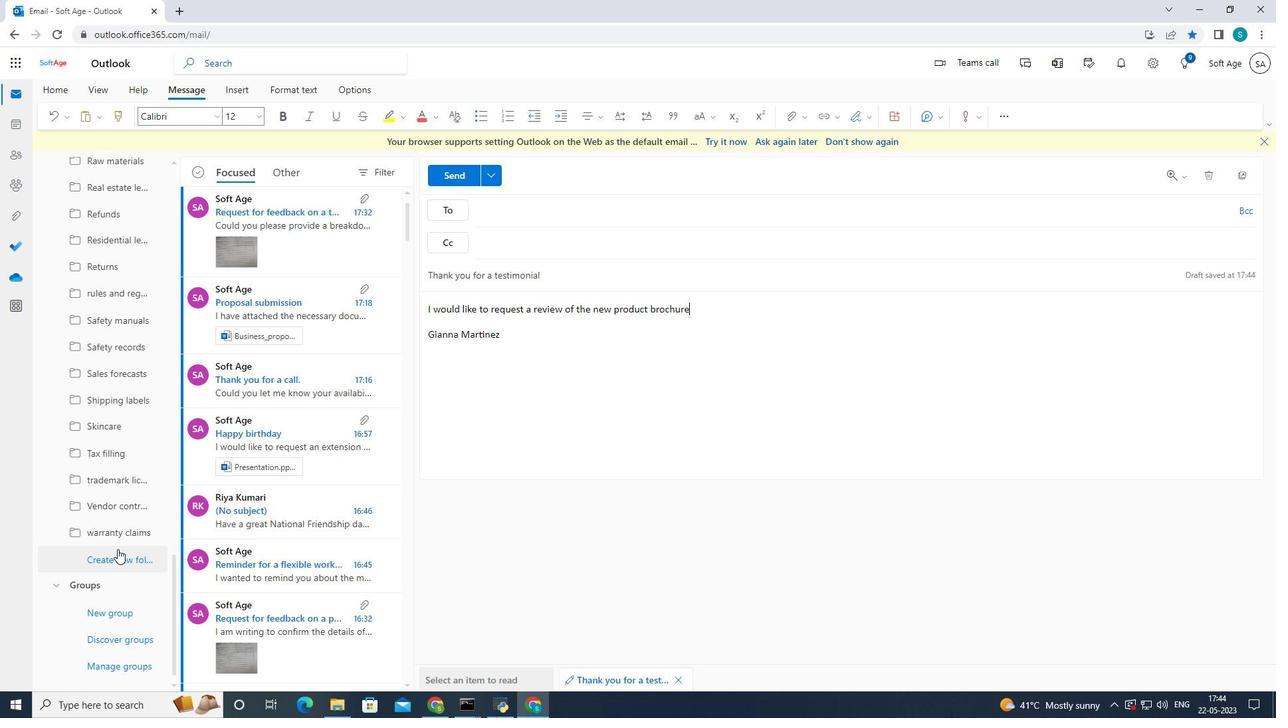 
Action: Mouse pressed left at (117, 550)
Screenshot: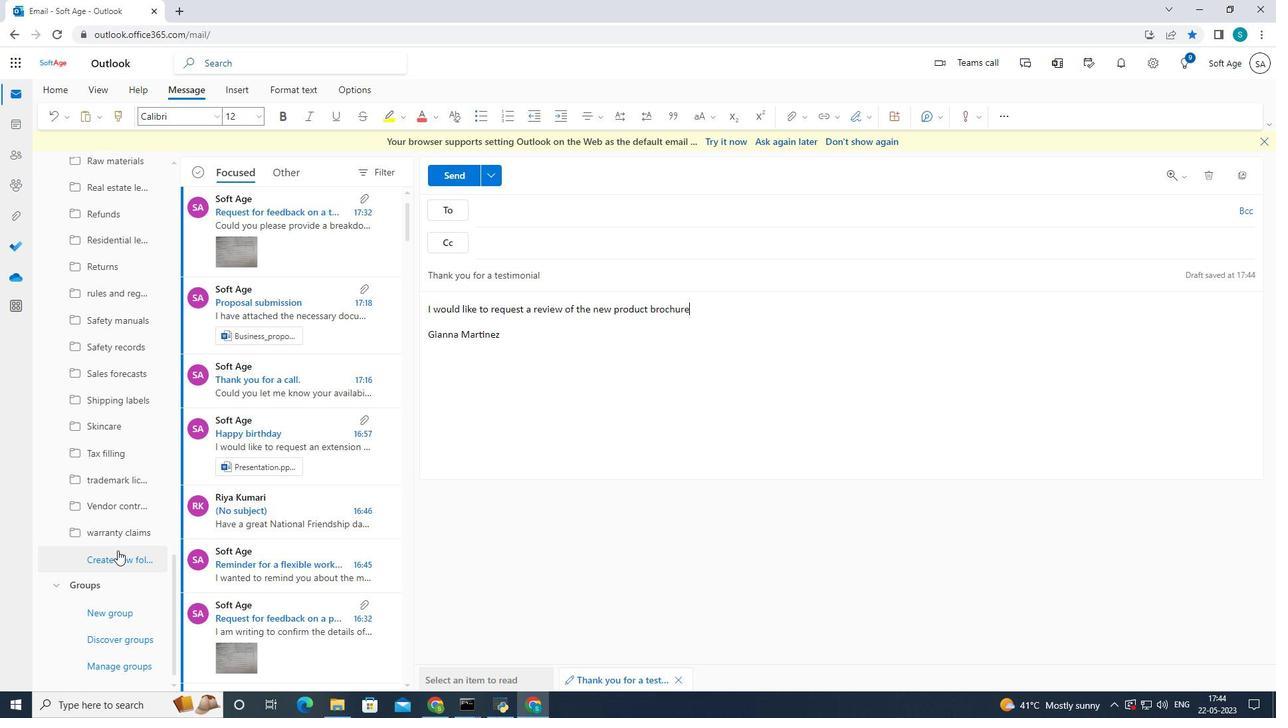 
Action: Mouse moved to (185, 467)
Screenshot: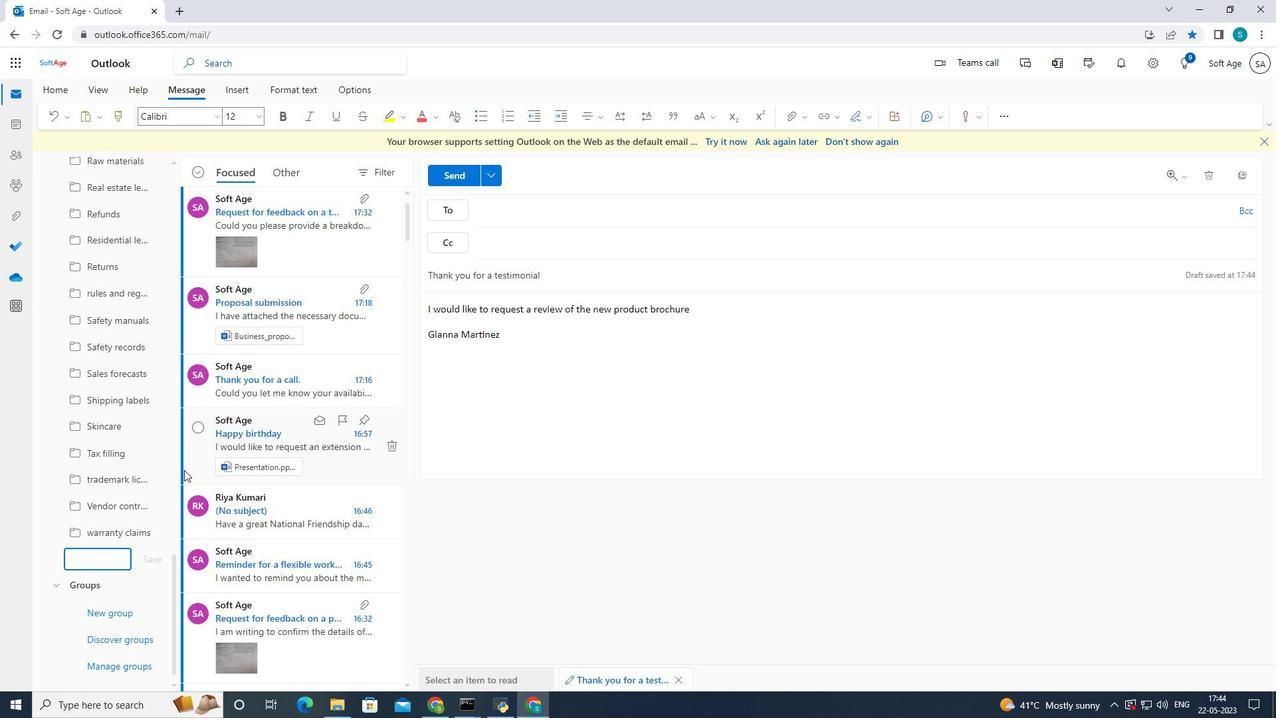 
Action: Key pressed <Key.shift>Wellness
Screenshot: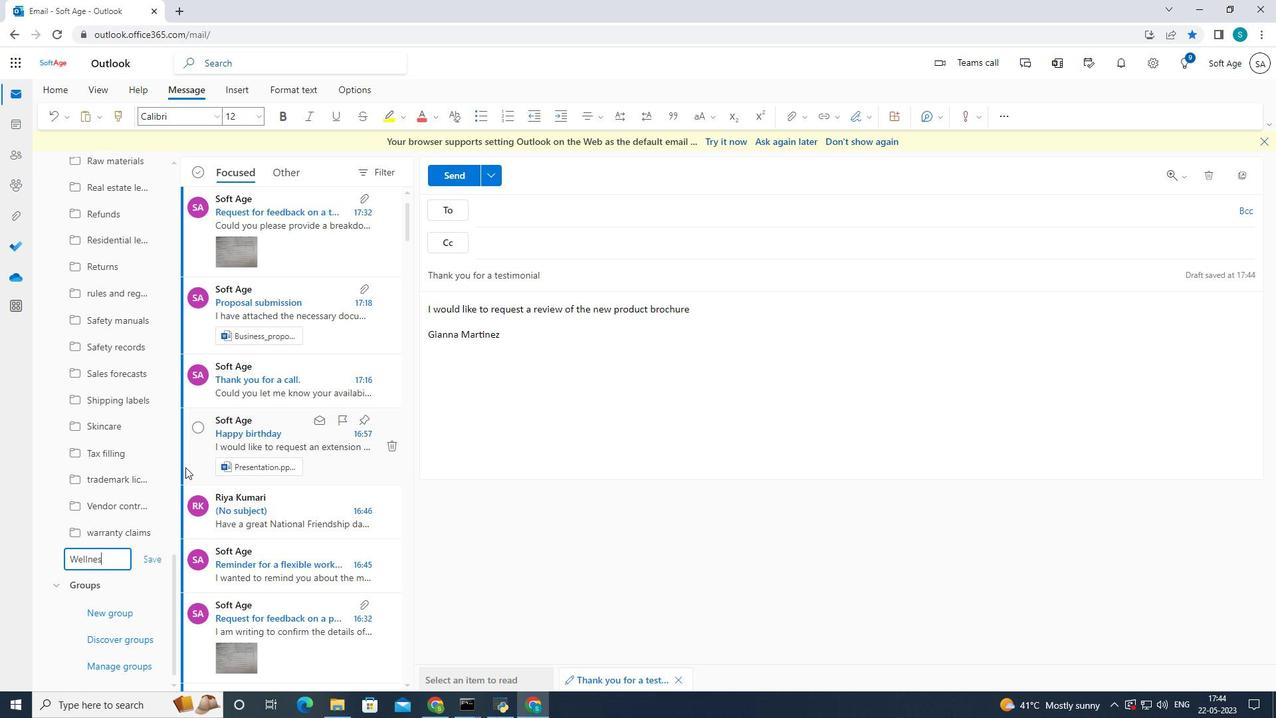 
Action: Mouse moved to (158, 558)
Screenshot: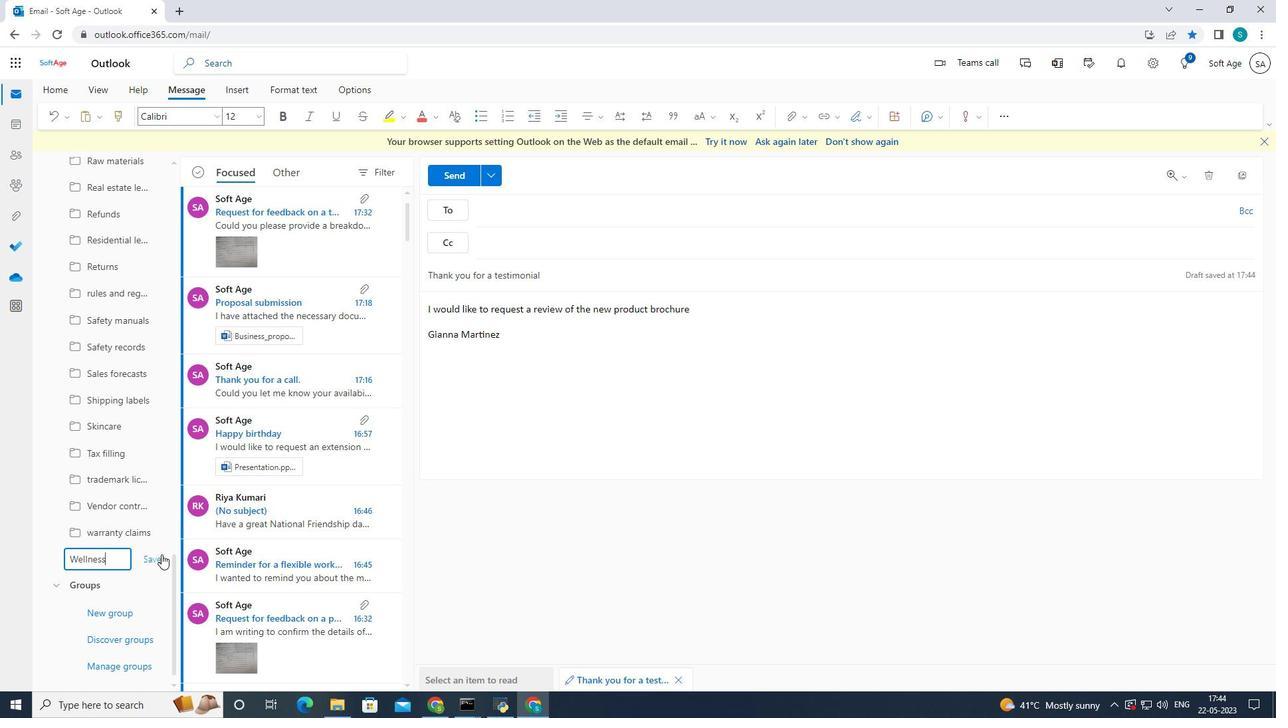 
Action: Mouse pressed left at (158, 558)
Screenshot: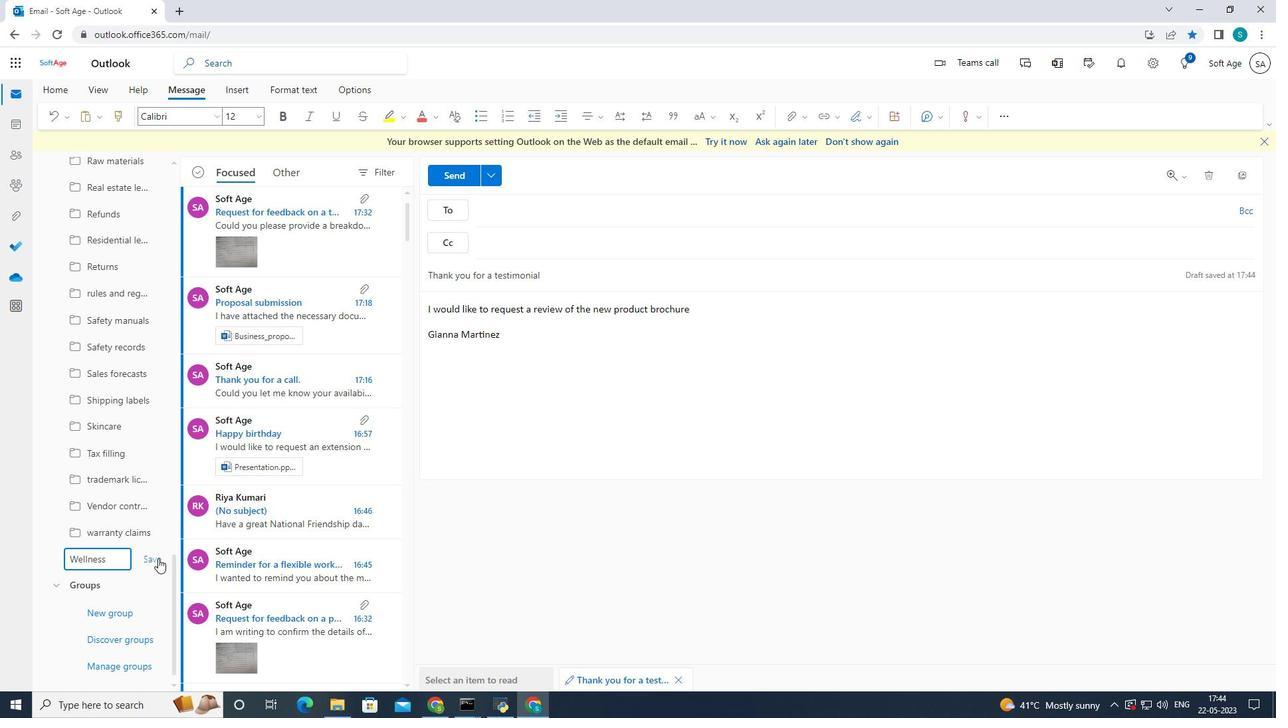 
Action: Mouse moved to (438, 169)
Screenshot: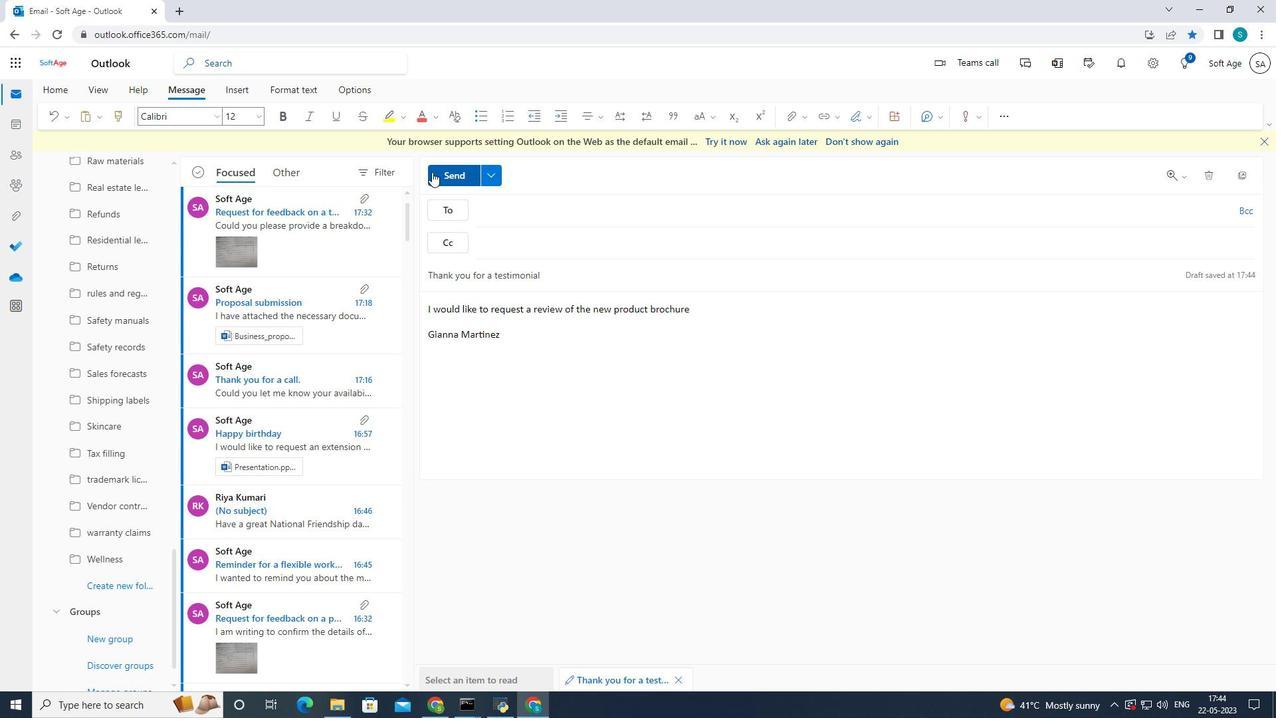 
Action: Mouse pressed left at (438, 169)
Screenshot: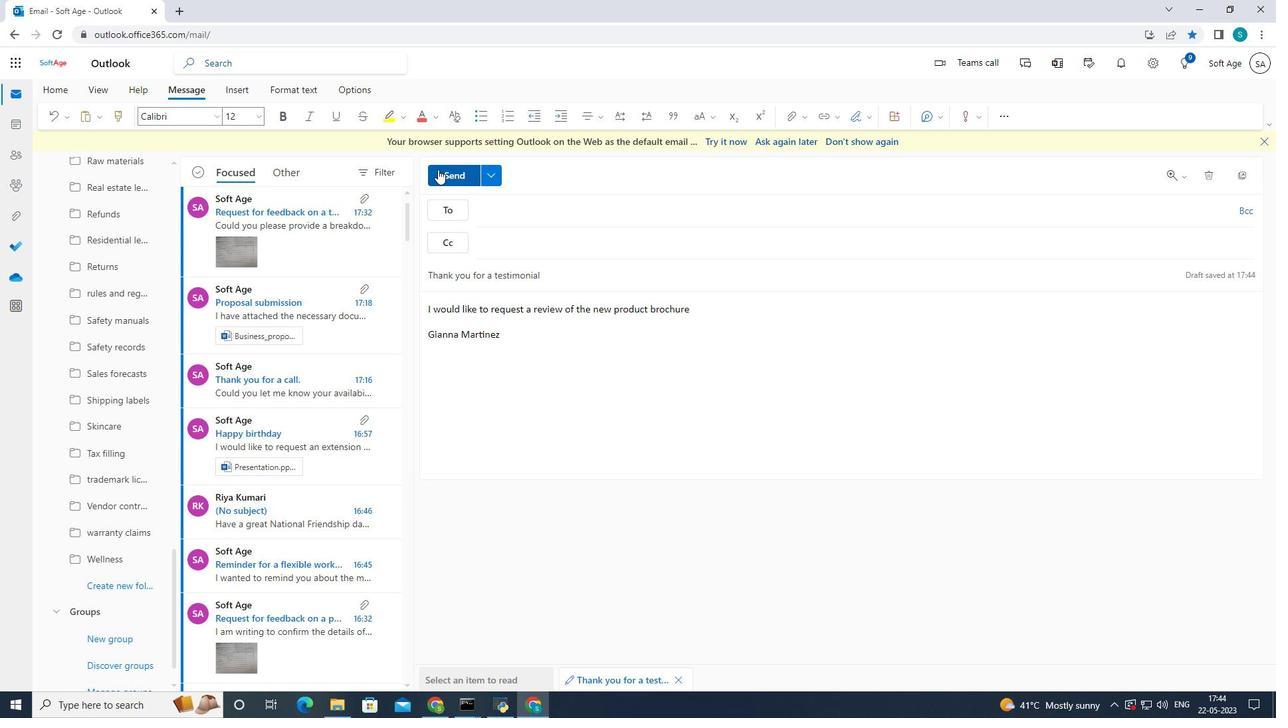
Action: Mouse moved to (513, 243)
Screenshot: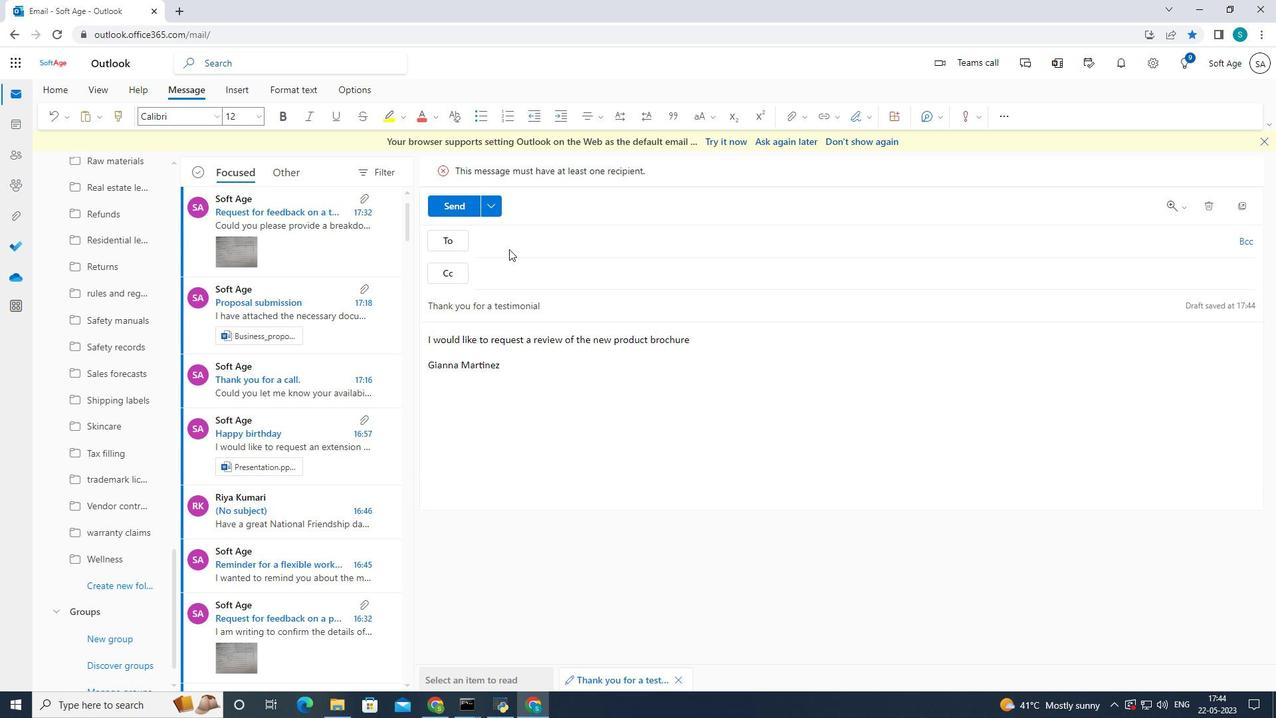 
Action: Mouse pressed left at (513, 243)
Screenshot: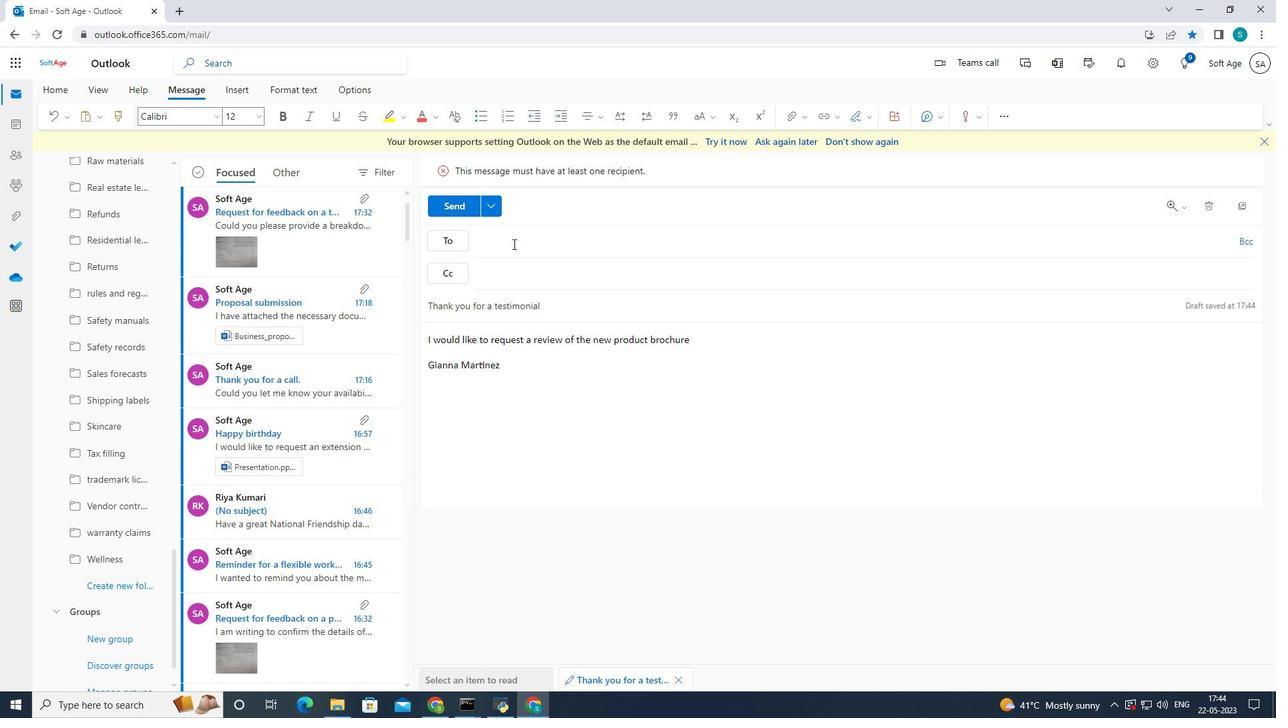
Action: Mouse moved to (513, 247)
Screenshot: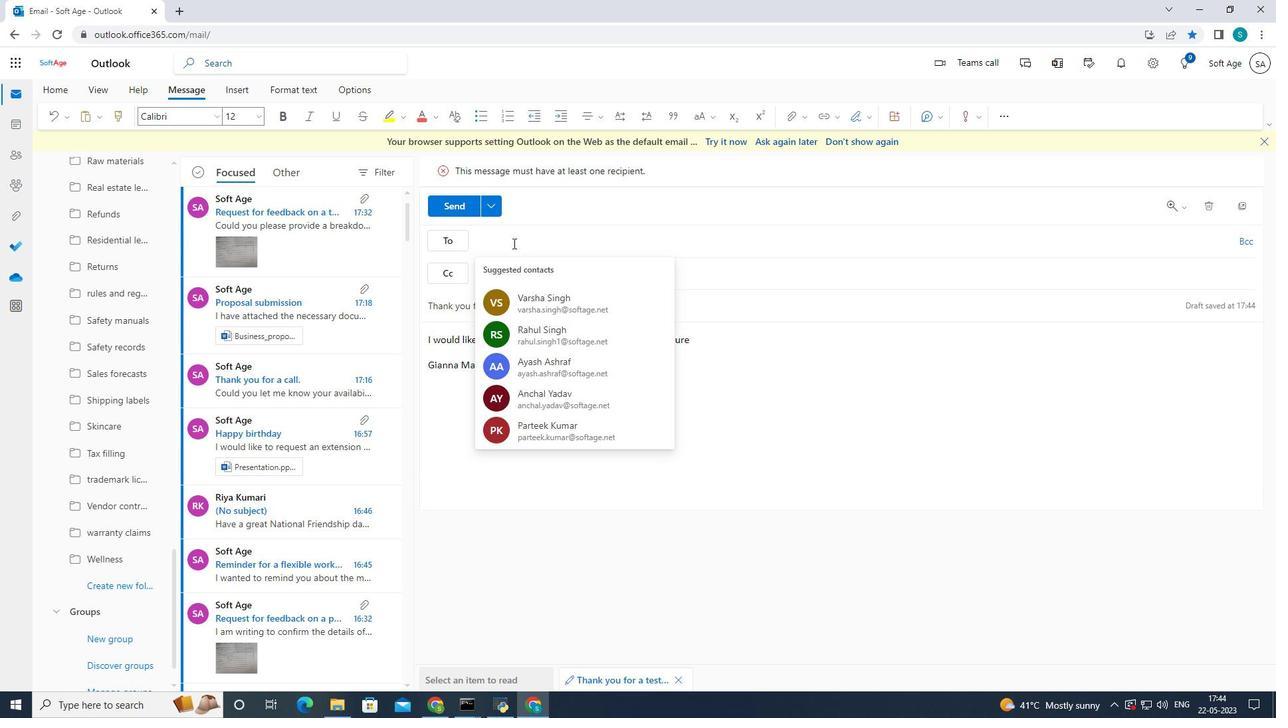 
Action: Key pressed softage.8<Key.shift>@softage.net
Screenshot: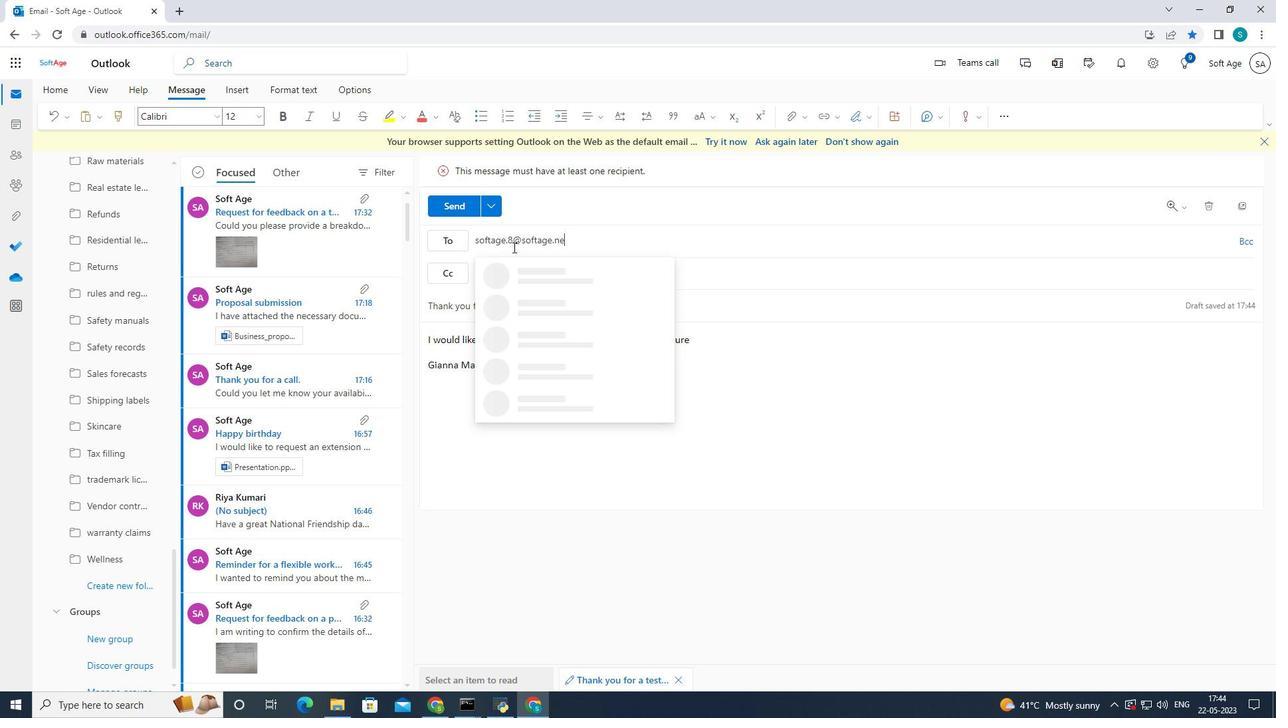 
Action: Mouse moved to (544, 269)
Screenshot: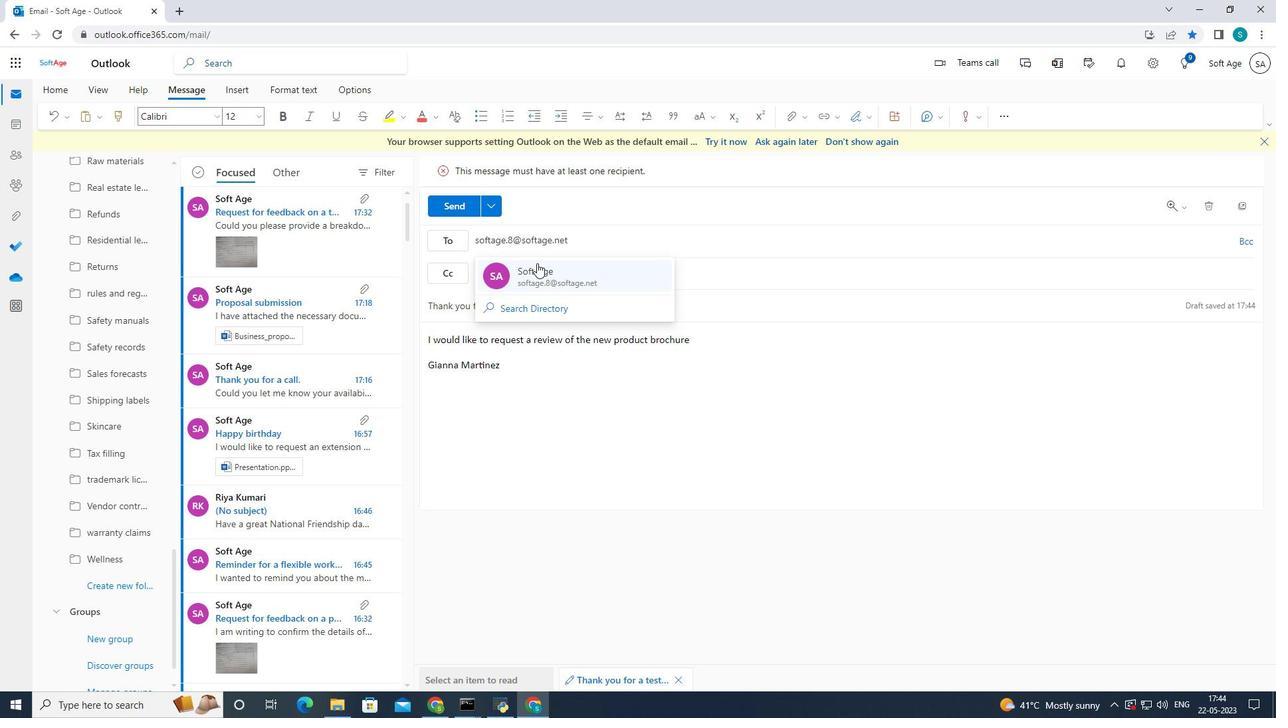 
Action: Mouse pressed left at (544, 269)
Screenshot: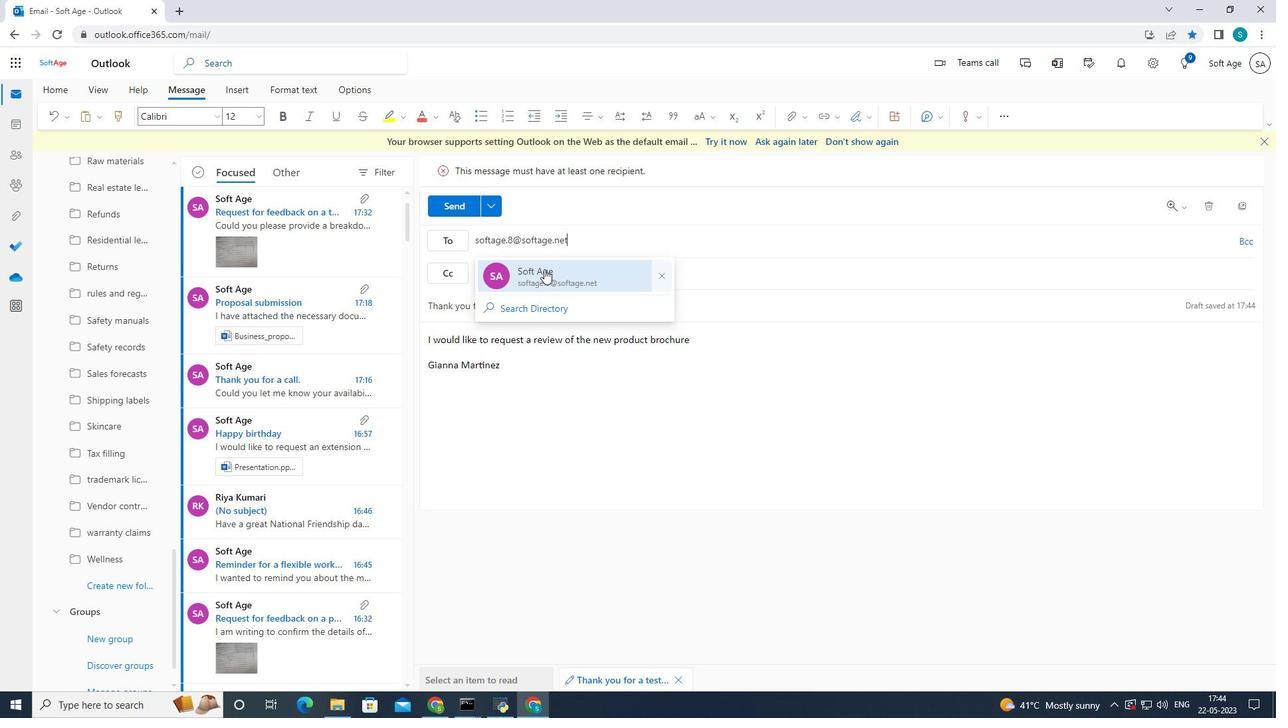 
Action: Mouse moved to (452, 168)
Screenshot: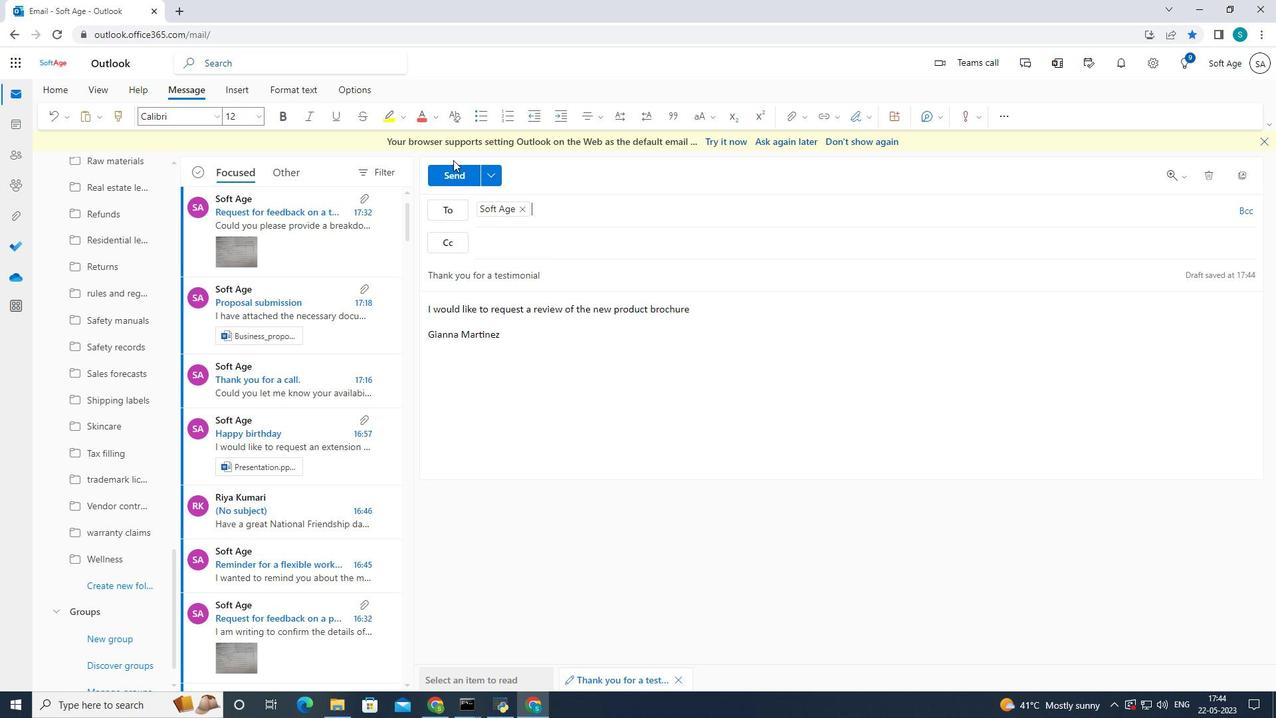 
Action: Mouse pressed left at (452, 168)
Screenshot: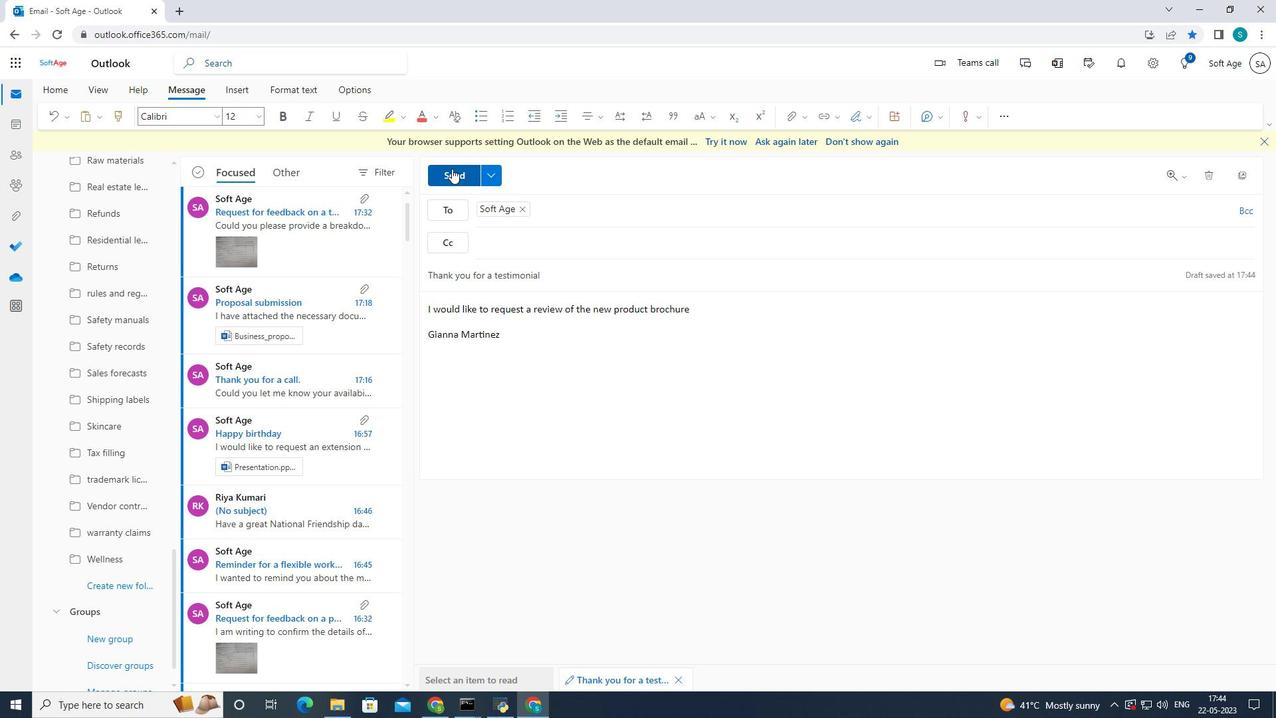 
Action: Mouse moved to (532, 219)
Screenshot: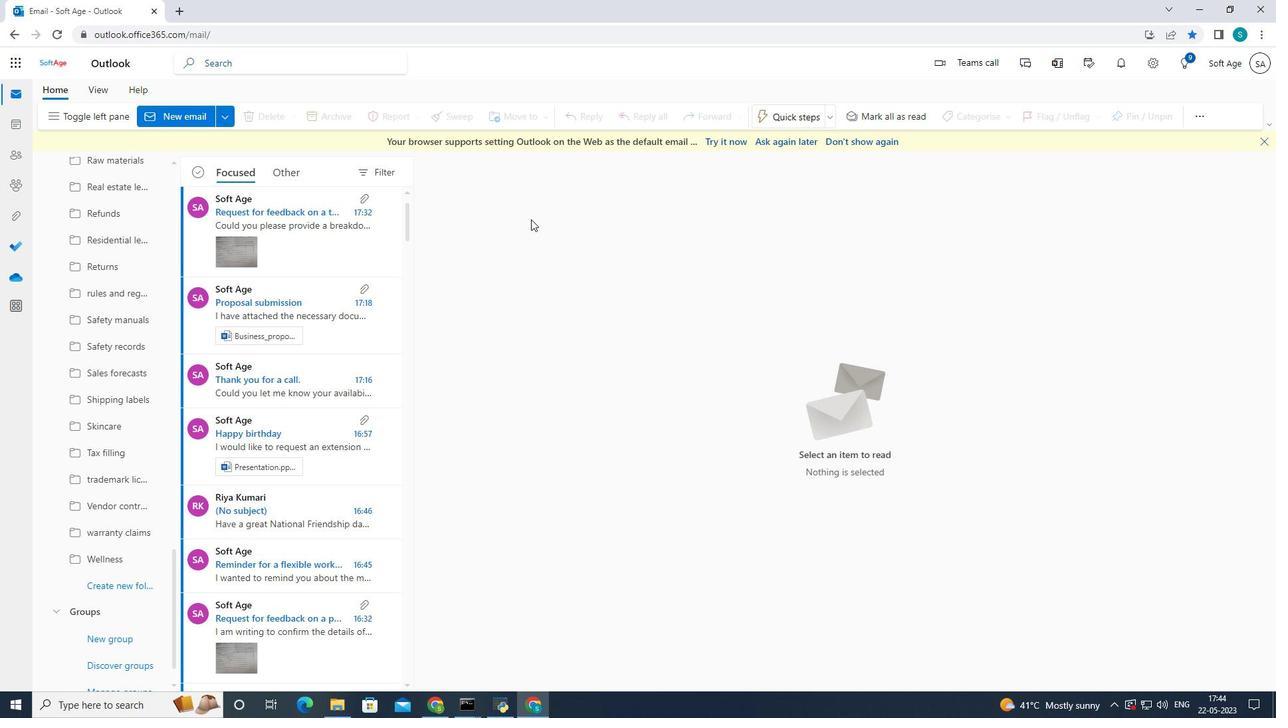 
